Task: Open a blank sheet, save the file as Bullyingprevention.txt and add heading 'Bullying prevention ',with the parapraph 'Bullying prevention focuses on creating safe and inclusive school environments. It involves promoting empathy, respect, and positive relationships among students, implementing anti-bullying policies, and providing support systems to address and prevent bullying incidents.'Apply Font Style Lora And font size 18. Apply font style in  Heading '  Roboto' and font size 30 Change heading alignment to  Left and paragraph alignment to  Left
Action: Mouse moved to (19, 30)
Screenshot: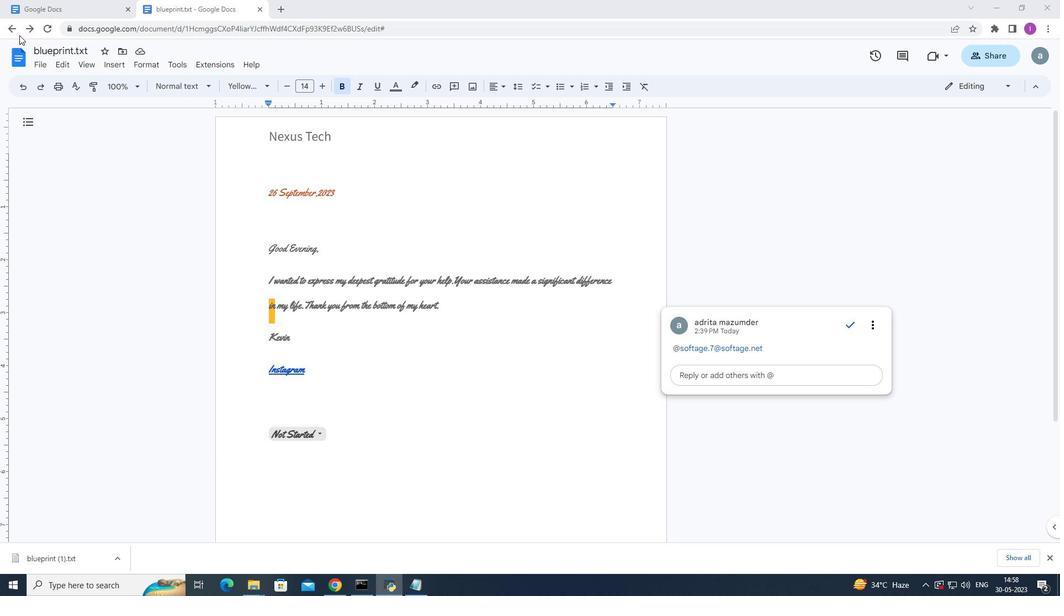 
Action: Mouse pressed left at (19, 30)
Screenshot: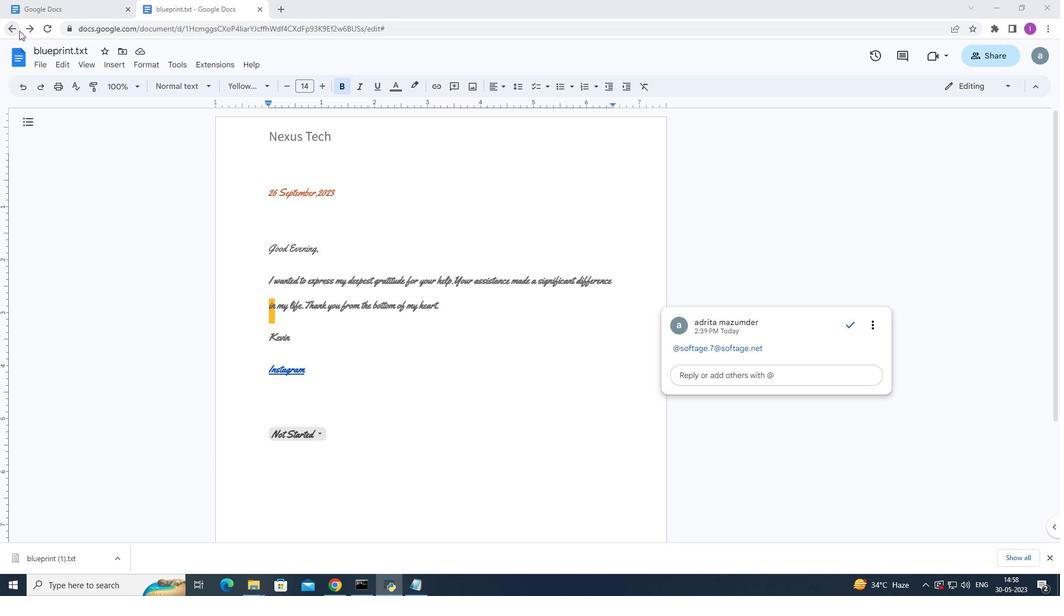 
Action: Mouse moved to (251, 157)
Screenshot: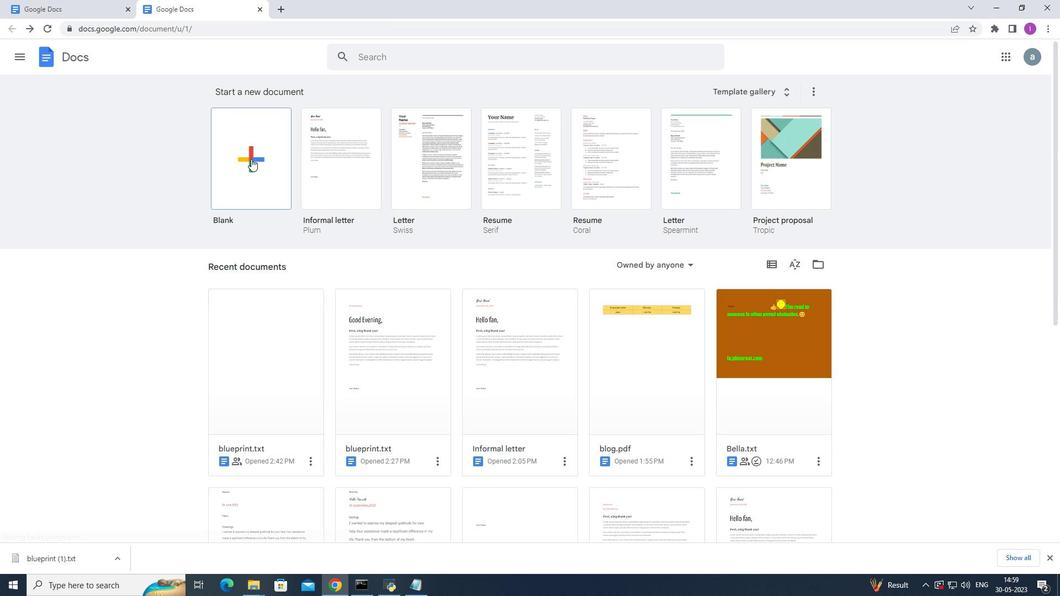 
Action: Mouse pressed left at (251, 157)
Screenshot: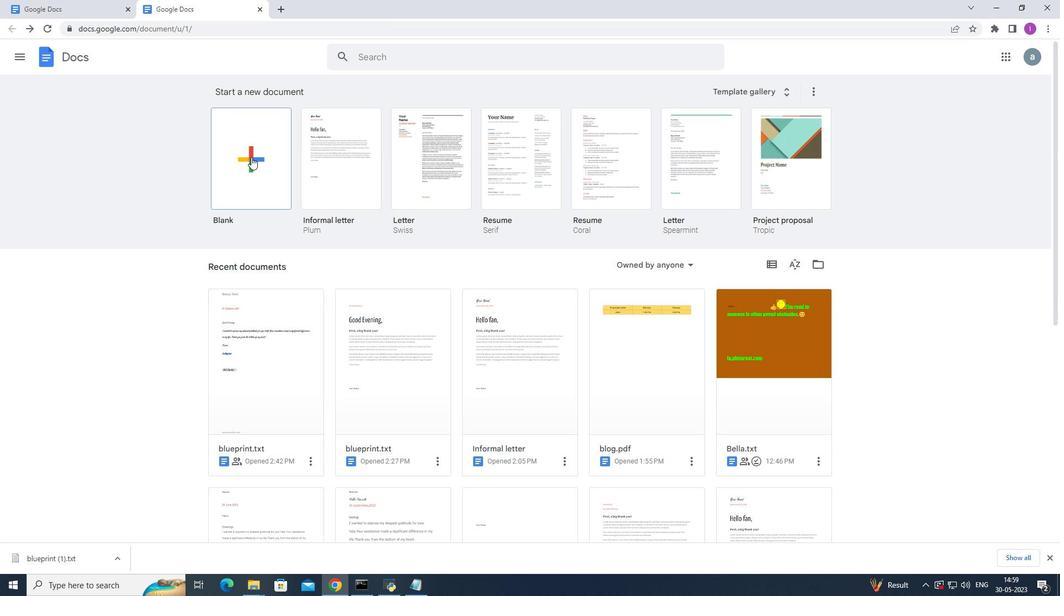 
Action: Mouse moved to (119, 53)
Screenshot: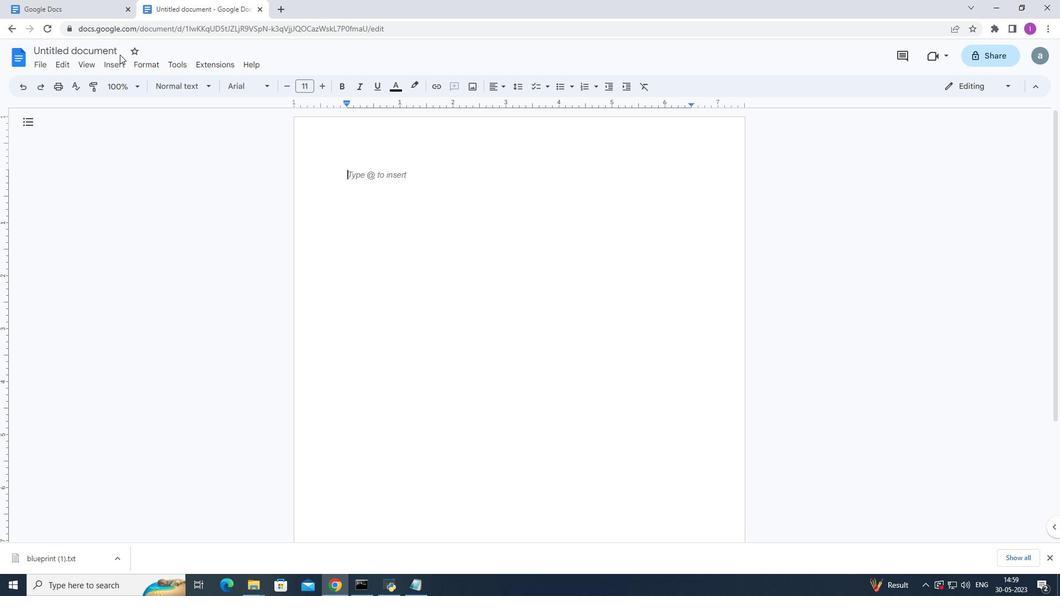 
Action: Mouse pressed left at (119, 53)
Screenshot: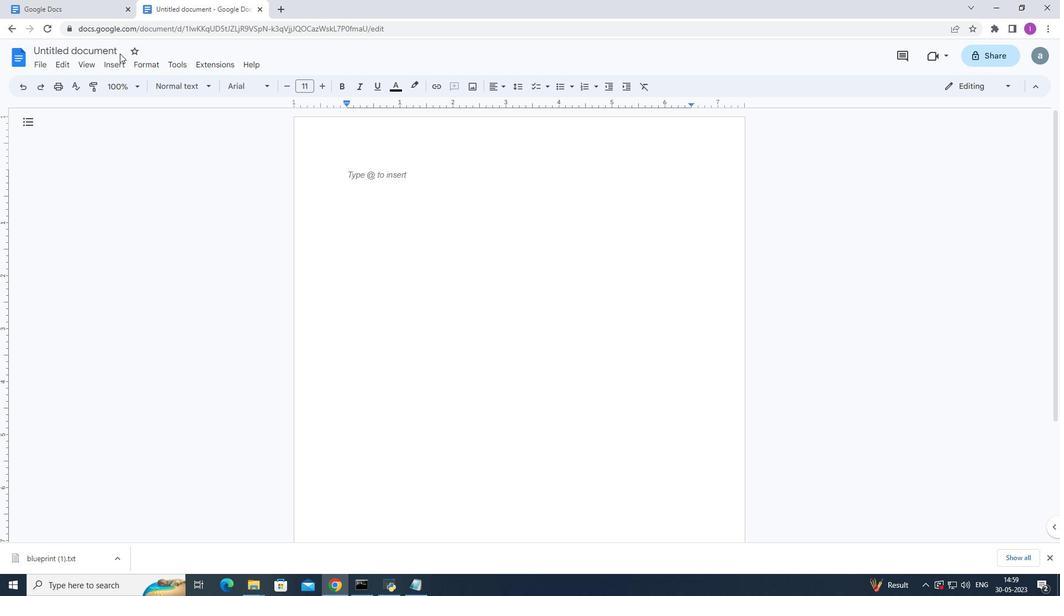 
Action: Mouse moved to (119, 53)
Screenshot: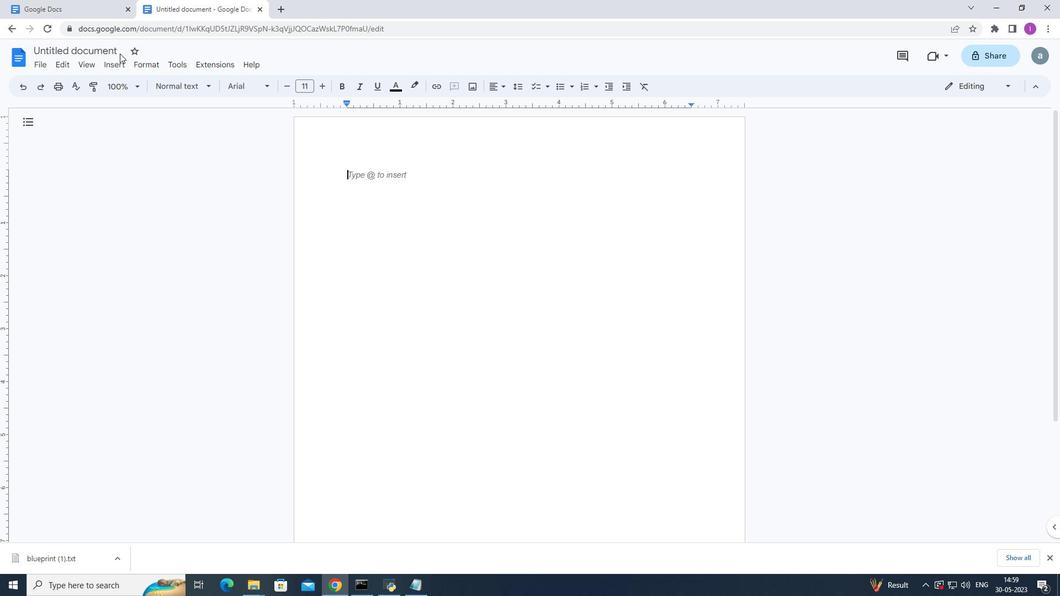 
Action: Mouse pressed left at (119, 53)
Screenshot: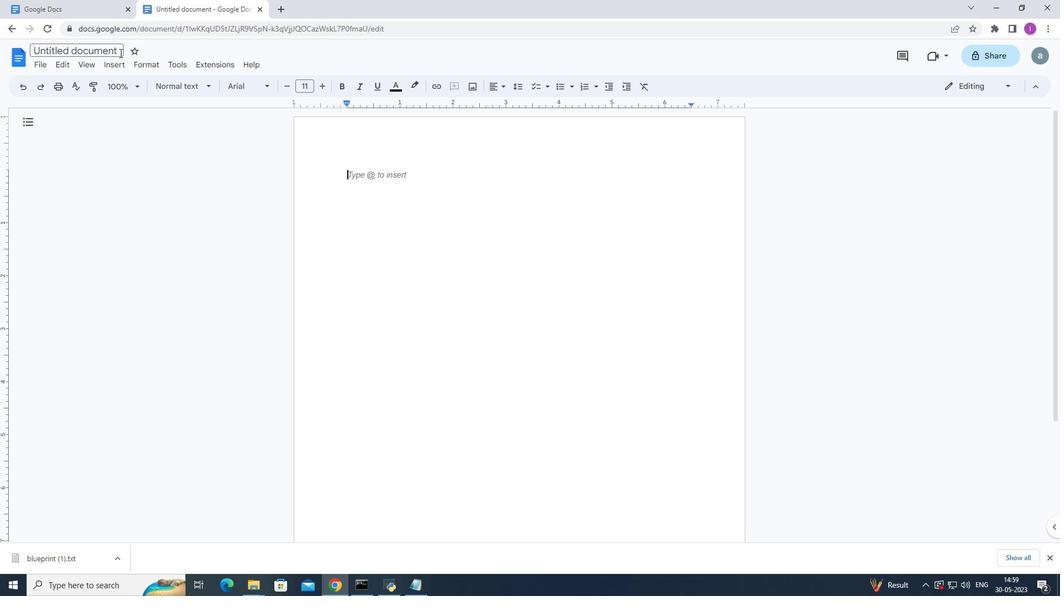 
Action: Key pressed <Key.shift>Bullying<Key.space><Key.backspace>prevention
Screenshot: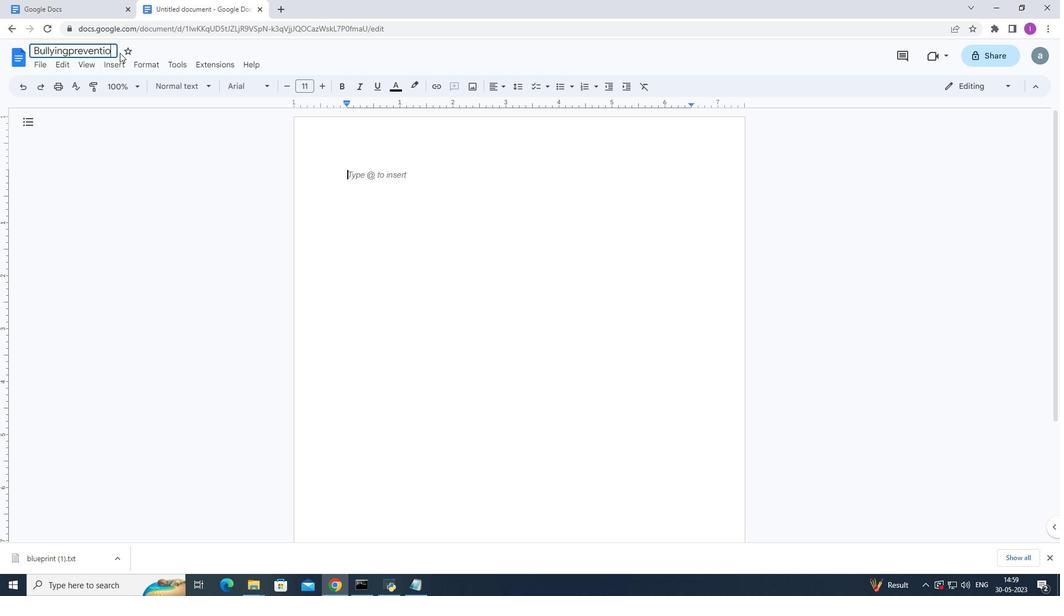 
Action: Mouse moved to (108, 61)
Screenshot: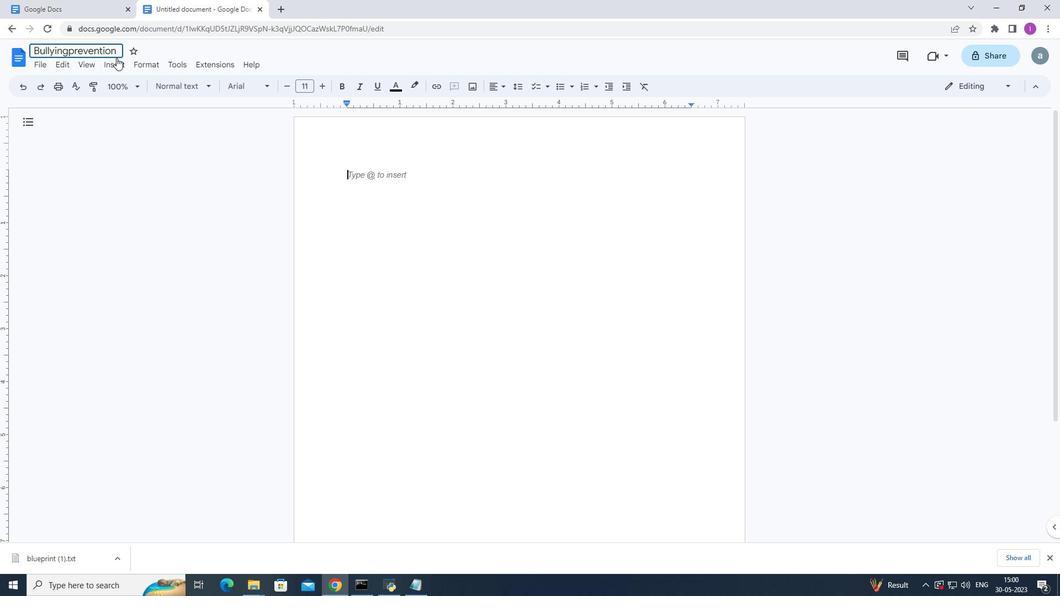 
Action: Mouse pressed left at (108, 61)
Screenshot: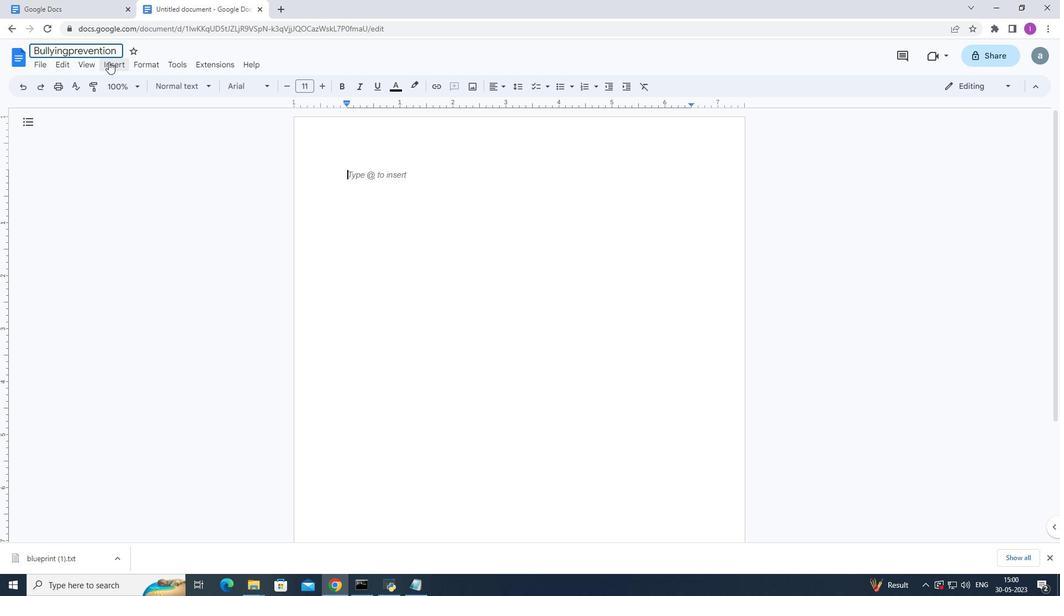 
Action: Mouse moved to (286, 130)
Screenshot: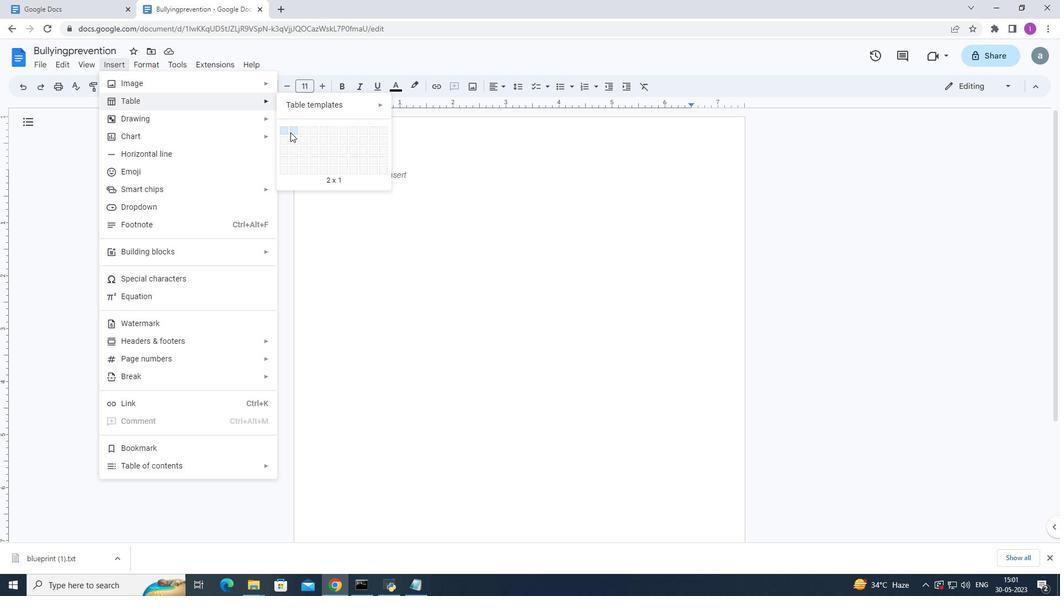 
Action: Mouse pressed left at (286, 130)
Screenshot: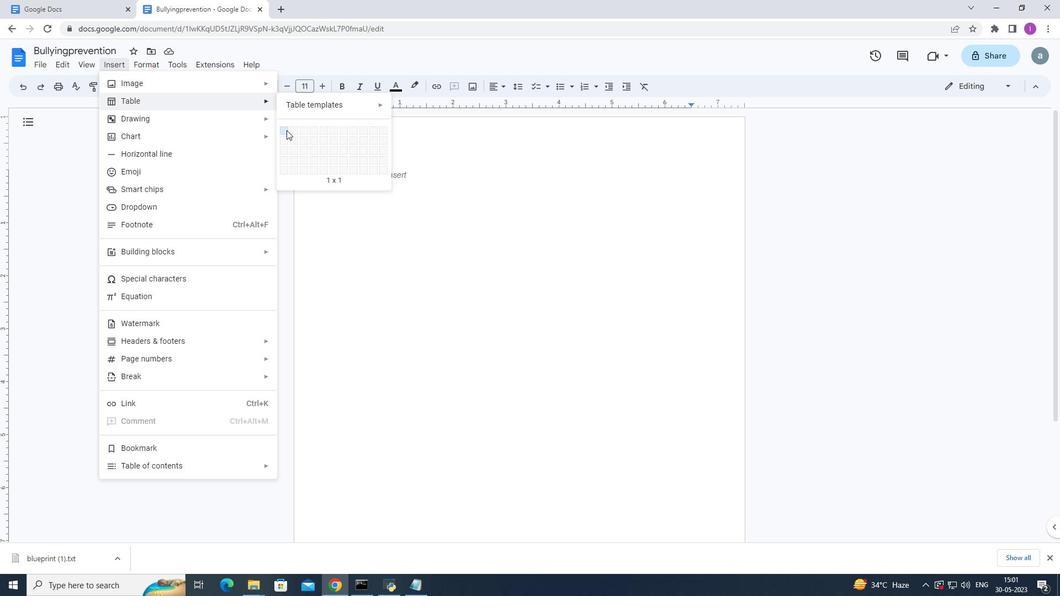 
Action: Mouse moved to (395, 196)
Screenshot: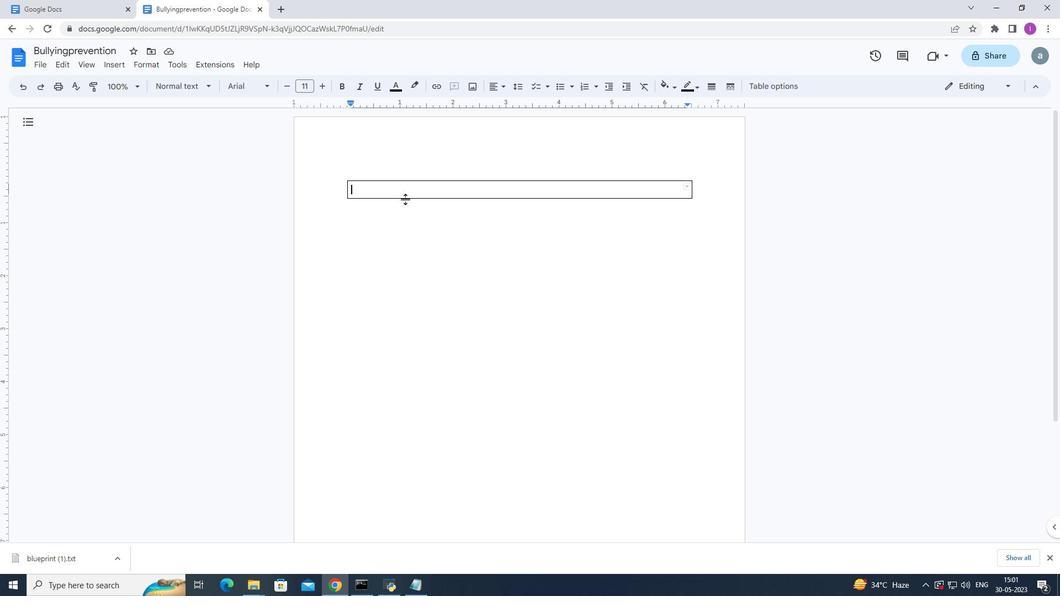 
Action: Key pressed <Key.shift>Bullying
Screenshot: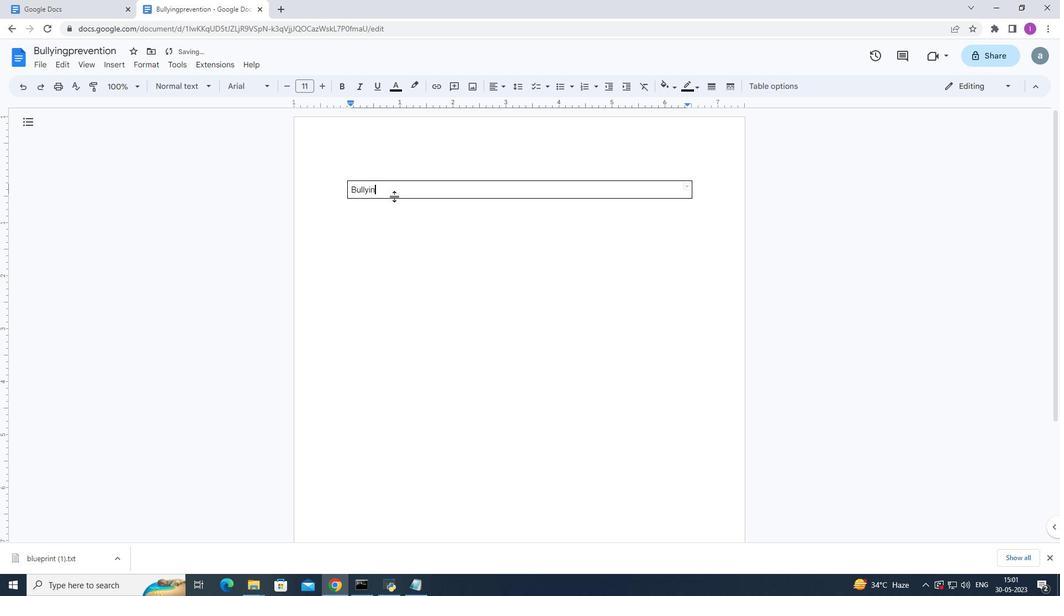 
Action: Mouse moved to (433, 189)
Screenshot: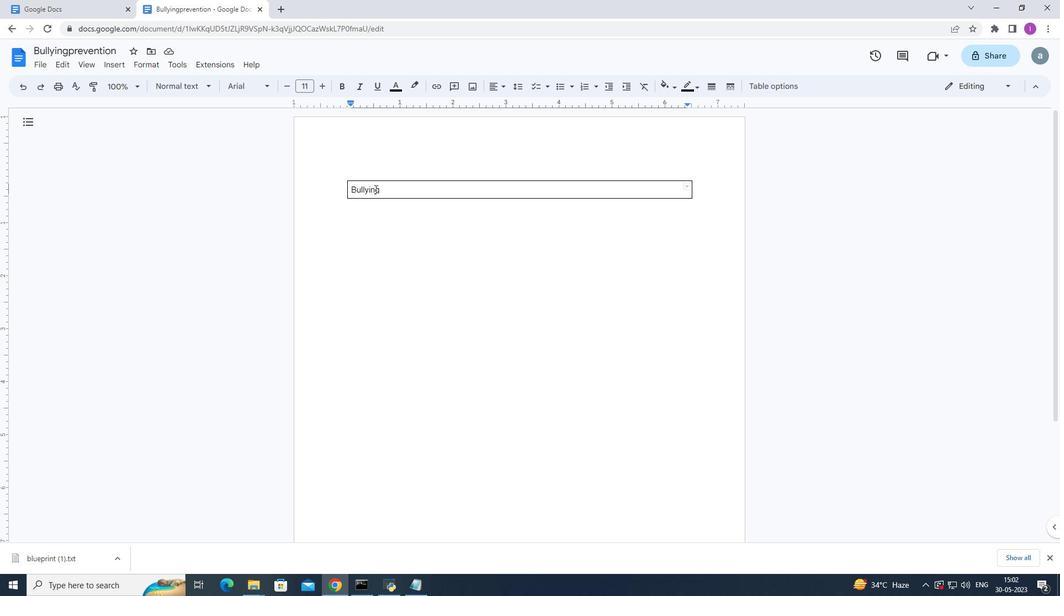 
Action: Key pressed <Key.space>prevention
Screenshot: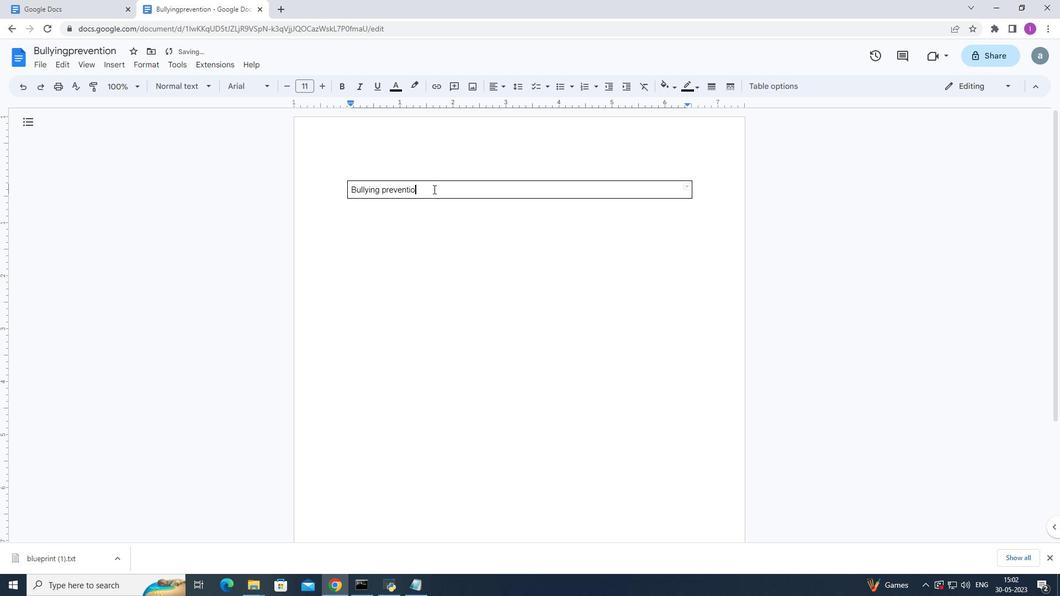 
Action: Mouse moved to (665, 184)
Screenshot: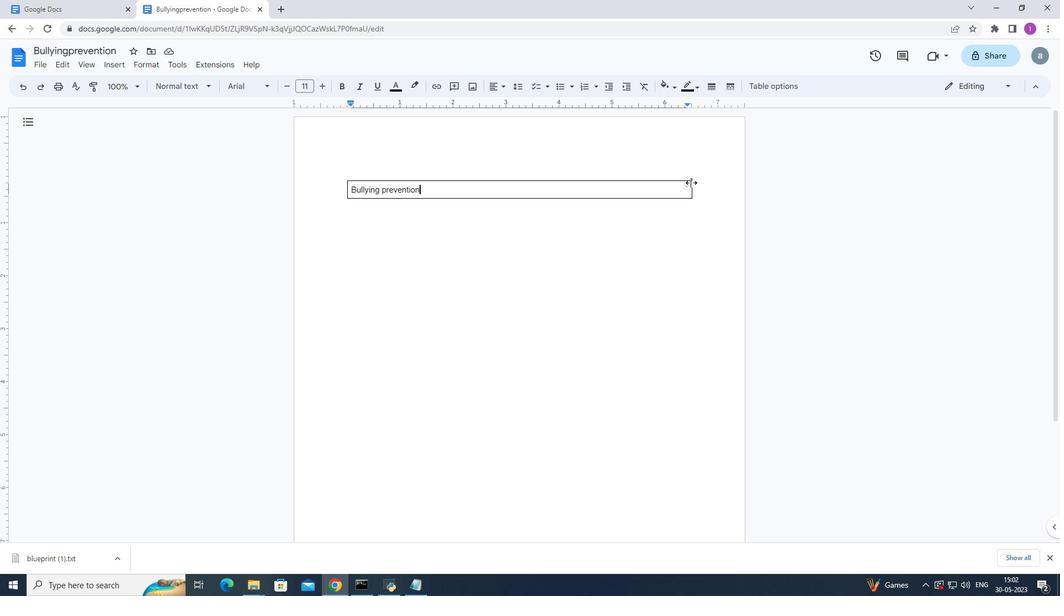 
Action: Mouse pressed left at (665, 184)
Screenshot: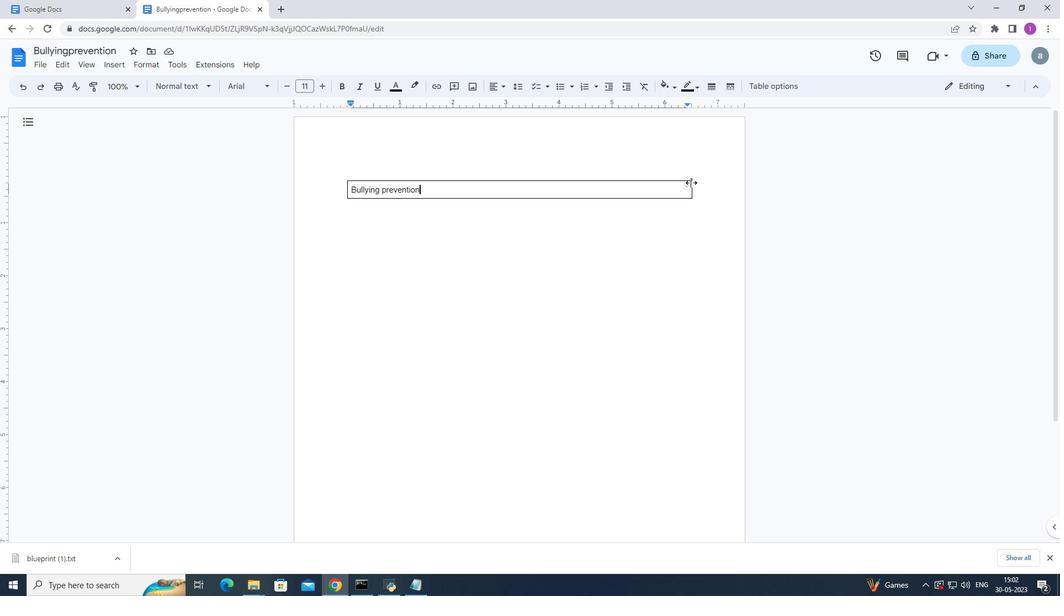 
Action: Mouse moved to (744, 217)
Screenshot: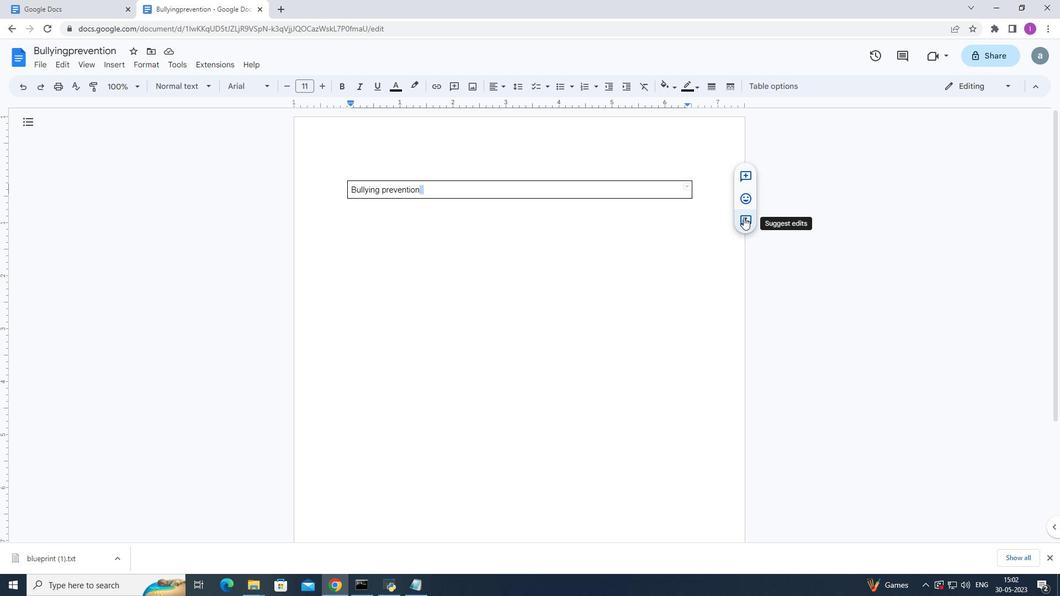 
Action: Mouse pressed left at (744, 217)
Screenshot: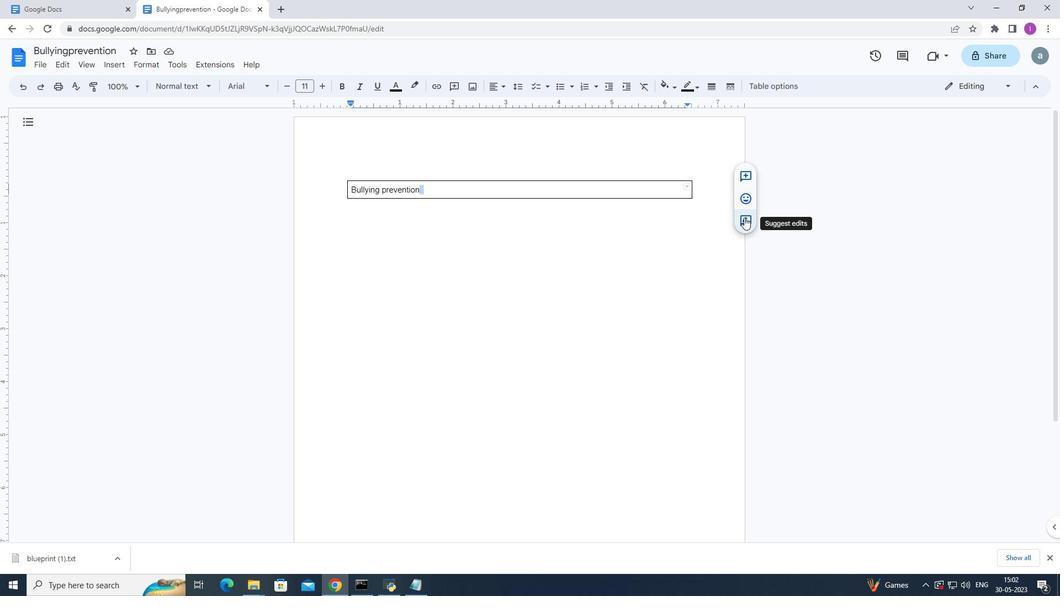 
Action: Mouse moved to (691, 182)
Screenshot: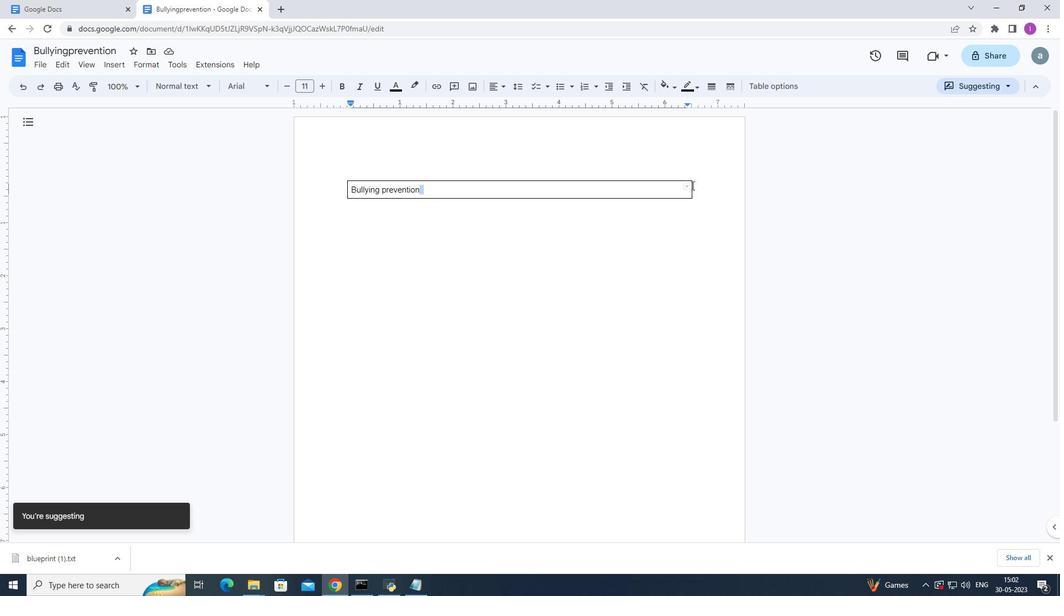 
Action: Mouse pressed left at (691, 182)
Screenshot: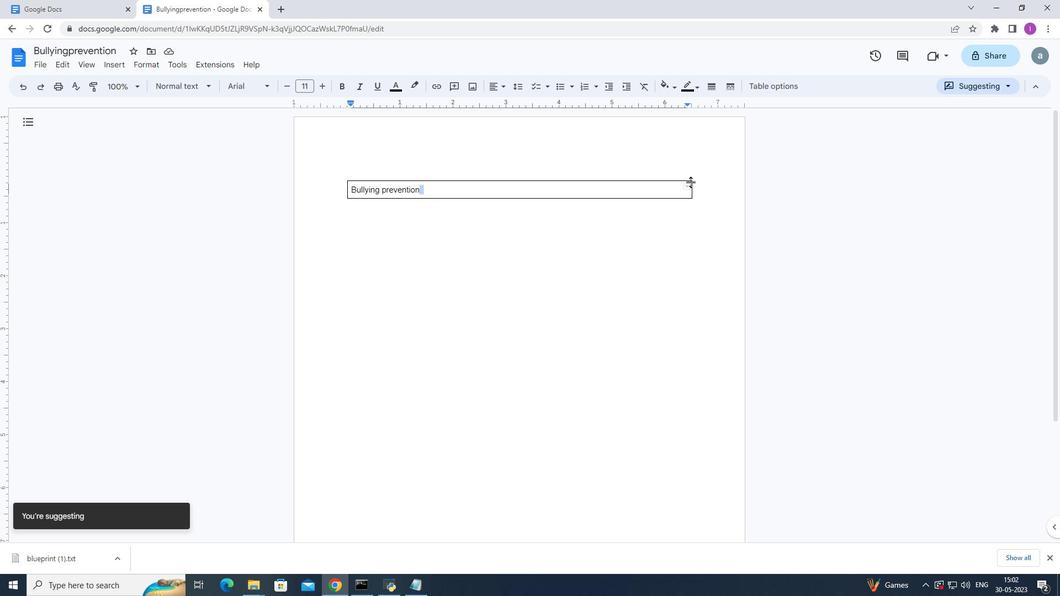 
Action: Mouse moved to (238, 180)
Screenshot: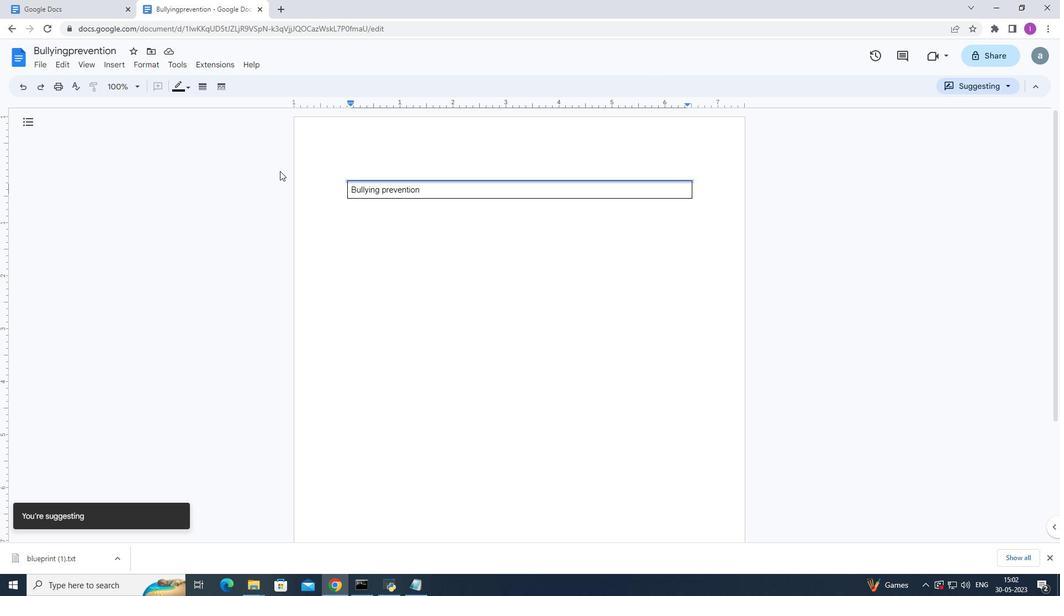 
Action: Mouse pressed left at (238, 180)
Screenshot: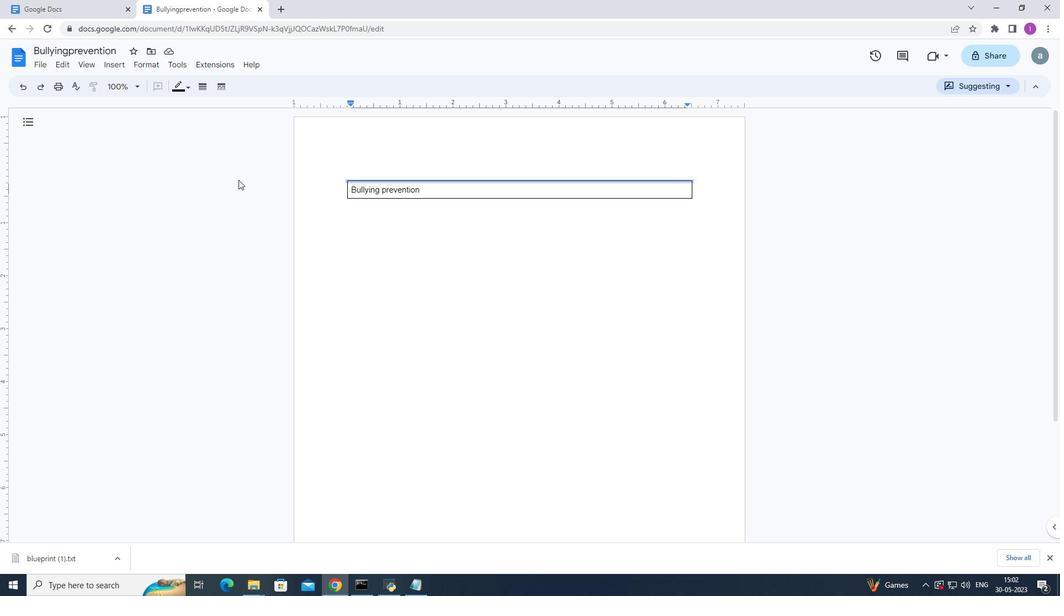 
Action: Mouse moved to (691, 190)
Screenshot: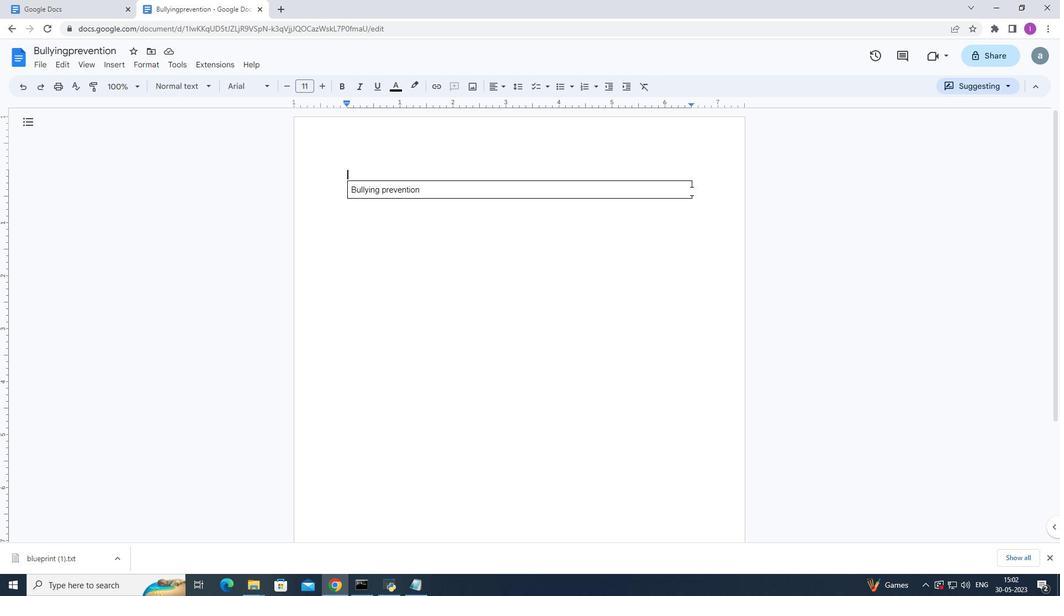
Action: Mouse pressed left at (691, 190)
Screenshot: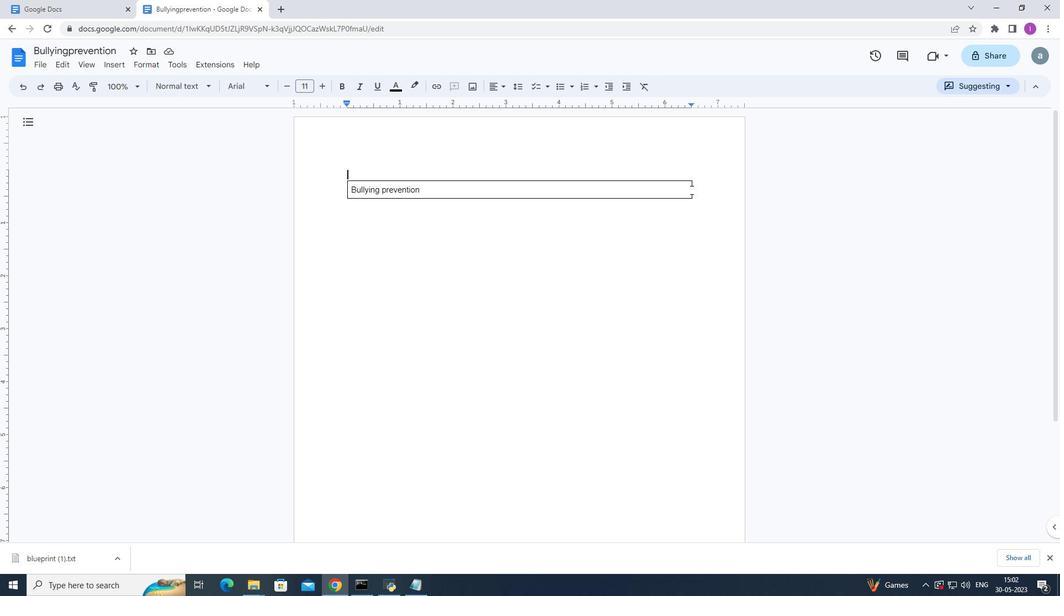 
Action: Mouse moved to (690, 181)
Screenshot: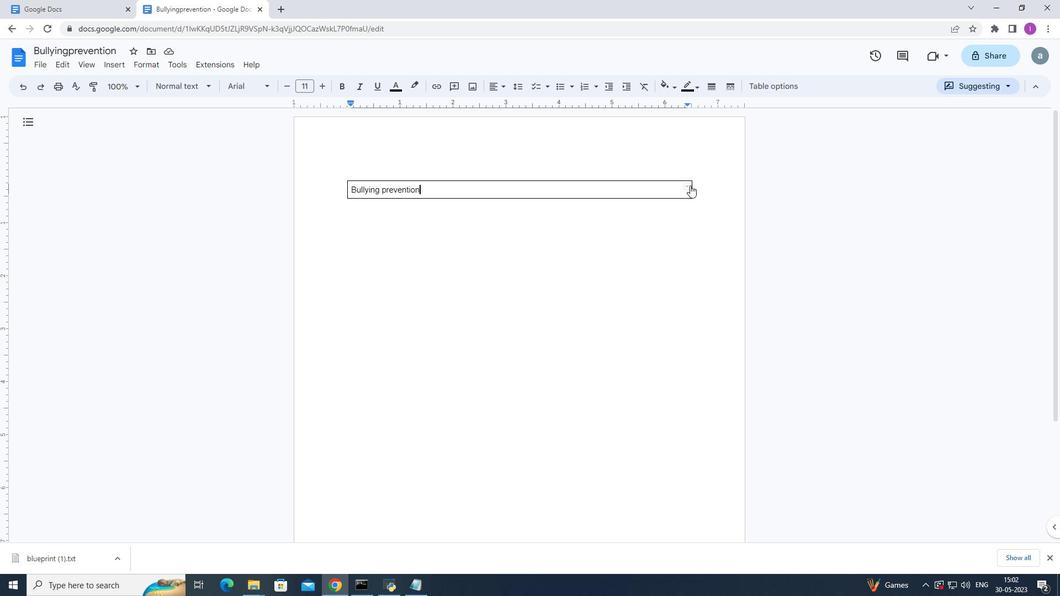 
Action: Mouse pressed left at (690, 181)
Screenshot: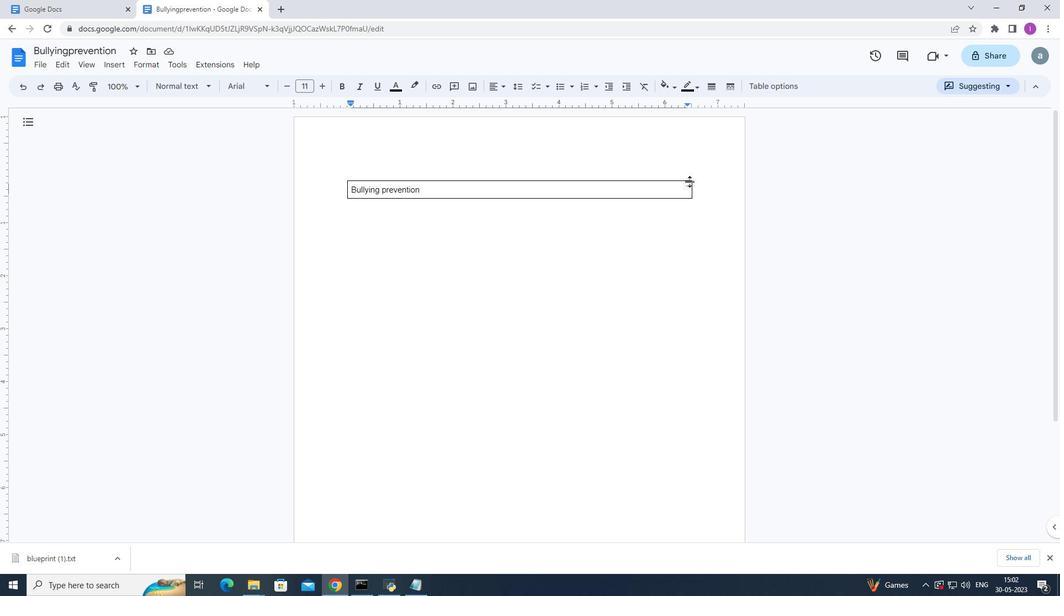 
Action: Mouse moved to (696, 195)
Screenshot: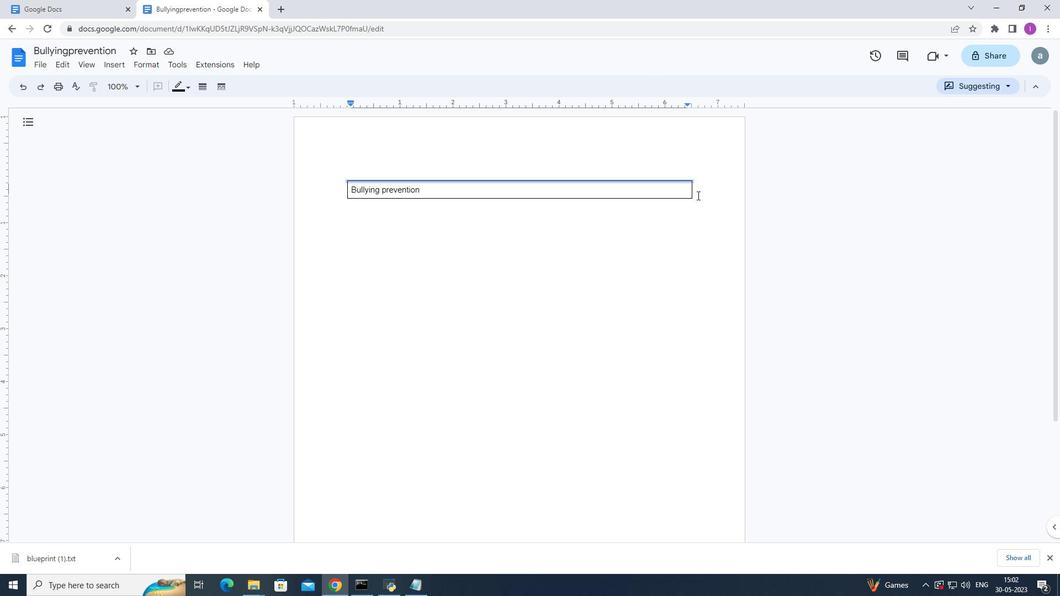 
Action: Mouse pressed left at (696, 195)
Screenshot: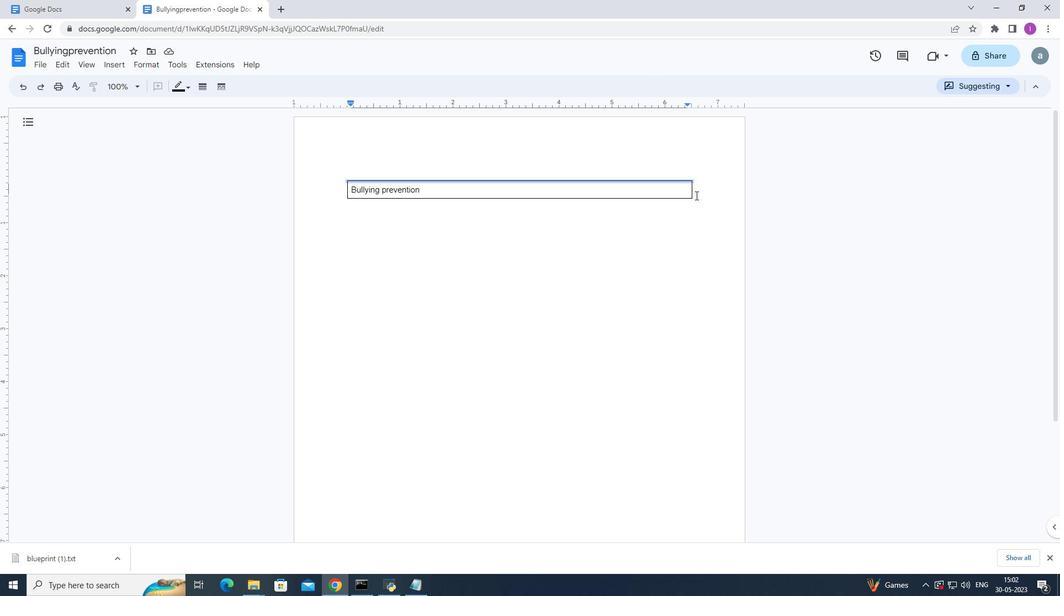 
Action: Mouse moved to (690, 182)
Screenshot: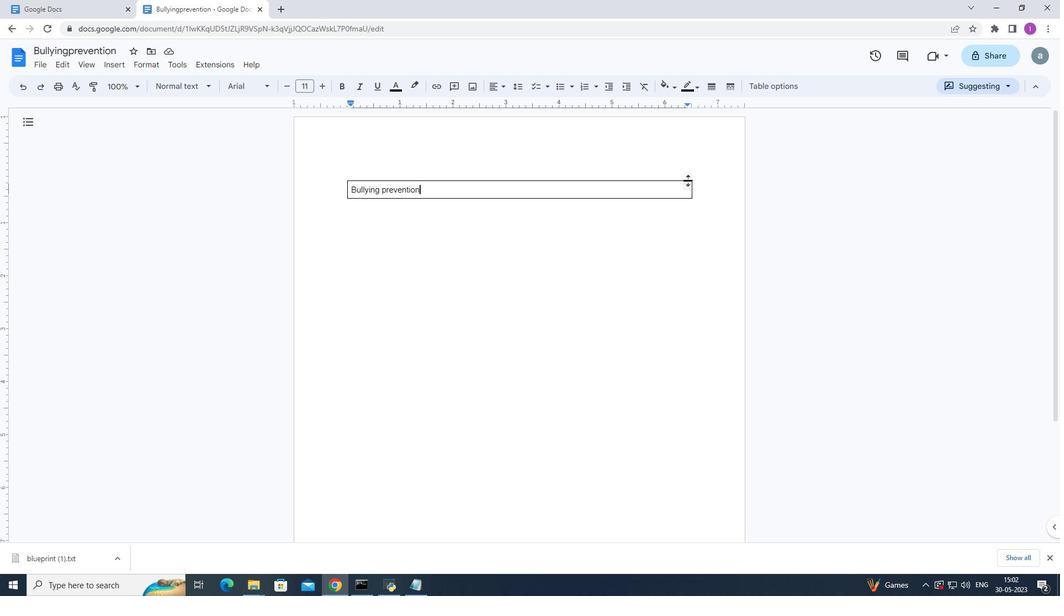 
Action: Mouse pressed left at (690, 182)
Screenshot: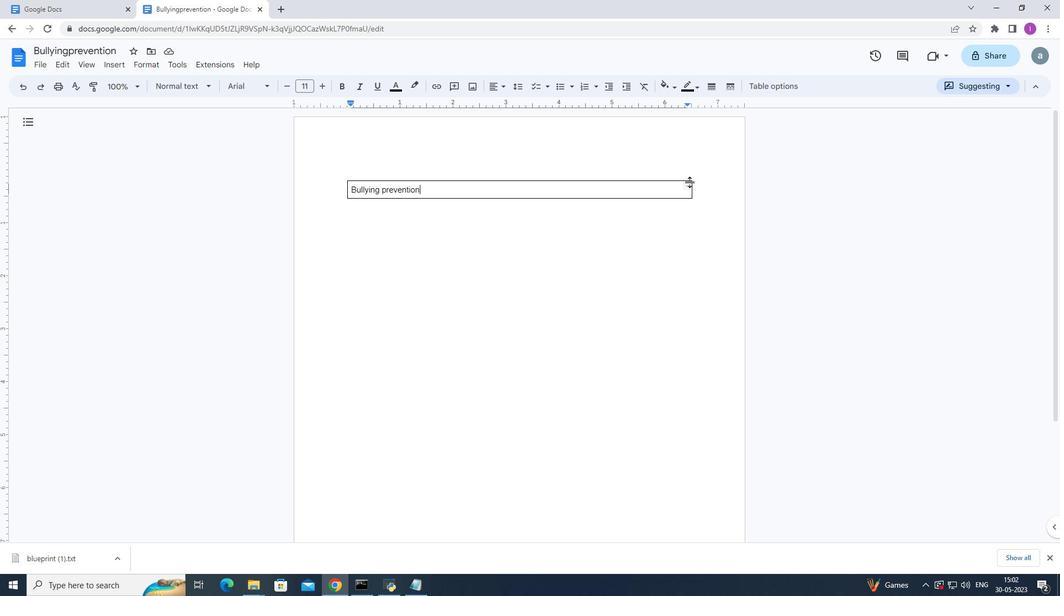 
Action: Mouse moved to (690, 106)
Screenshot: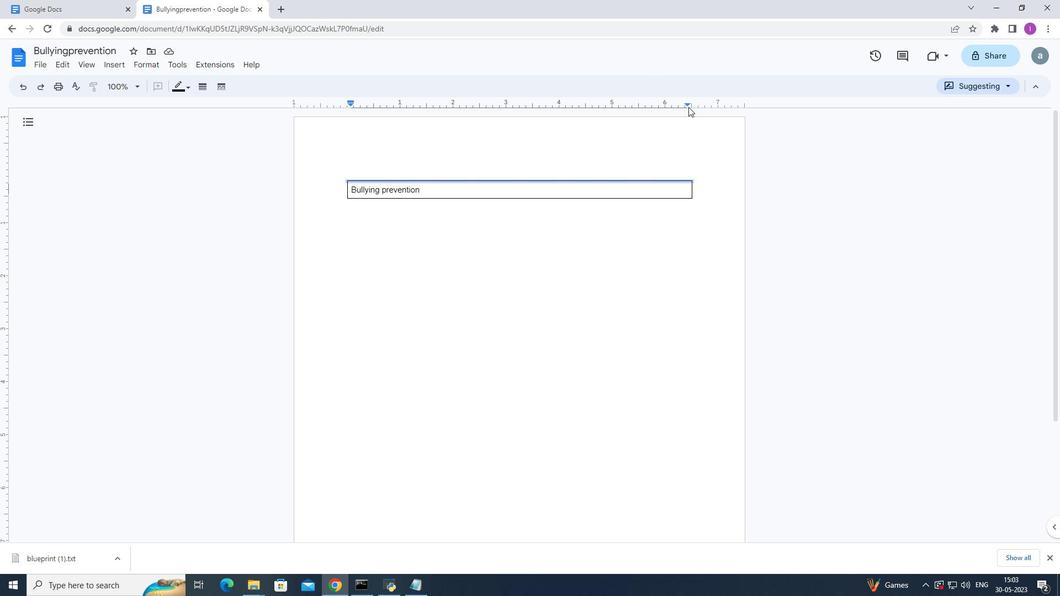 
Action: Mouse pressed left at (690, 106)
Screenshot: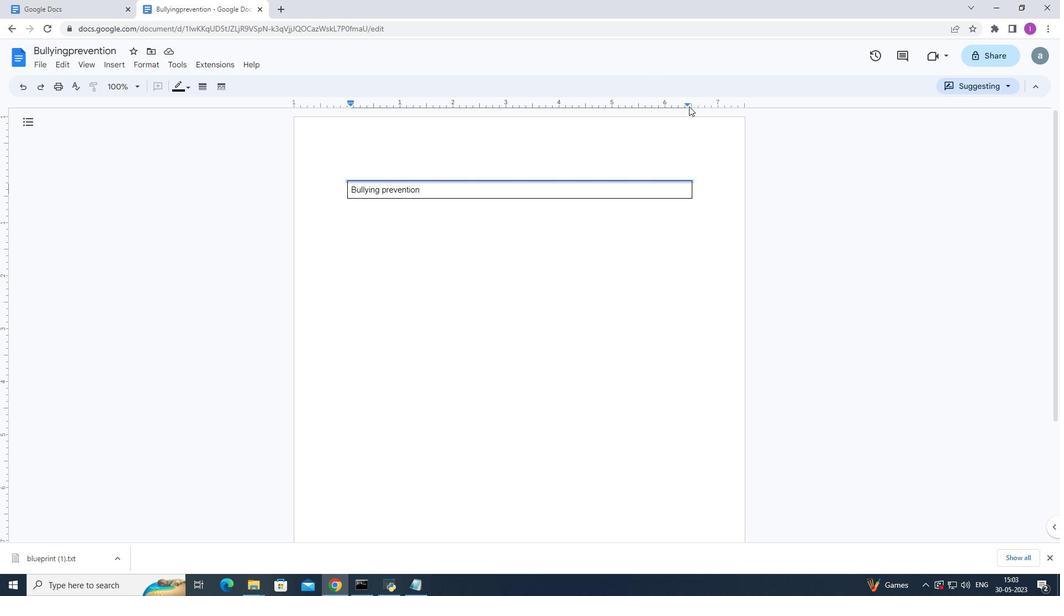 
Action: Mouse moved to (690, 103)
Screenshot: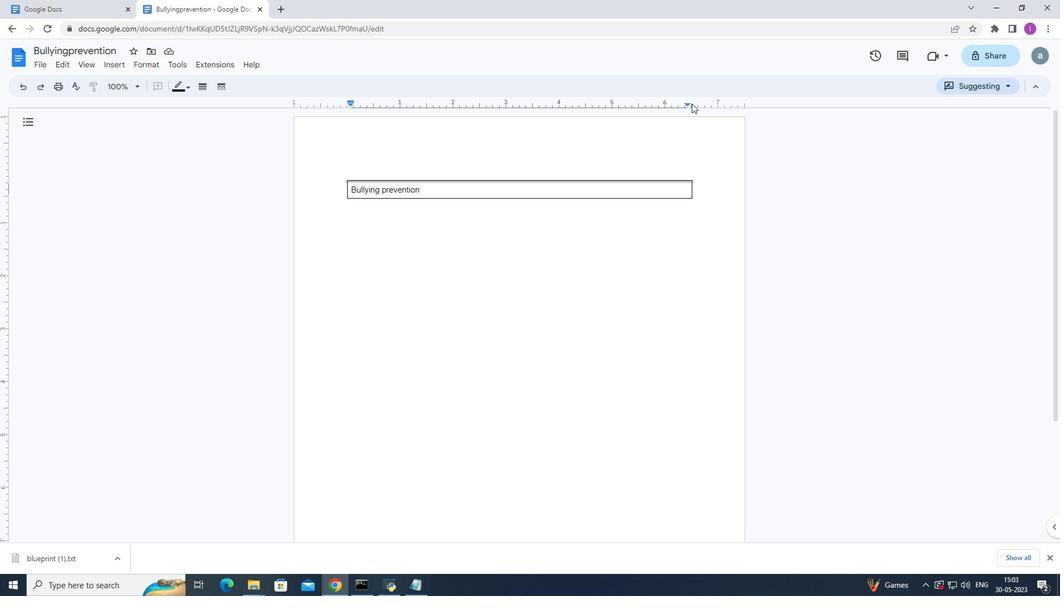 
Action: Mouse pressed left at (690, 103)
Screenshot: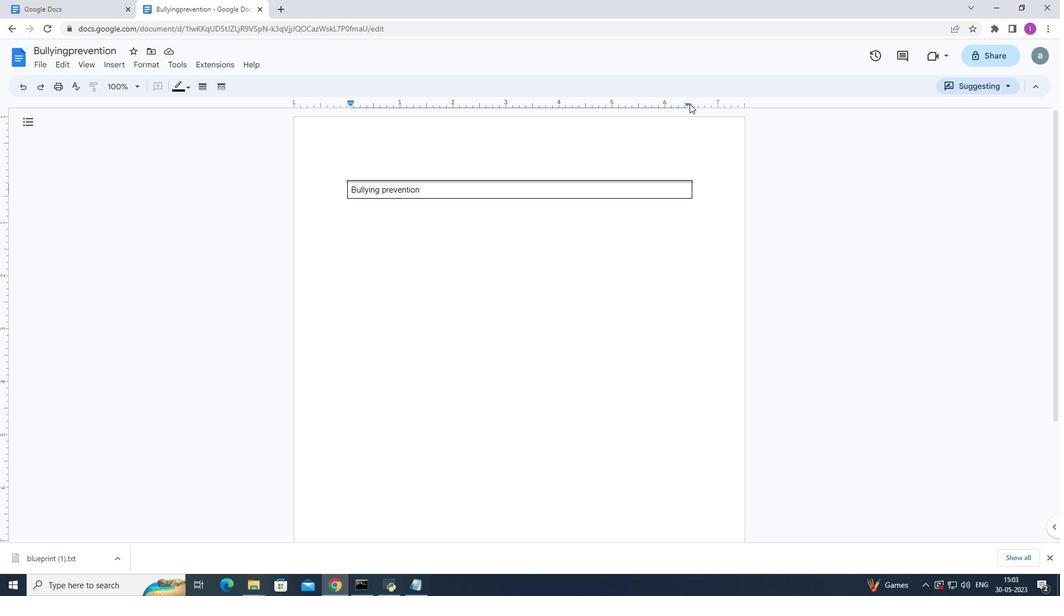 
Action: Mouse moved to (347, 101)
Screenshot: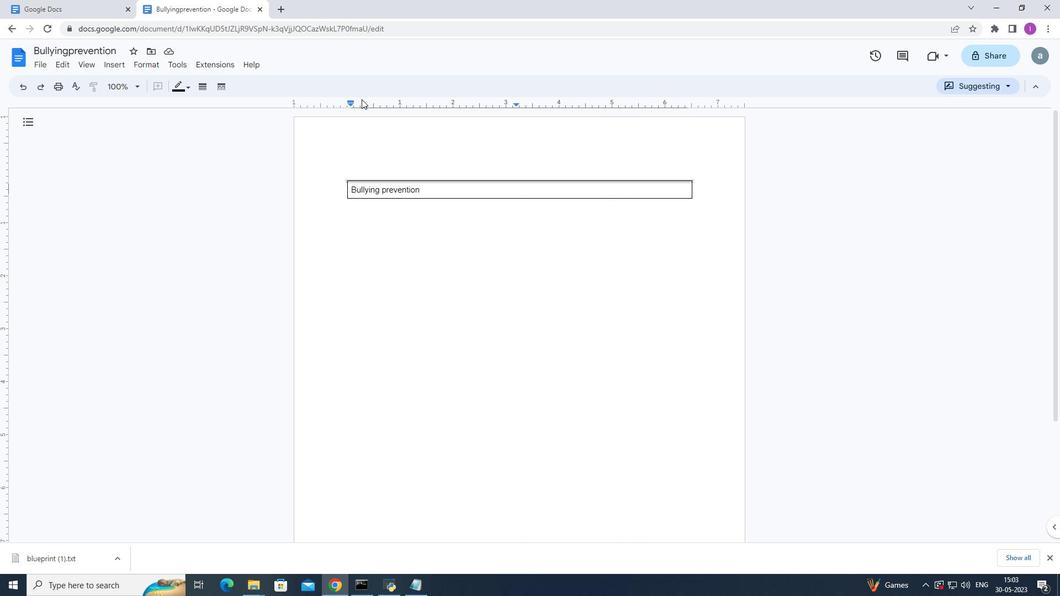 
Action: Mouse pressed left at (347, 101)
Screenshot: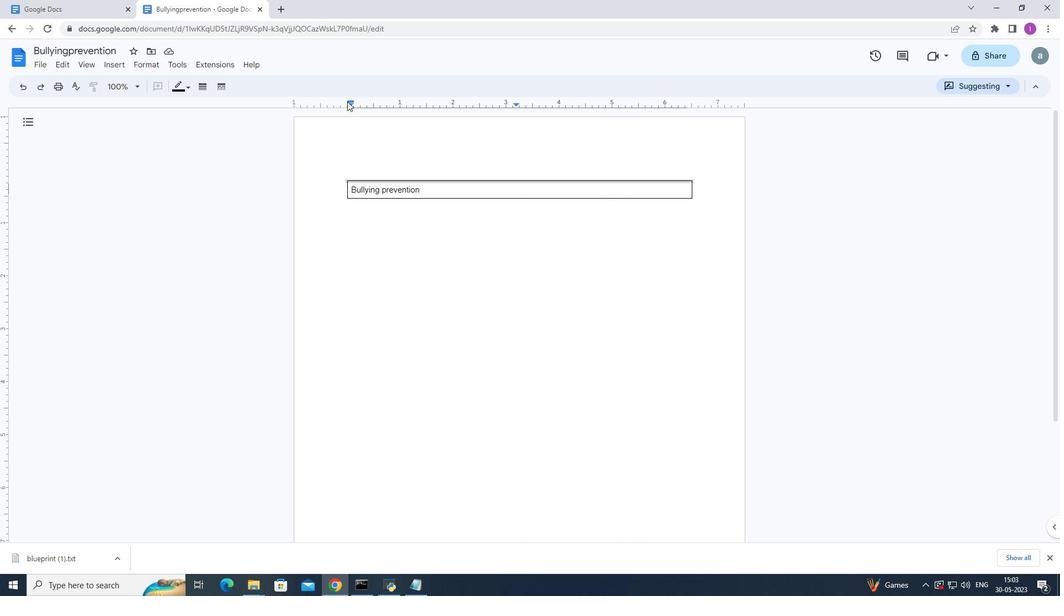 
Action: Mouse moved to (694, 193)
Screenshot: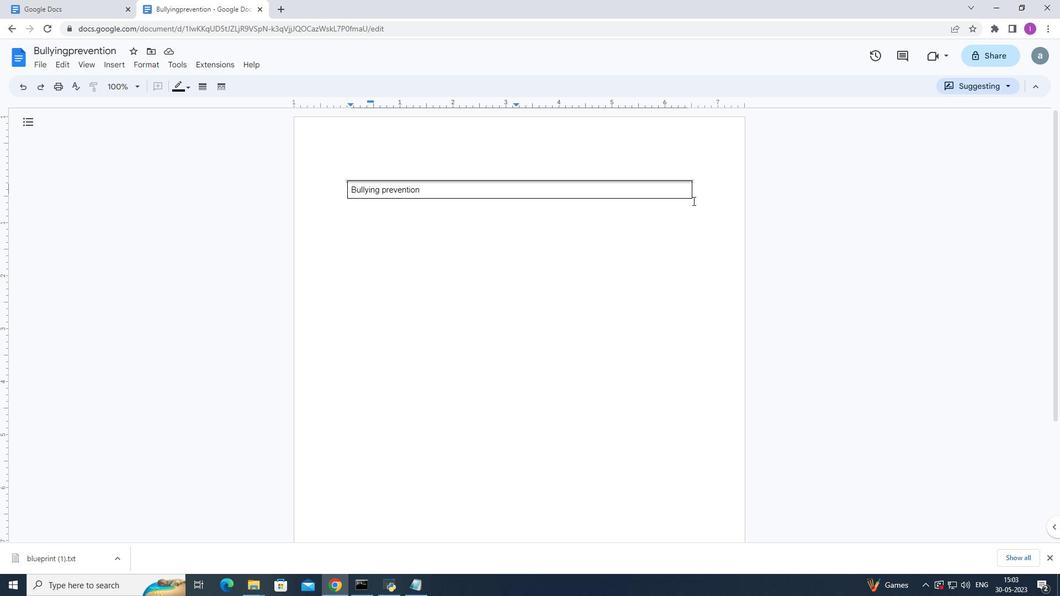 
Action: Mouse pressed left at (694, 193)
Screenshot: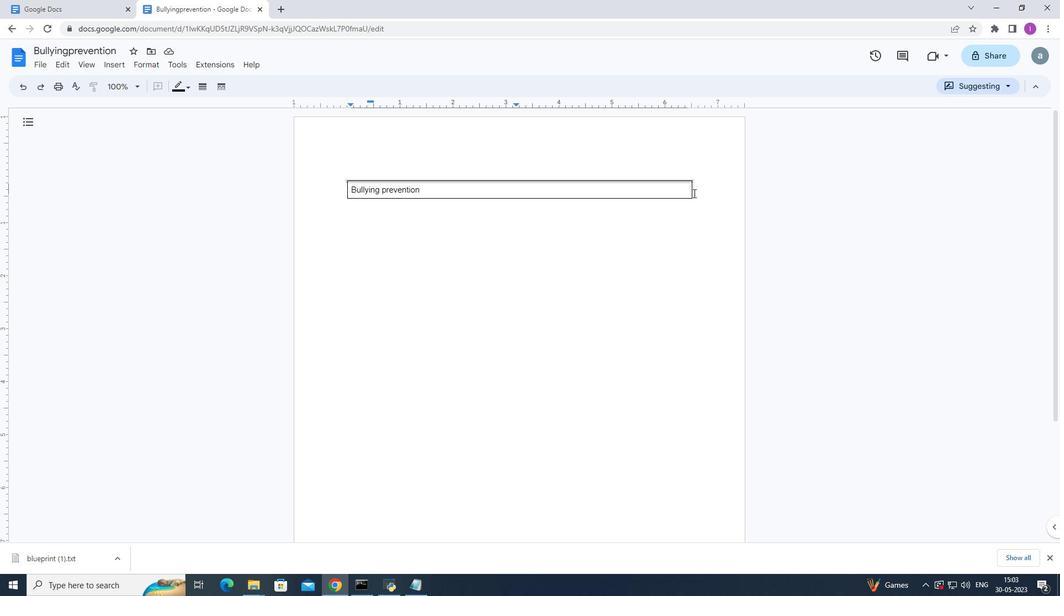 
Action: Mouse moved to (332, 233)
Screenshot: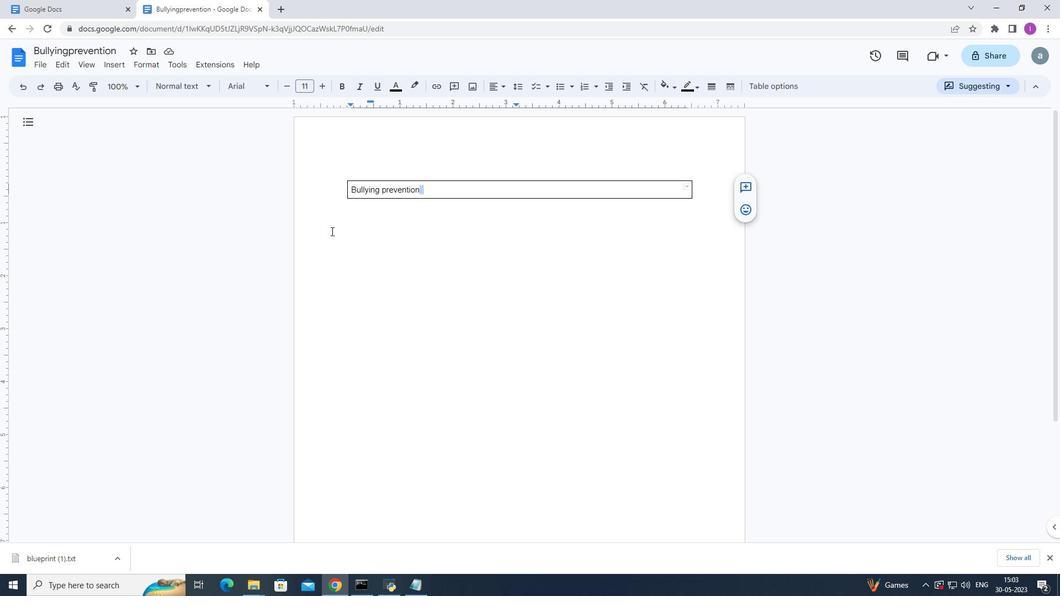 
Action: Mouse pressed left at (332, 233)
Screenshot: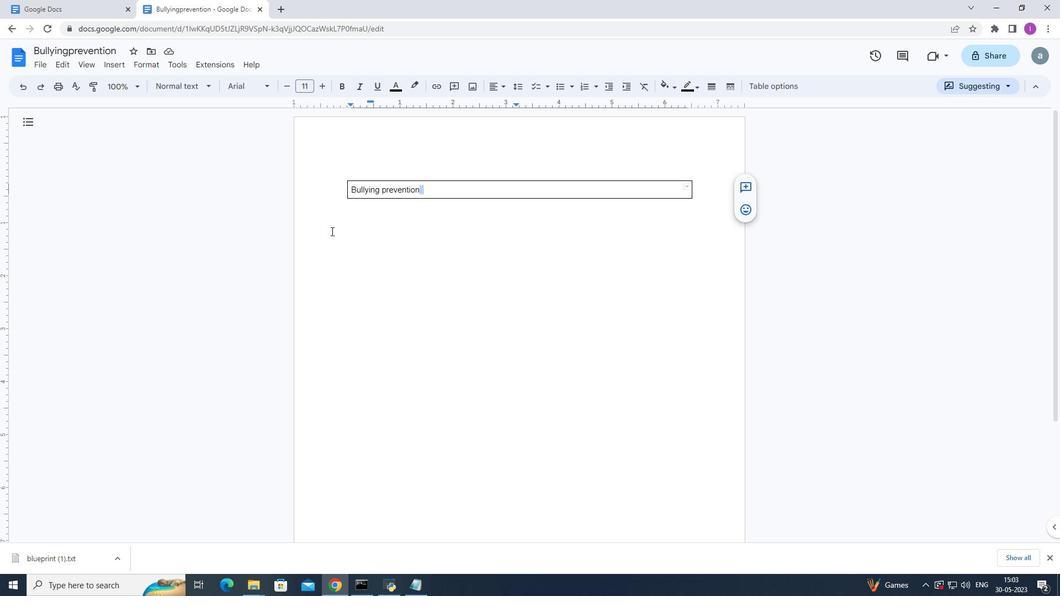 
Action: Mouse moved to (333, 223)
Screenshot: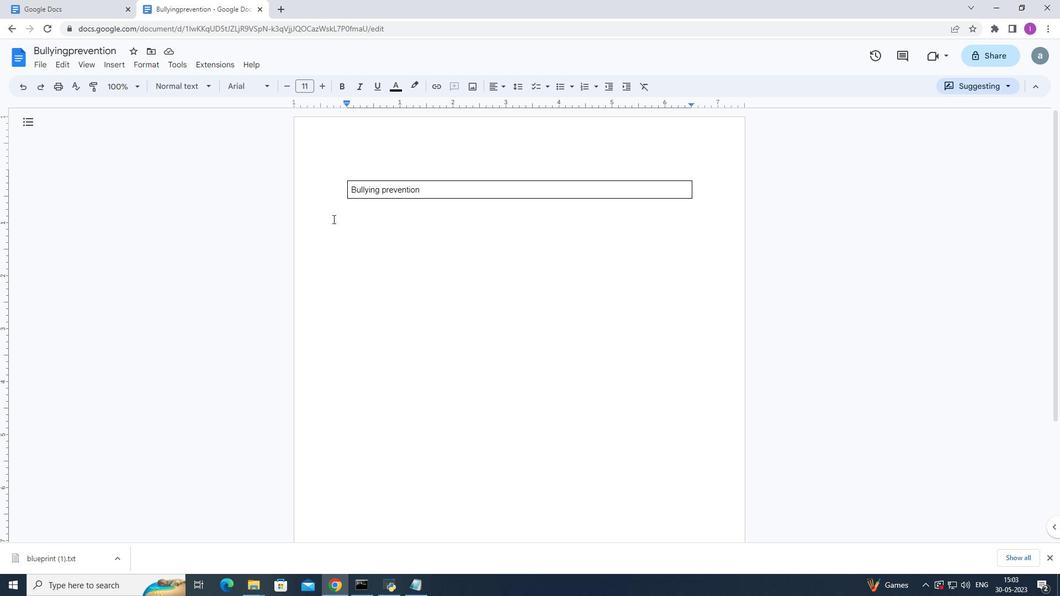 
Action: Mouse pressed left at (333, 223)
Screenshot: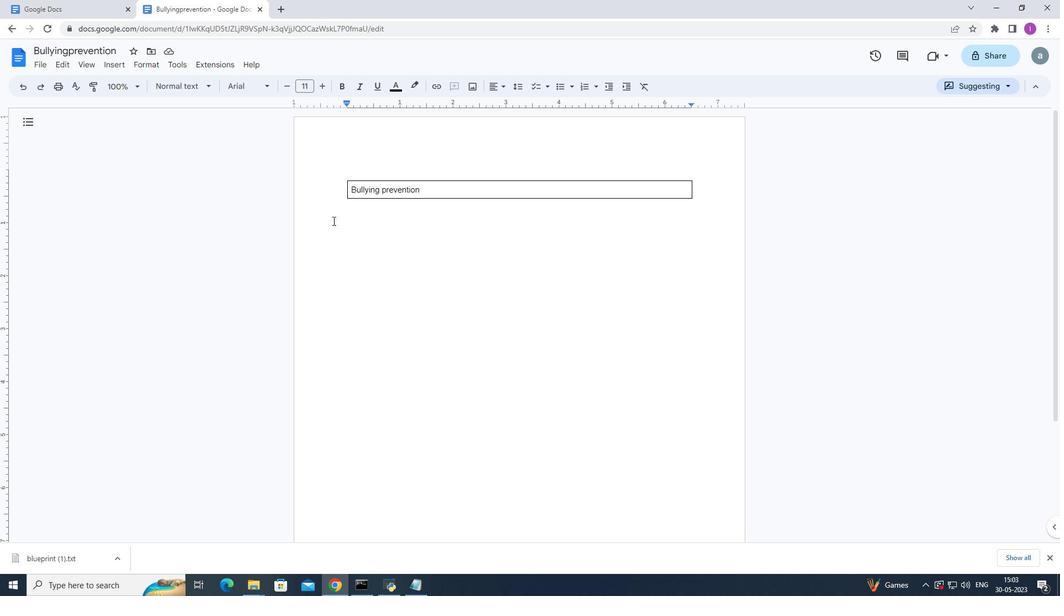 
Action: Mouse moved to (714, 332)
Screenshot: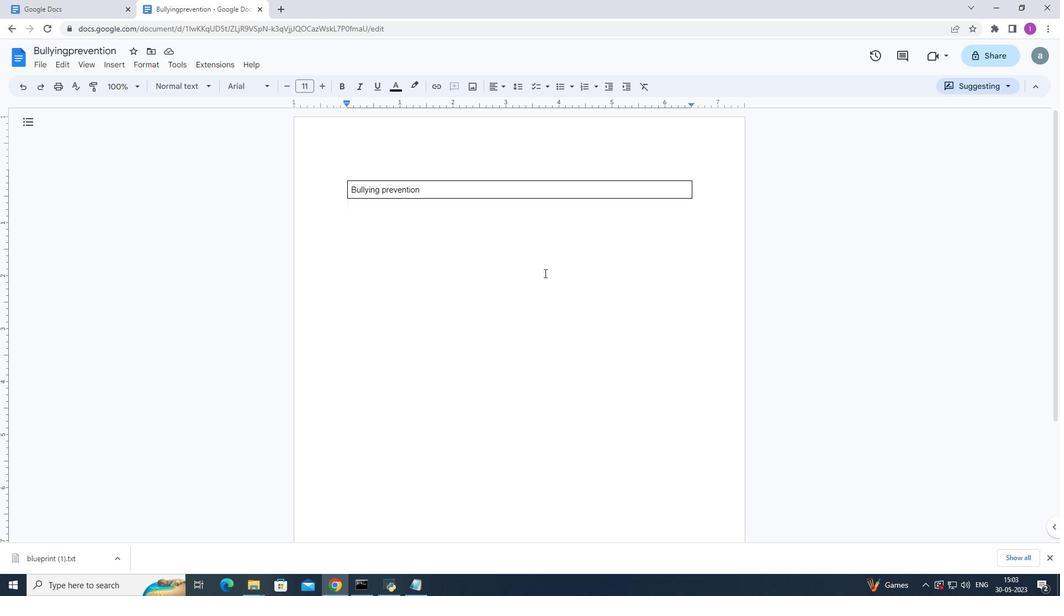
Action: Key pressed <Key.shift>Bullying<Key.space>prevention<Key.space>focus4<Key.backspace>eson<Key.backspace><Key.backspace><Key.space>on<Key.space>creating<Key.space>safe<Key.space>and<Key.space>inclusive<Key.space>school<Key.space>enviorment
Screenshot: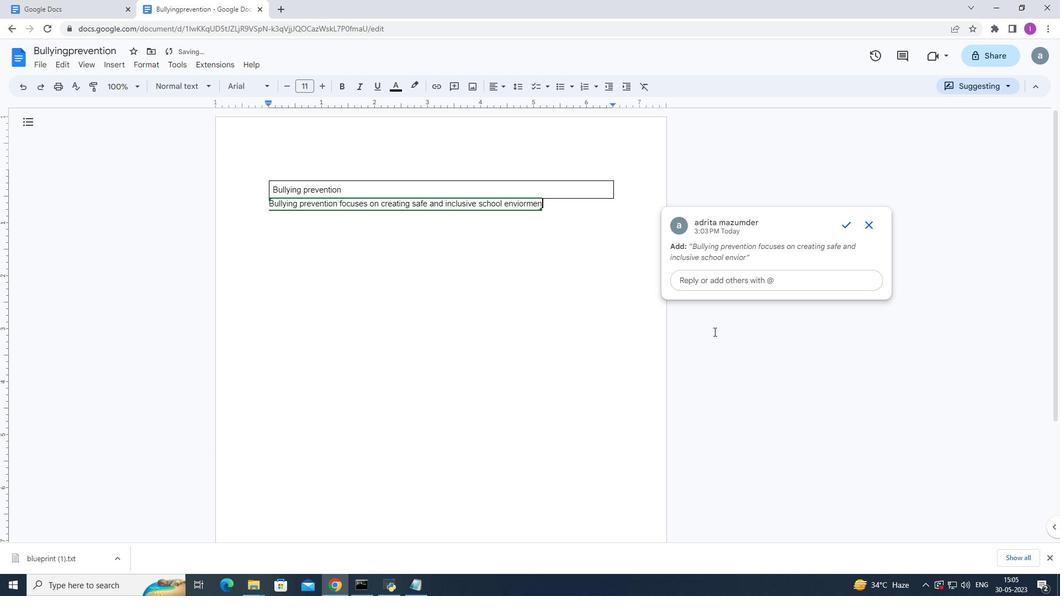 
Action: Mouse moved to (525, 204)
Screenshot: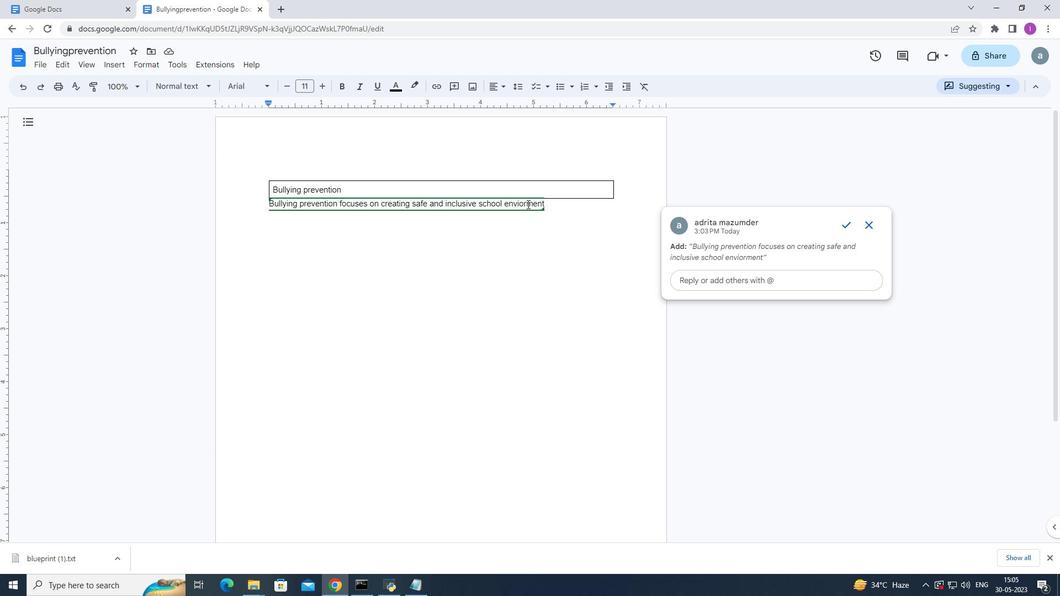 
Action: Mouse pressed left at (525, 204)
Screenshot: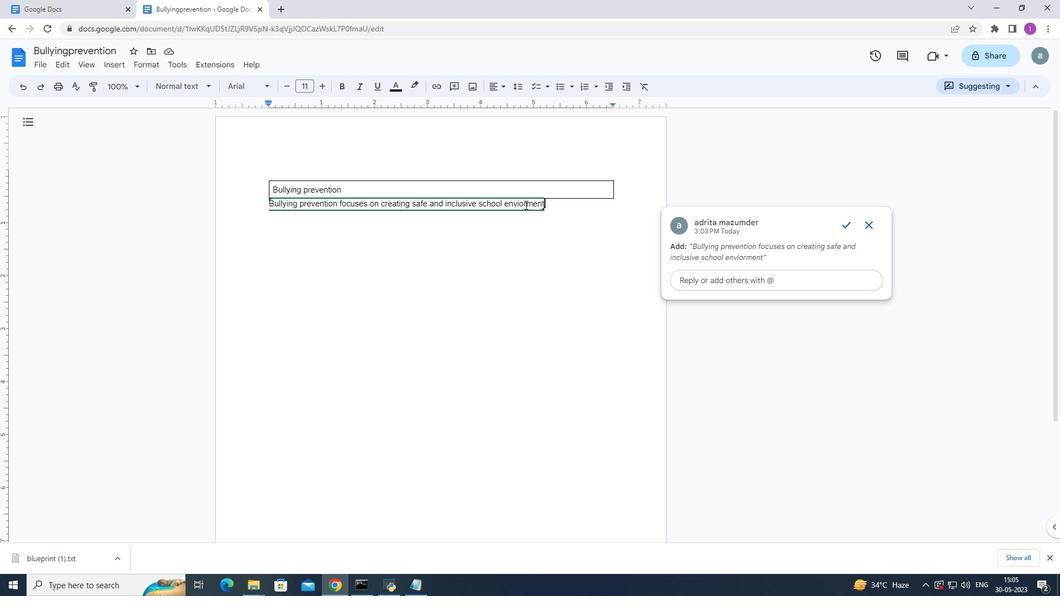 
Action: Key pressed n
Screenshot: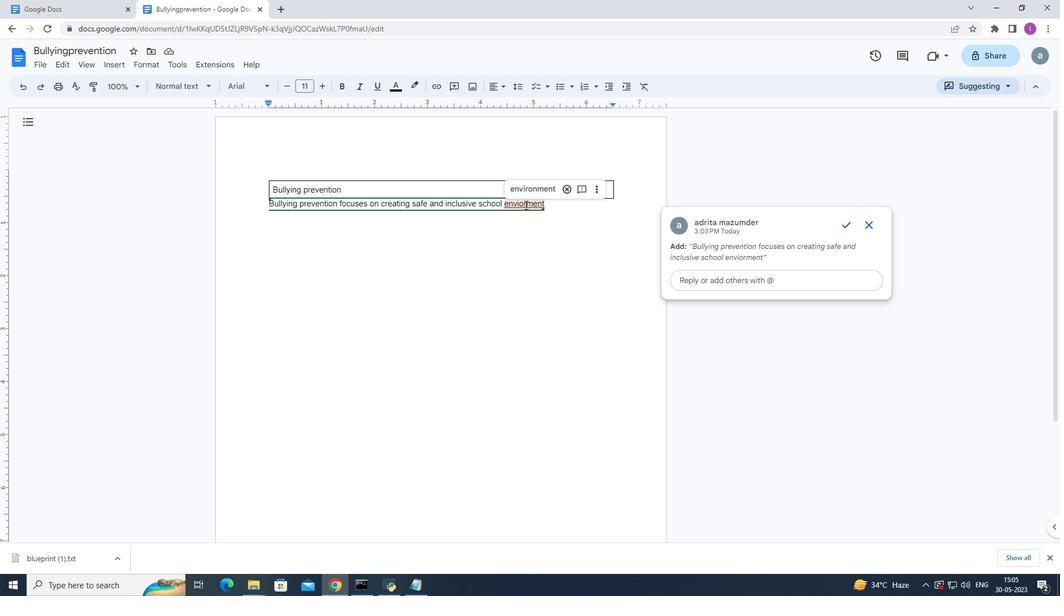 
Action: Mouse moved to (552, 208)
Screenshot: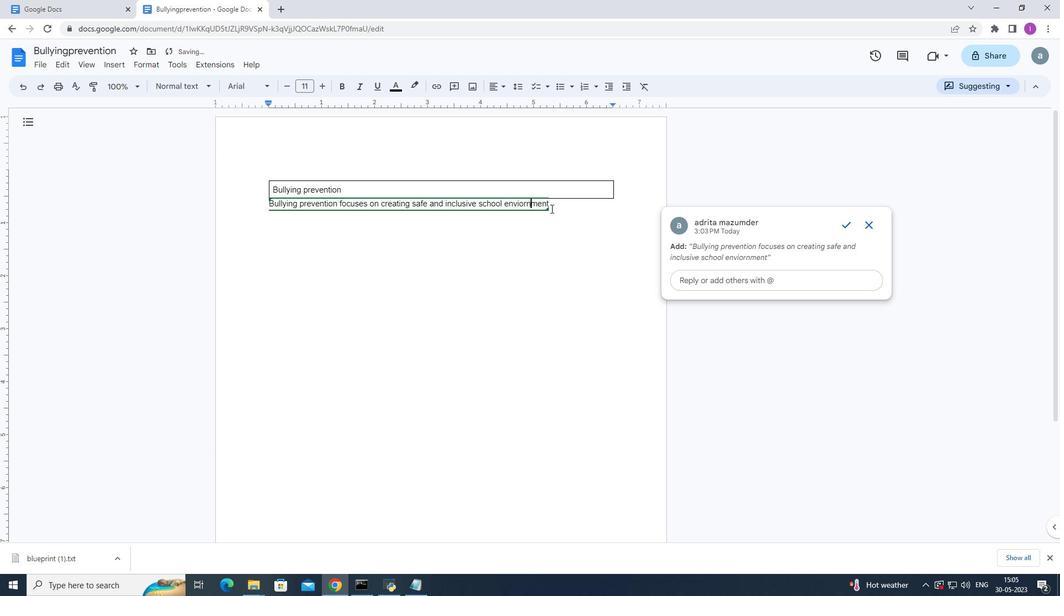 
Action: Mouse pressed left at (552, 208)
Screenshot: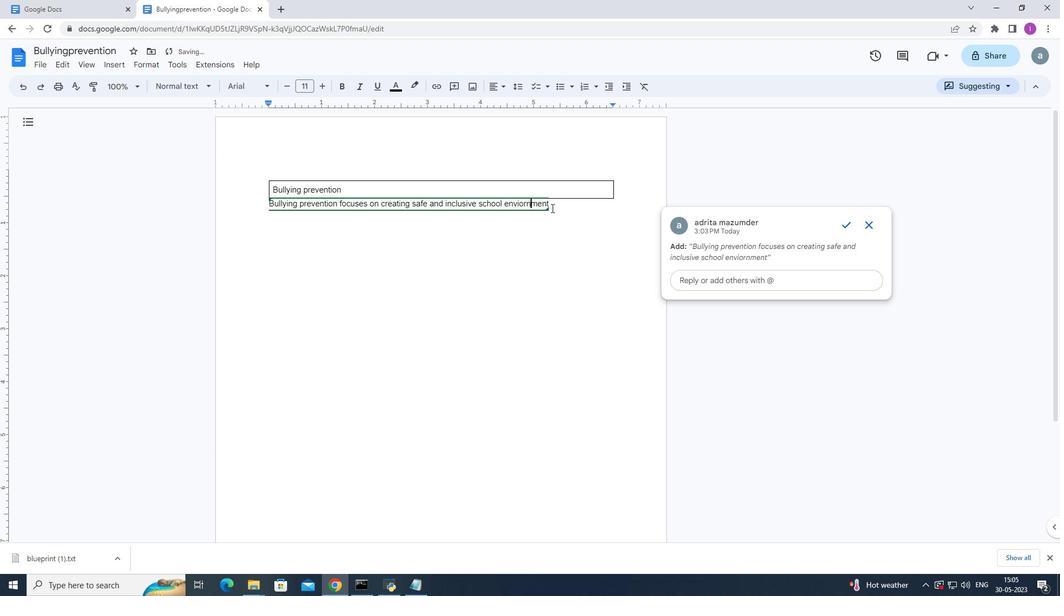 
Action: Mouse moved to (564, 216)
Screenshot: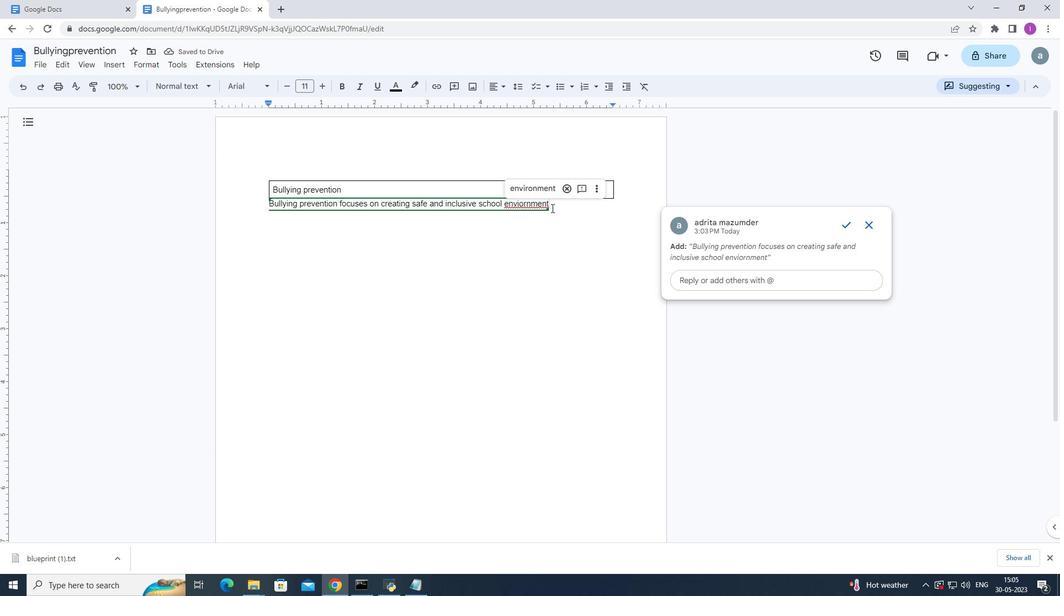 
Action: Key pressed .
Screenshot: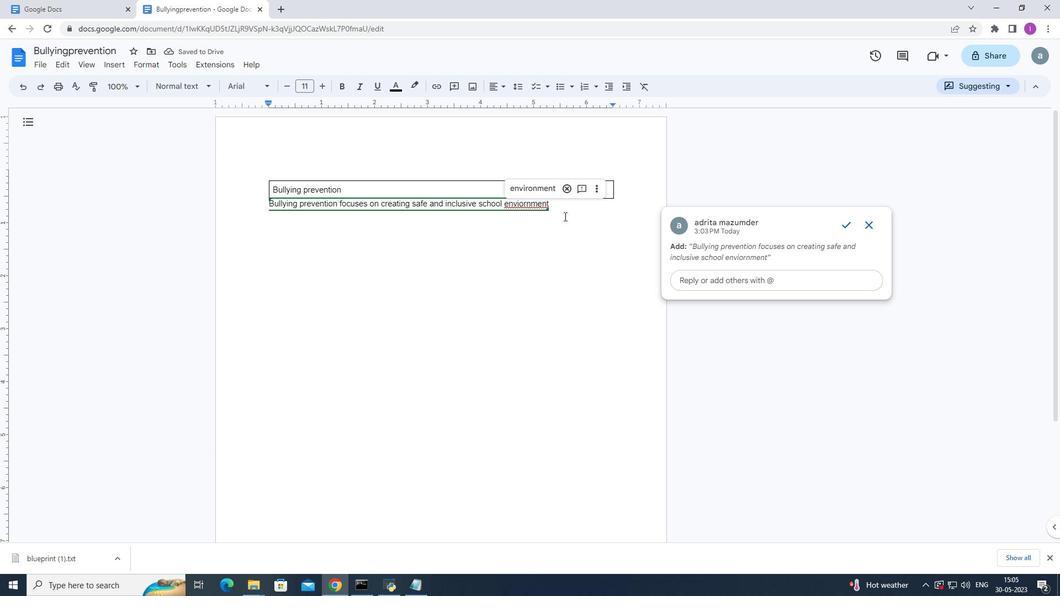 
Action: Mouse moved to (525, 204)
Screenshot: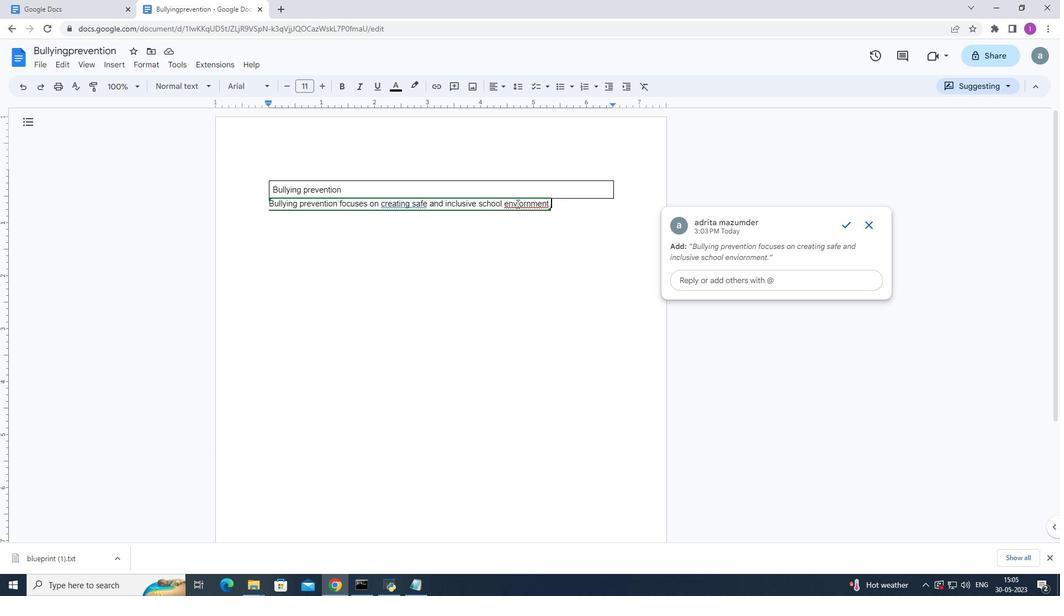 
Action: Mouse pressed left at (525, 204)
Screenshot: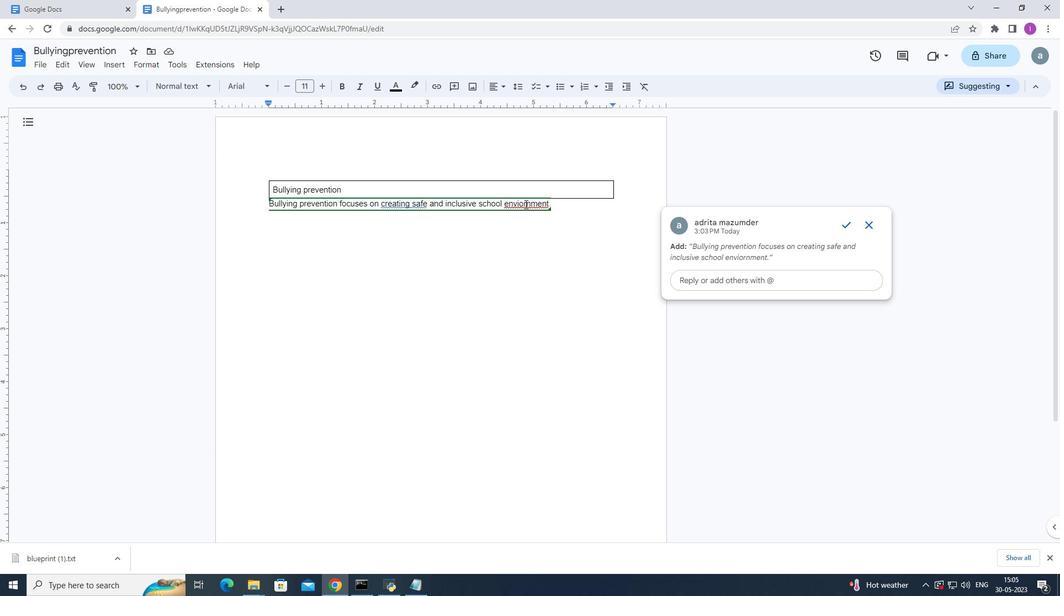 
Action: Mouse moved to (542, 212)
Screenshot: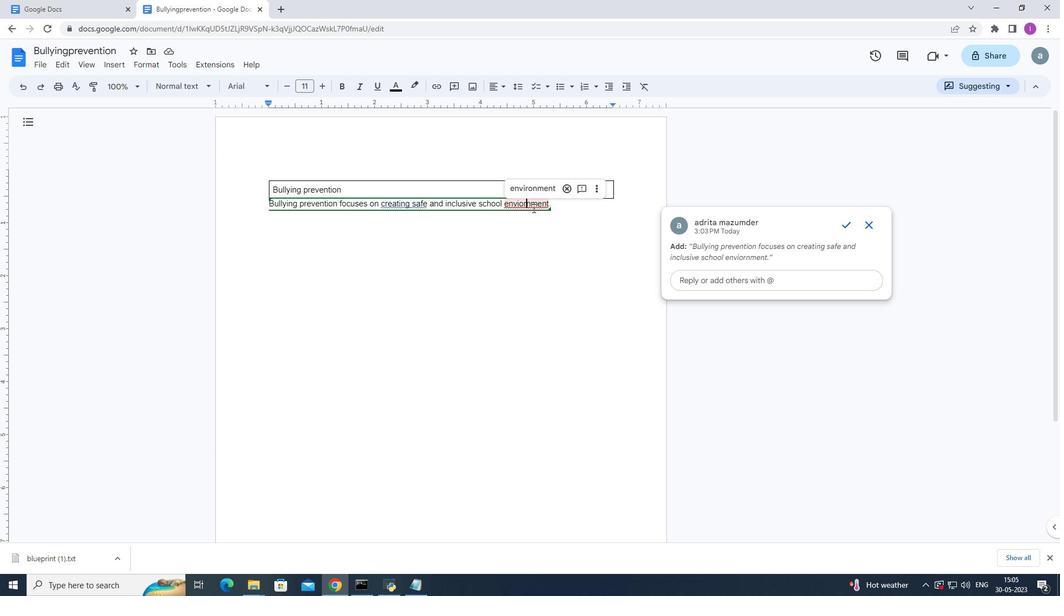 
Action: Key pressed <Key.backspace><Key.backspace>ro
Screenshot: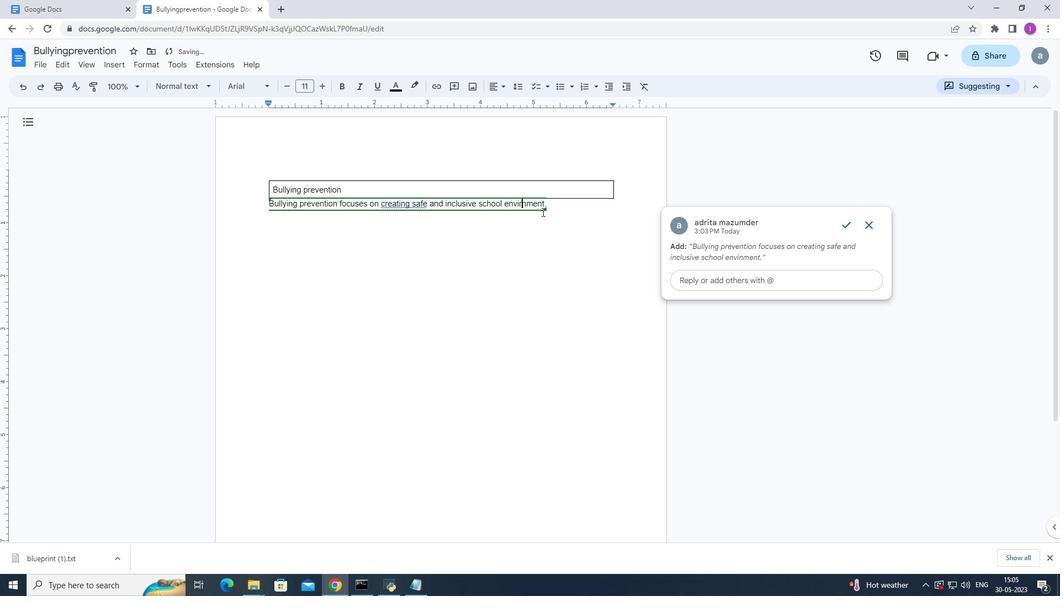 
Action: Mouse moved to (555, 207)
Screenshot: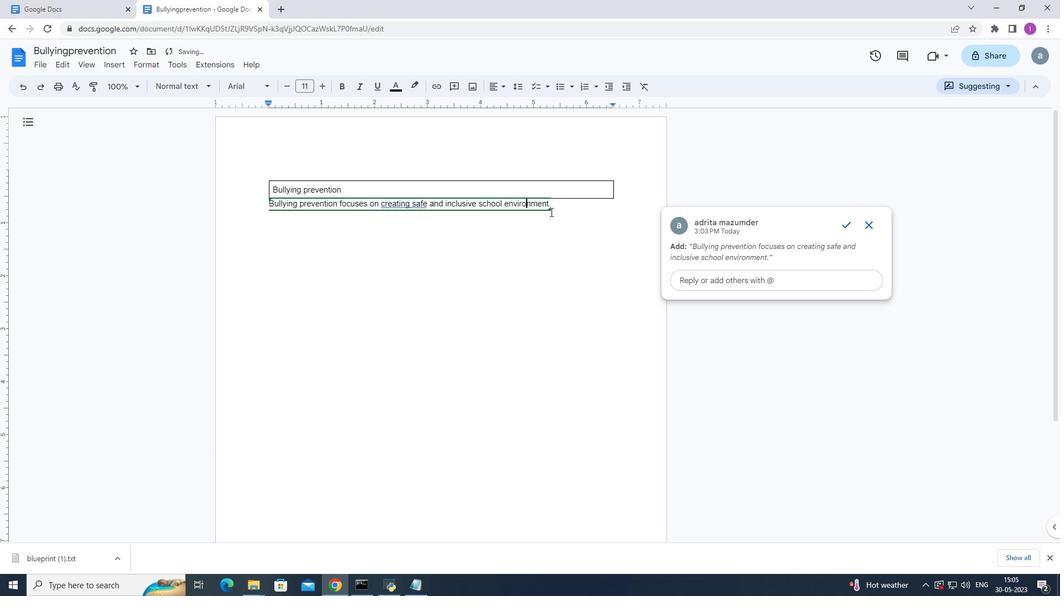 
Action: Key pressed .<Key.backspace>
Screenshot: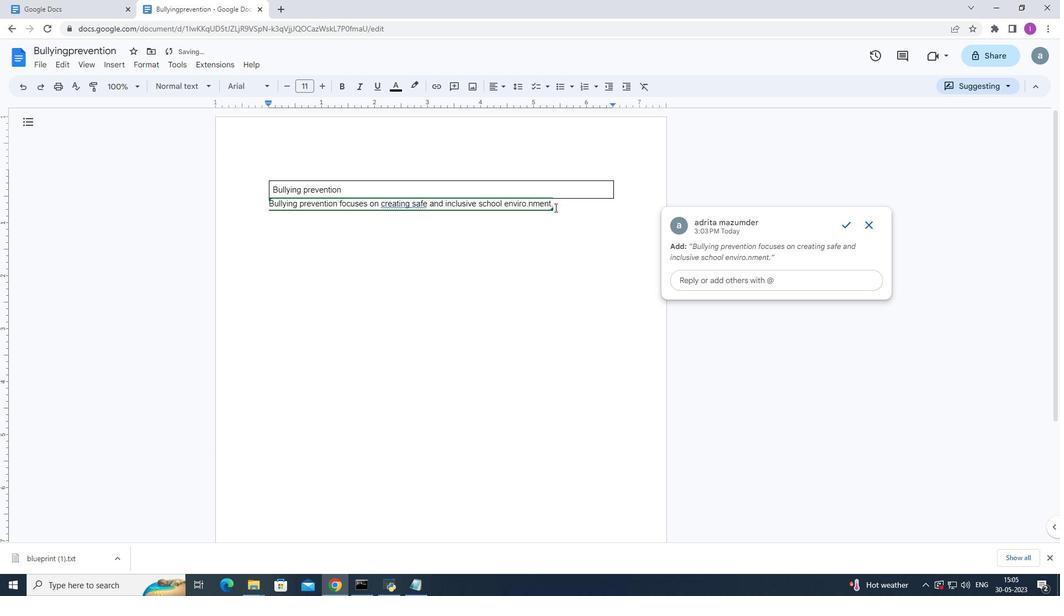 
Action: Mouse pressed left at (555, 207)
Screenshot: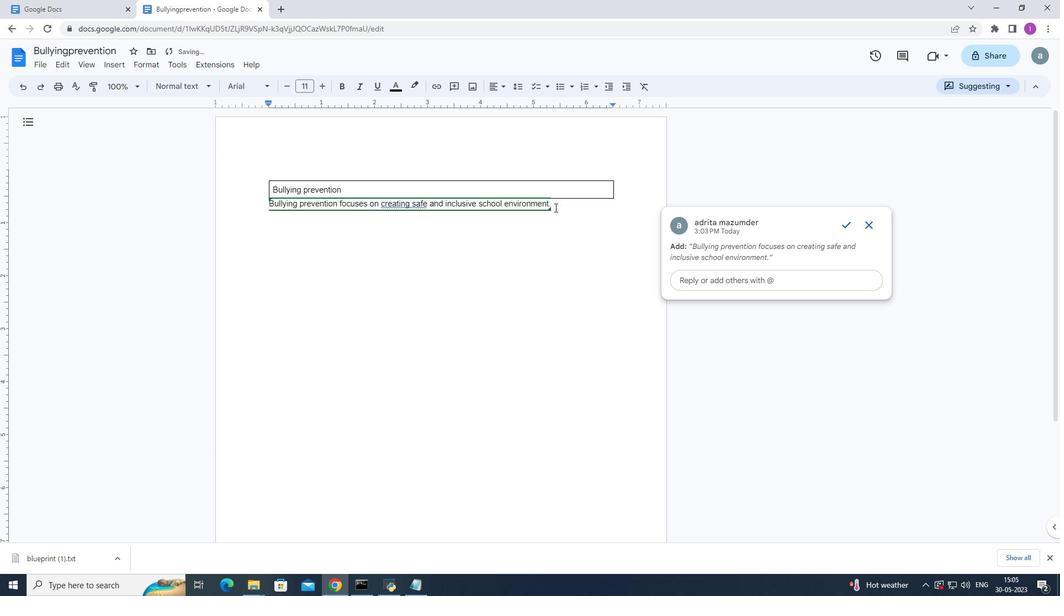 
Action: Mouse moved to (584, 221)
Screenshot: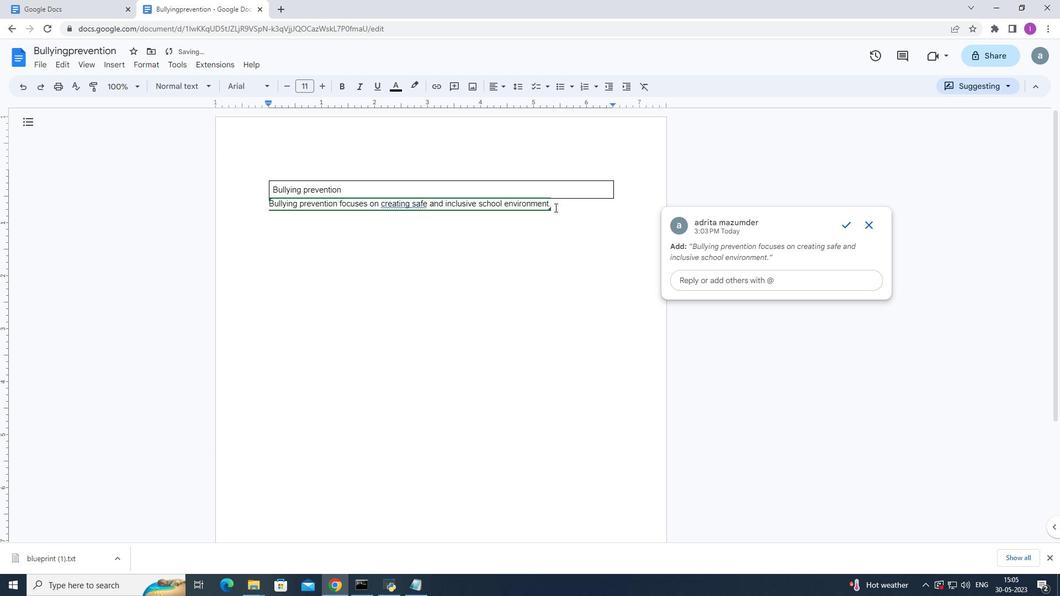
Action: Key pressed <Key.backspace>s.<Key.space><Key.backspace><Key.shift><Key.shift><Key.shift>It<Key.space>invboles<Key.space>promoting
Screenshot: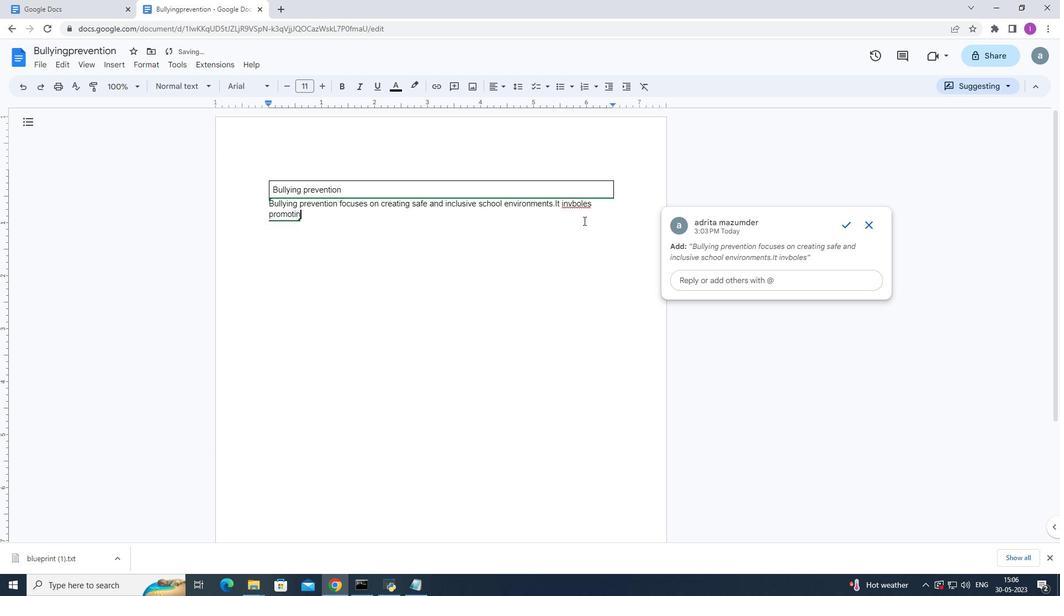 
Action: Mouse moved to (575, 201)
Screenshot: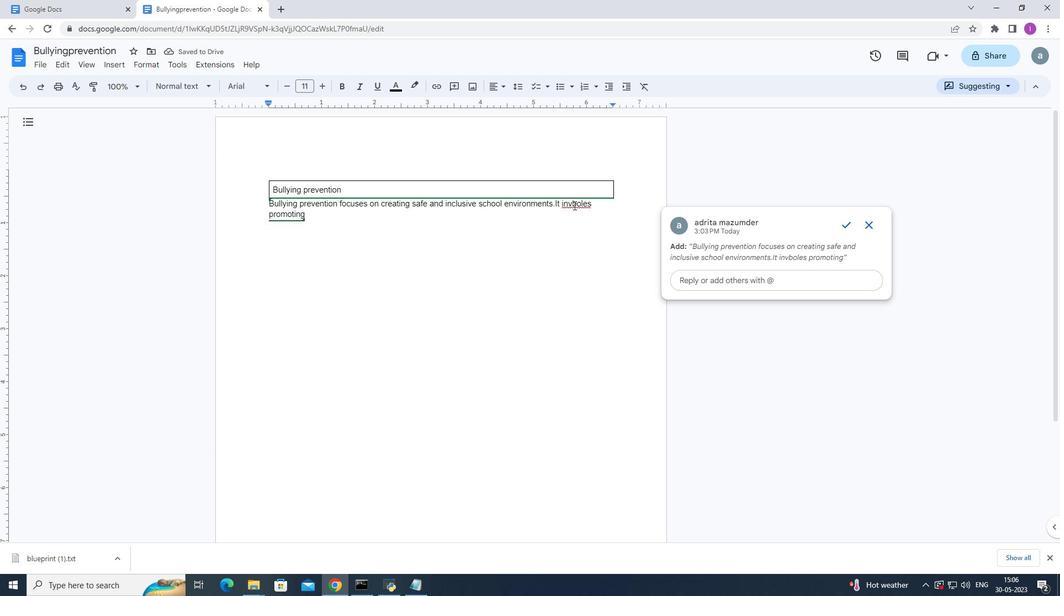 
Action: Mouse pressed left at (575, 201)
Screenshot: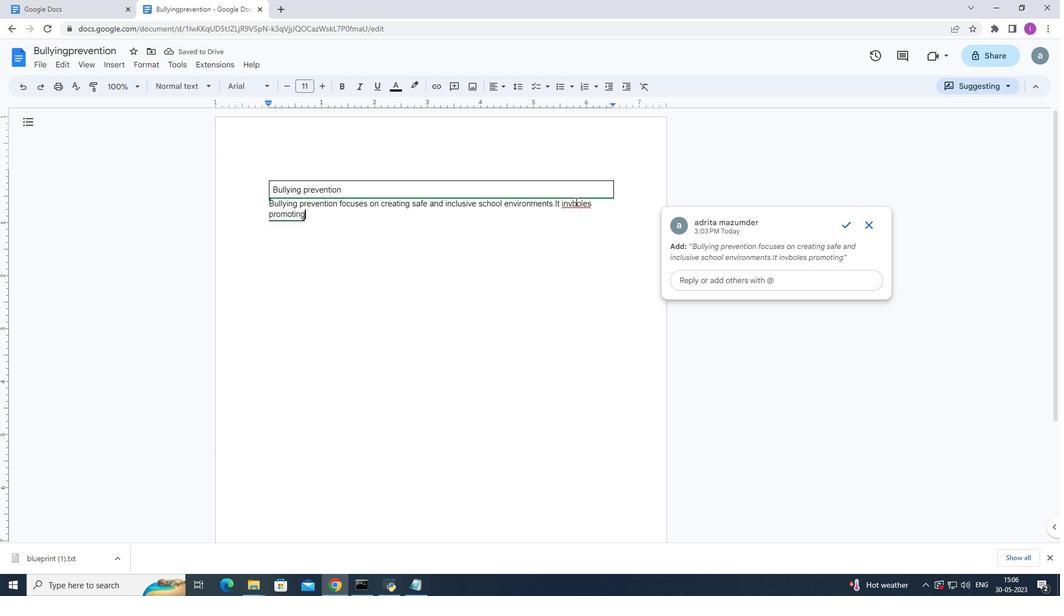 
Action: Key pressed <Key.backspace>
Screenshot: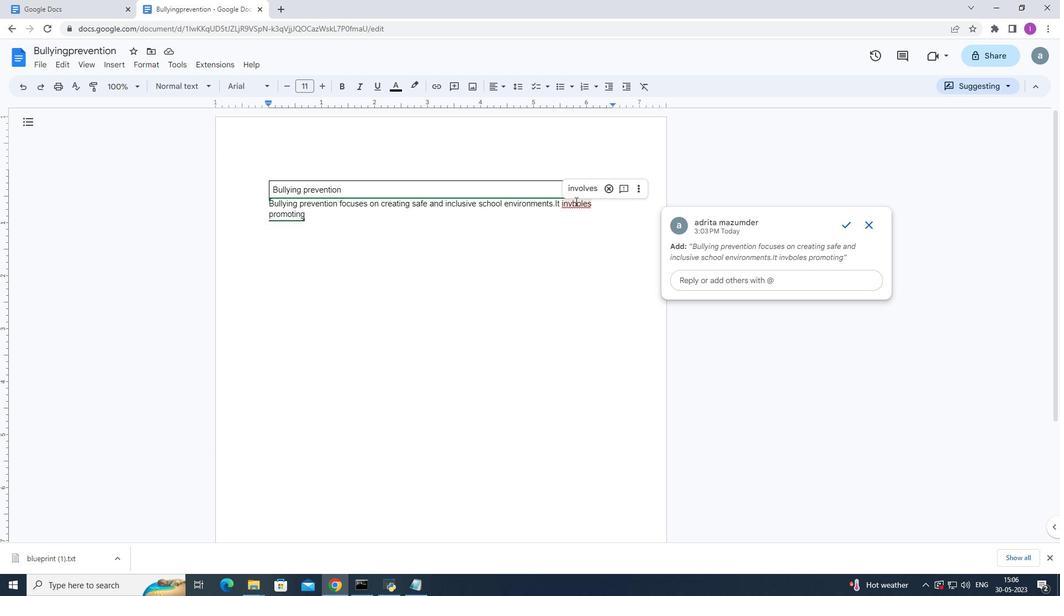
Action: Mouse moved to (310, 220)
Screenshot: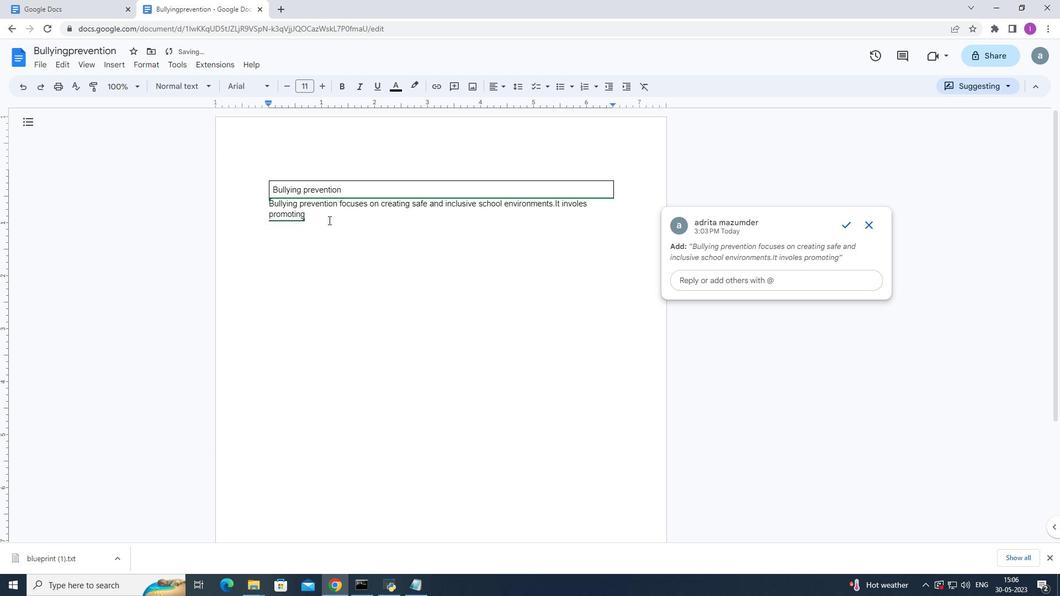 
Action: Mouse pressed left at (310, 220)
Screenshot: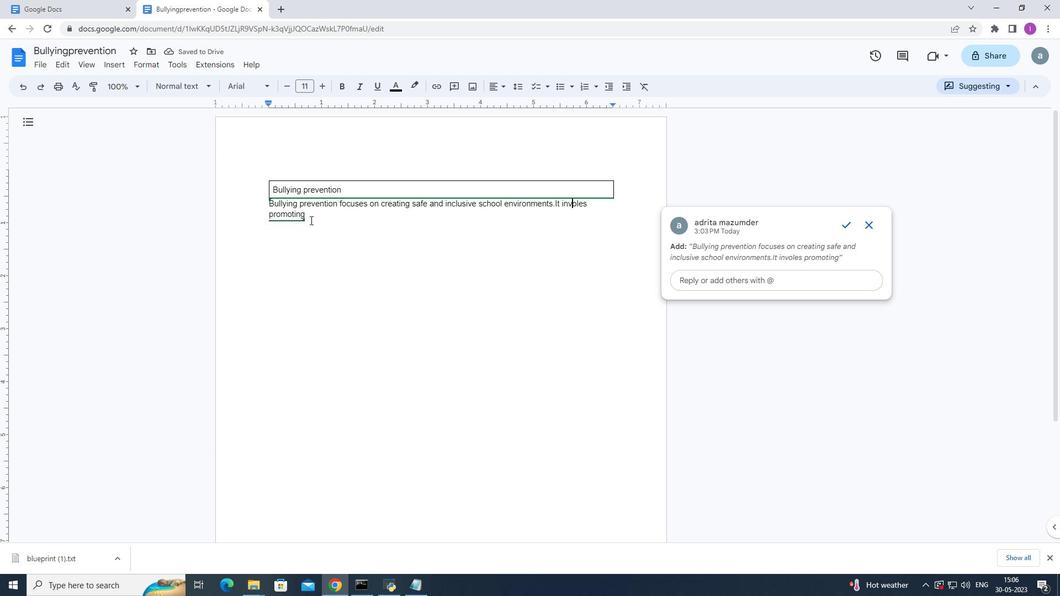 
Action: Mouse moved to (422, 221)
Screenshot: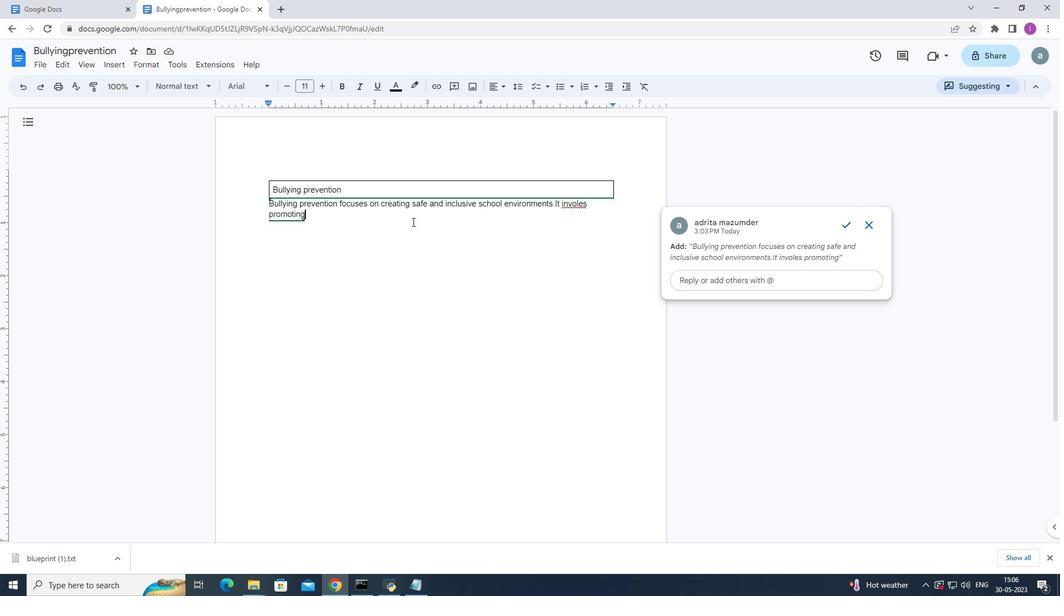 
Action: Key pressed <Key.space>empathy,respect,<Key.space><Key.backspace>and<Key.space>positu<Key.backspace>ive<Key.space>relationships<Key.space>among<Key.space>students,implementing
Screenshot: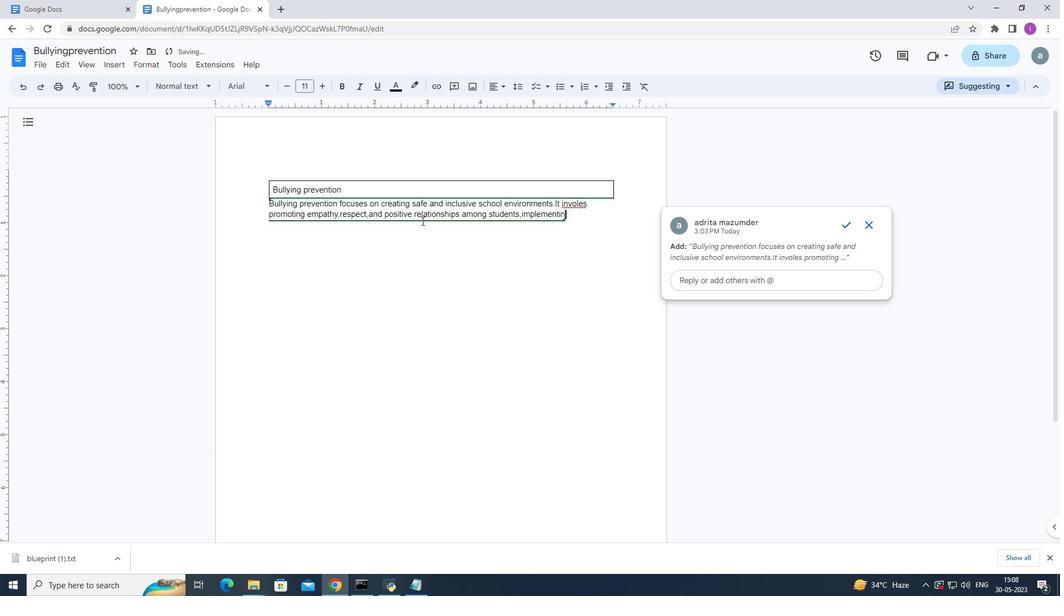 
Action: Mouse moved to (577, 204)
Screenshot: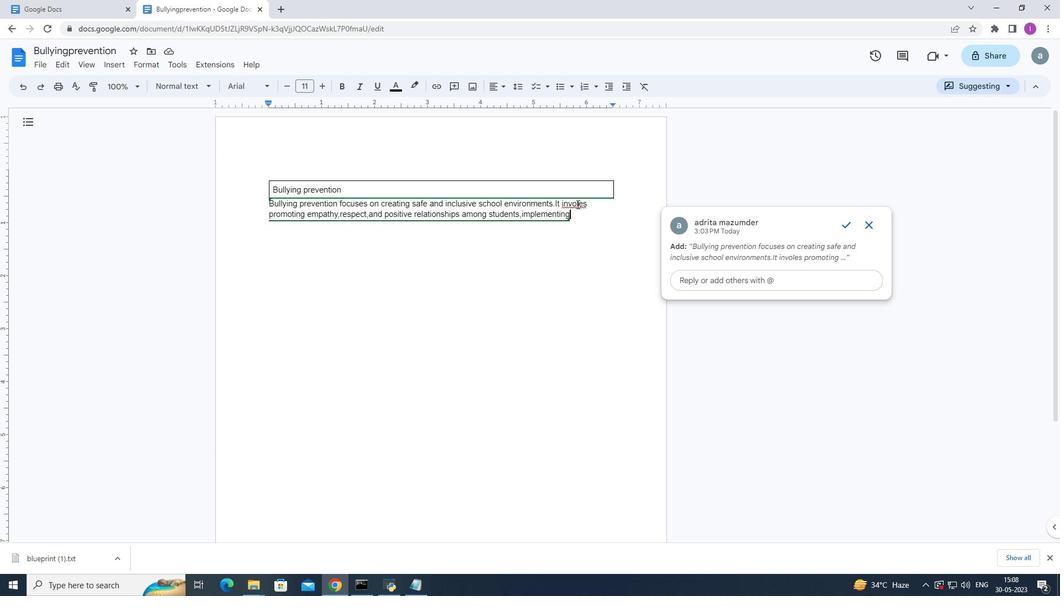 
Action: Mouse pressed left at (577, 204)
Screenshot: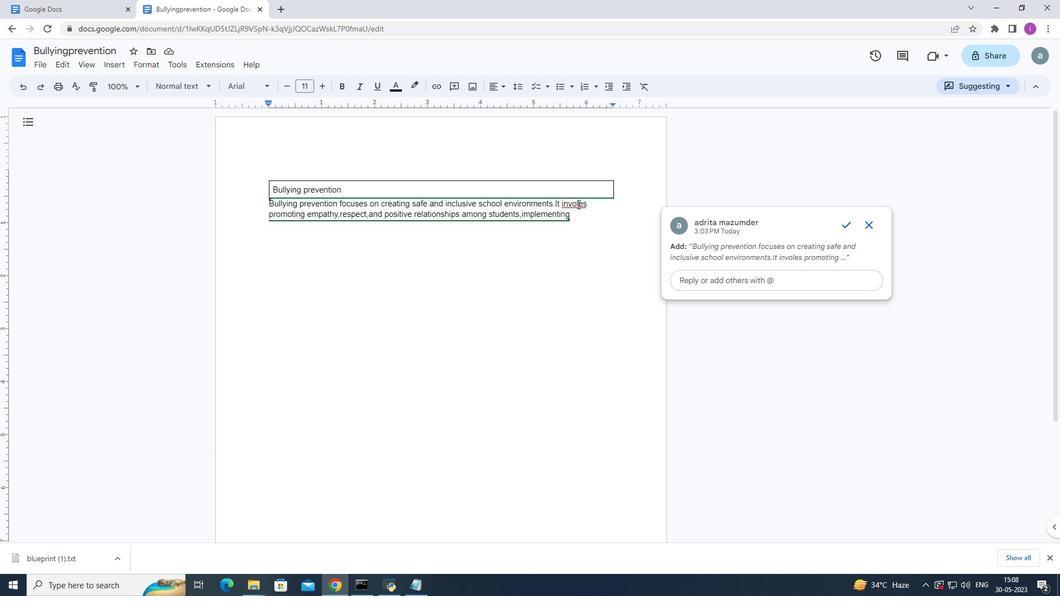 
Action: Key pressed v
Screenshot: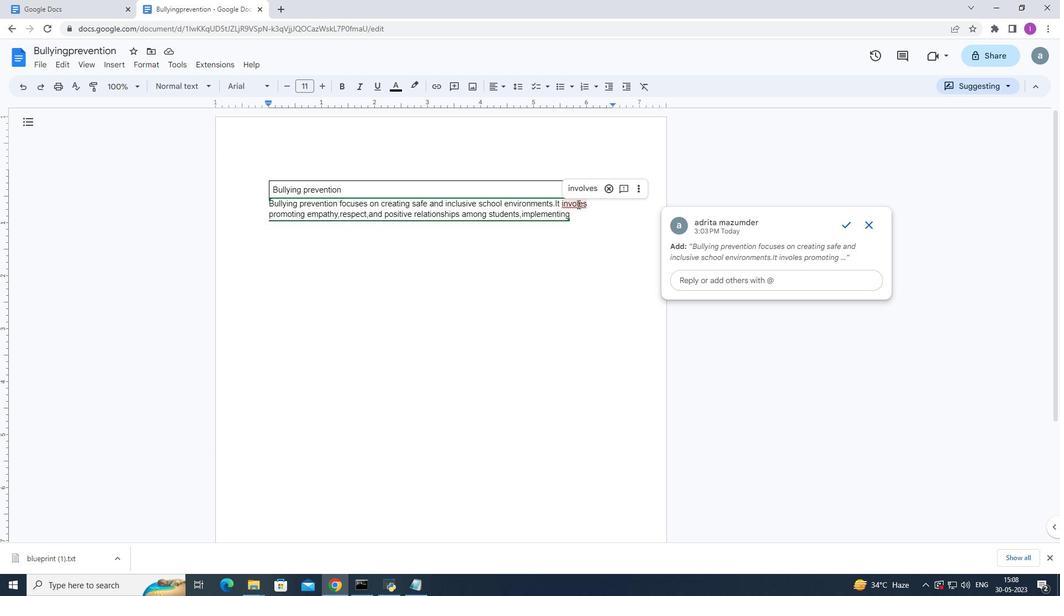 
Action: Mouse moved to (583, 209)
Screenshot: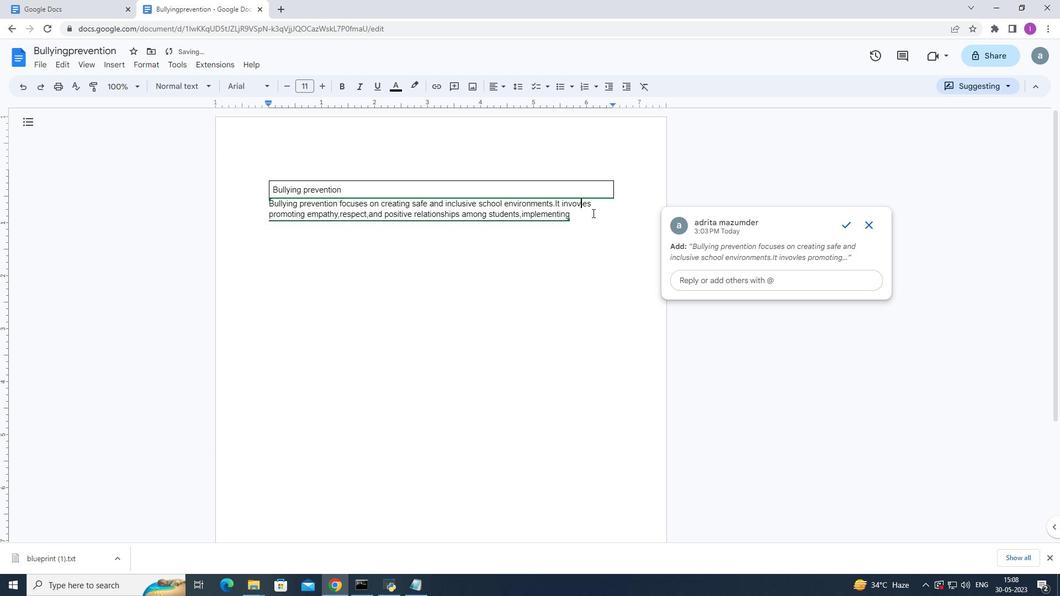 
Action: Key pressed <Key.backspace>
Screenshot: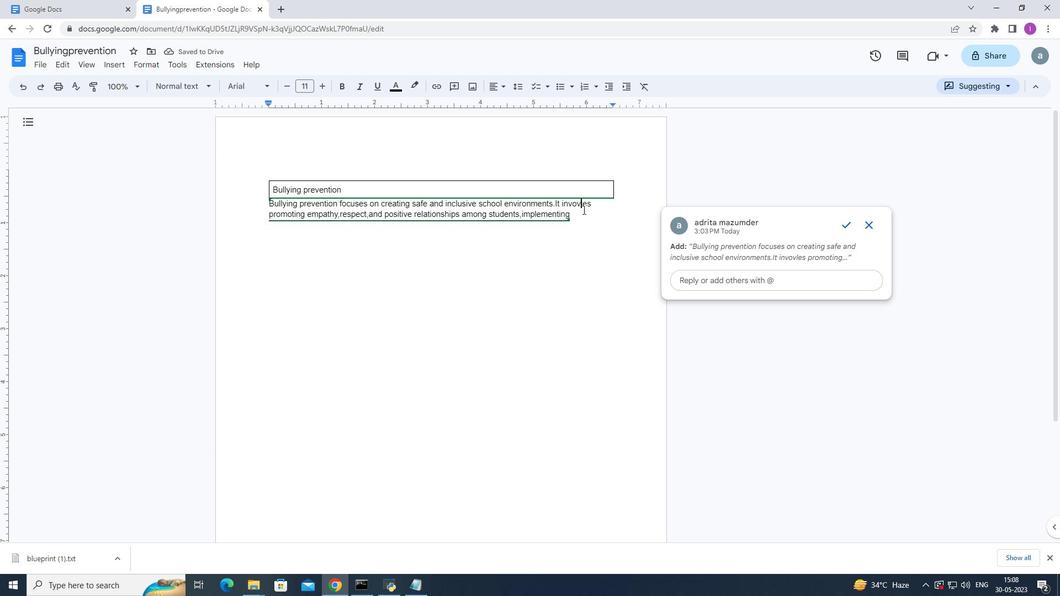 
Action: Mouse moved to (580, 204)
Screenshot: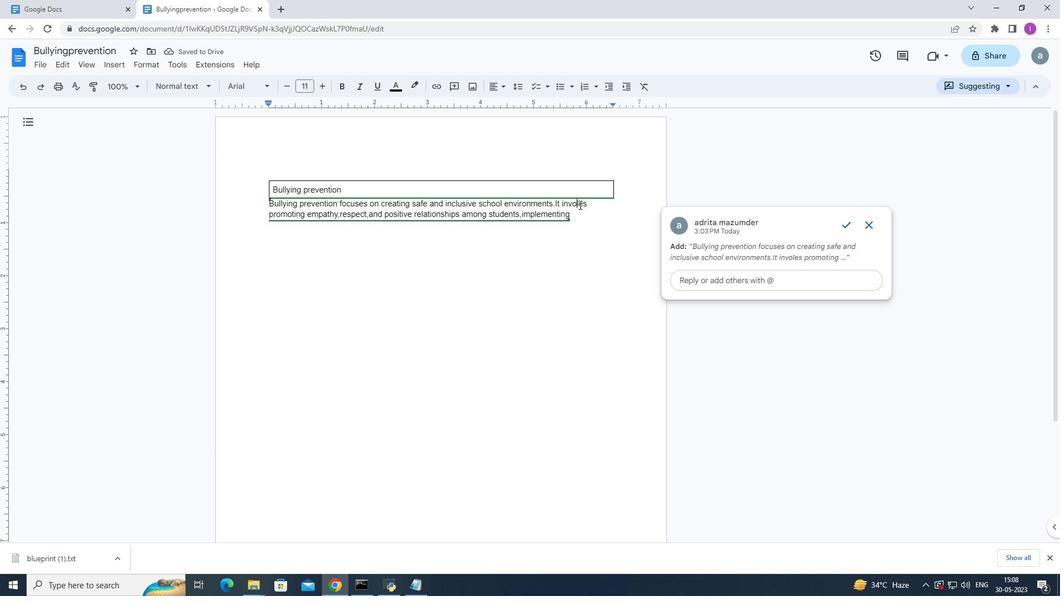 
Action: Mouse pressed left at (580, 204)
Screenshot: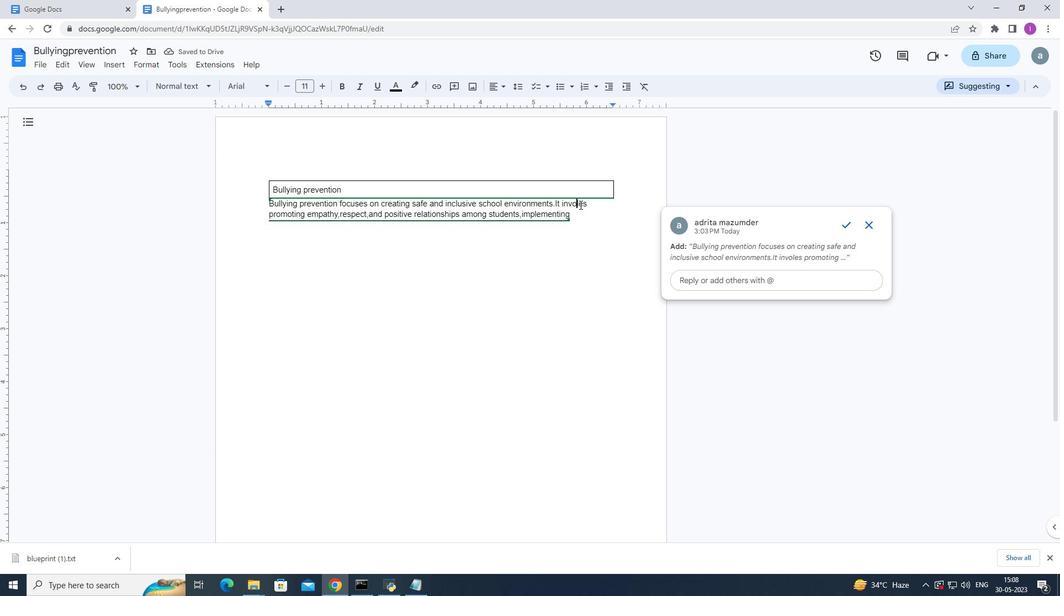 
Action: Mouse moved to (582, 188)
Screenshot: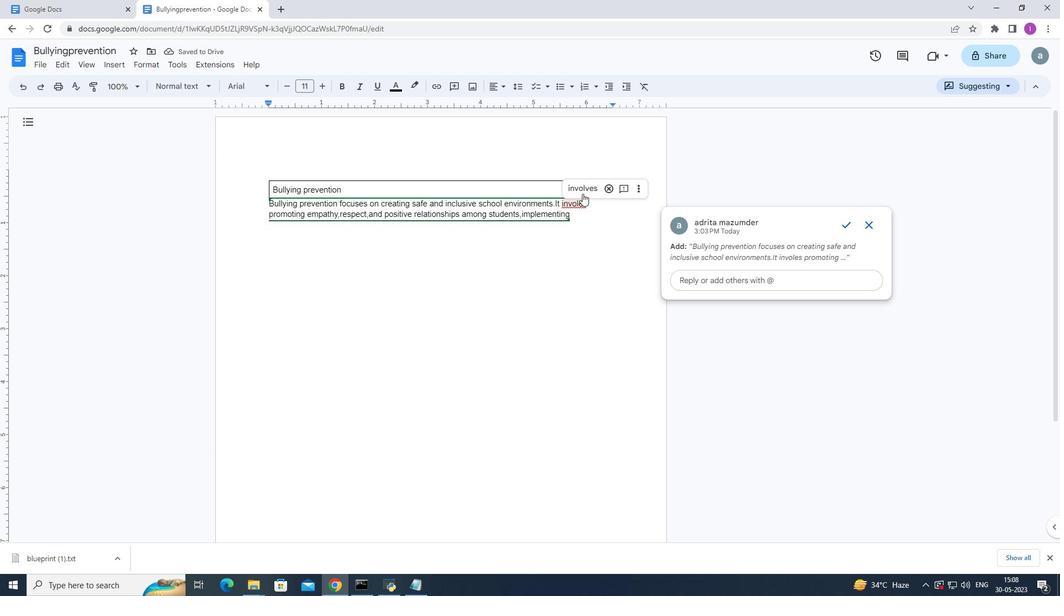 
Action: Mouse pressed left at (582, 188)
Screenshot: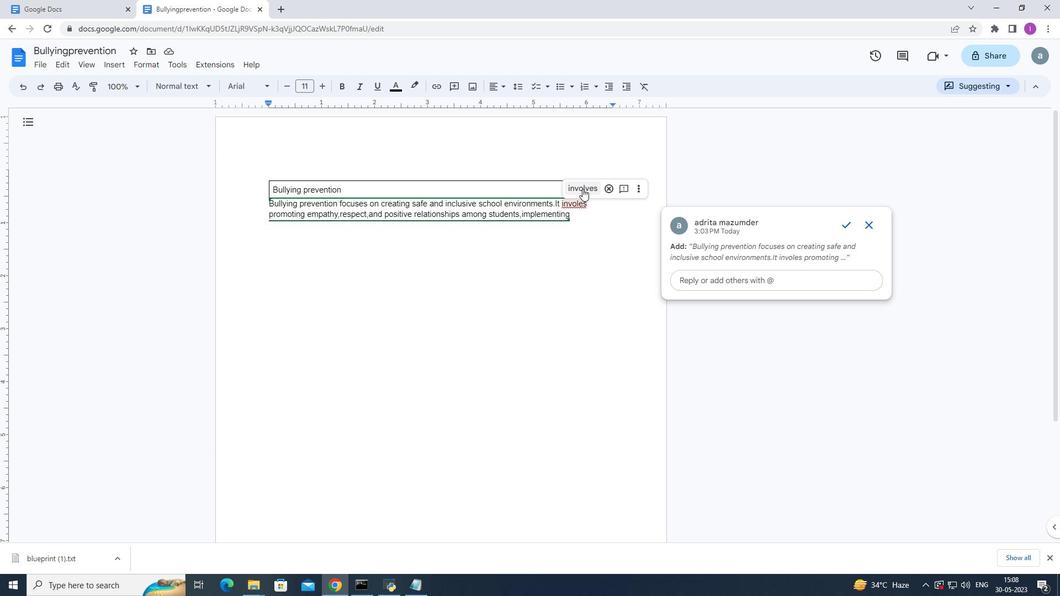 
Action: Mouse moved to (575, 217)
Screenshot: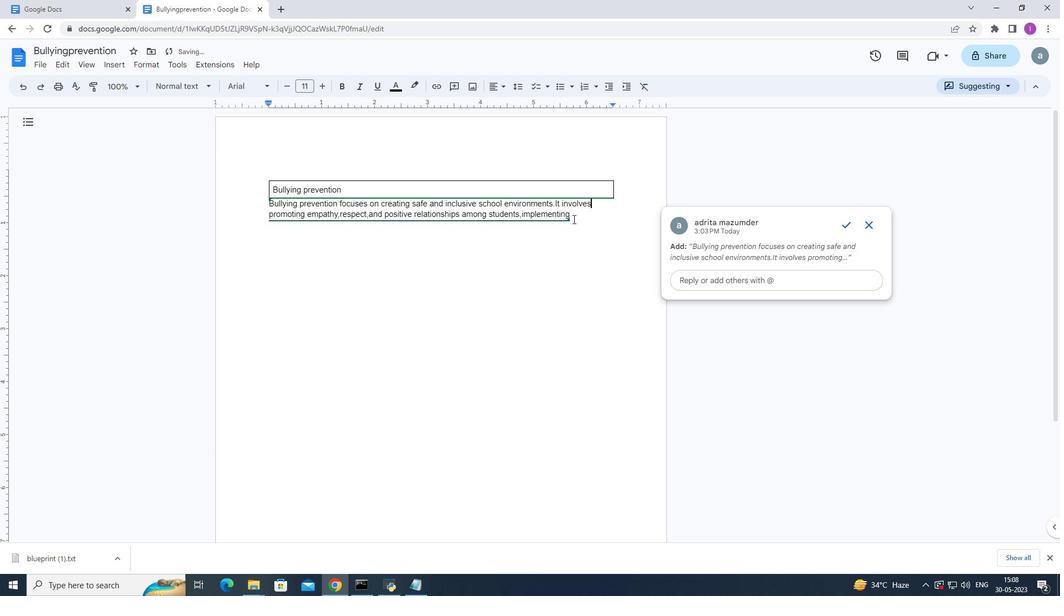 
Action: Mouse pressed left at (575, 217)
Screenshot: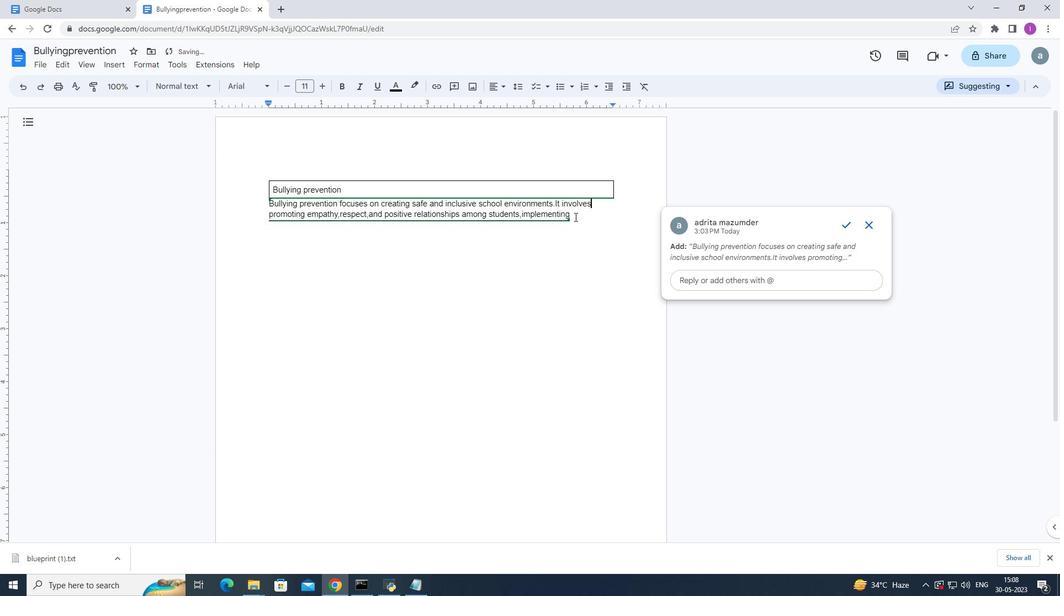 
Action: Mouse moved to (630, 234)
Screenshot: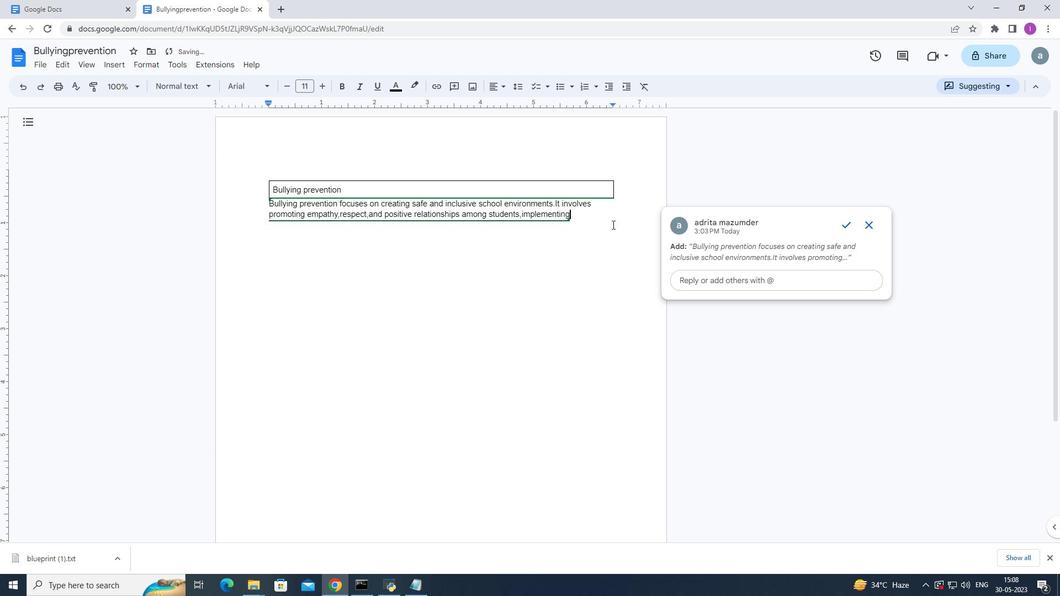 
Action: Key pressed anti-bullying<Key.space>politics
Screenshot: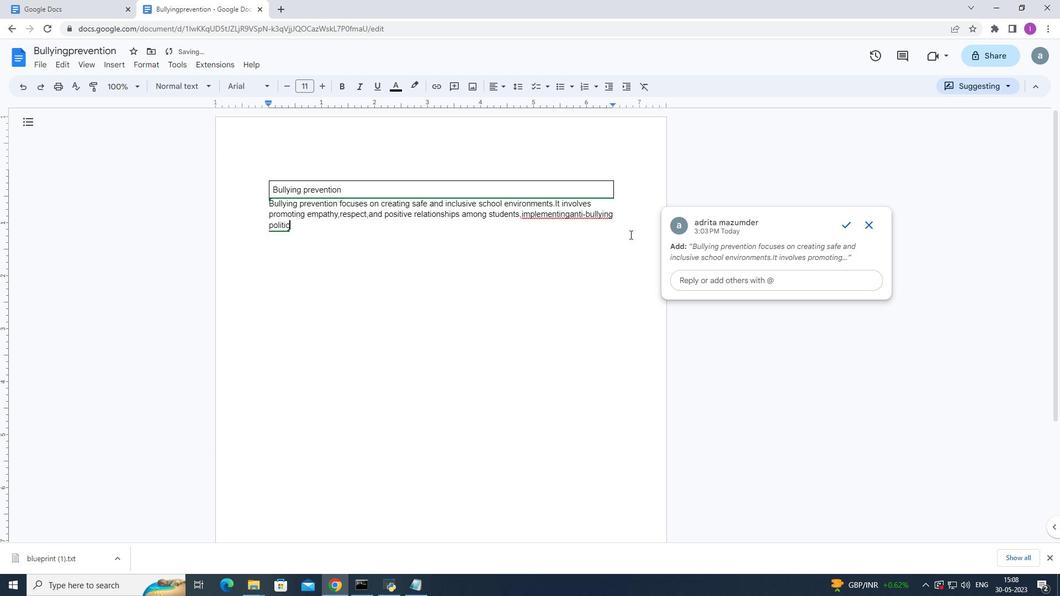 
Action: Mouse moved to (569, 214)
Screenshot: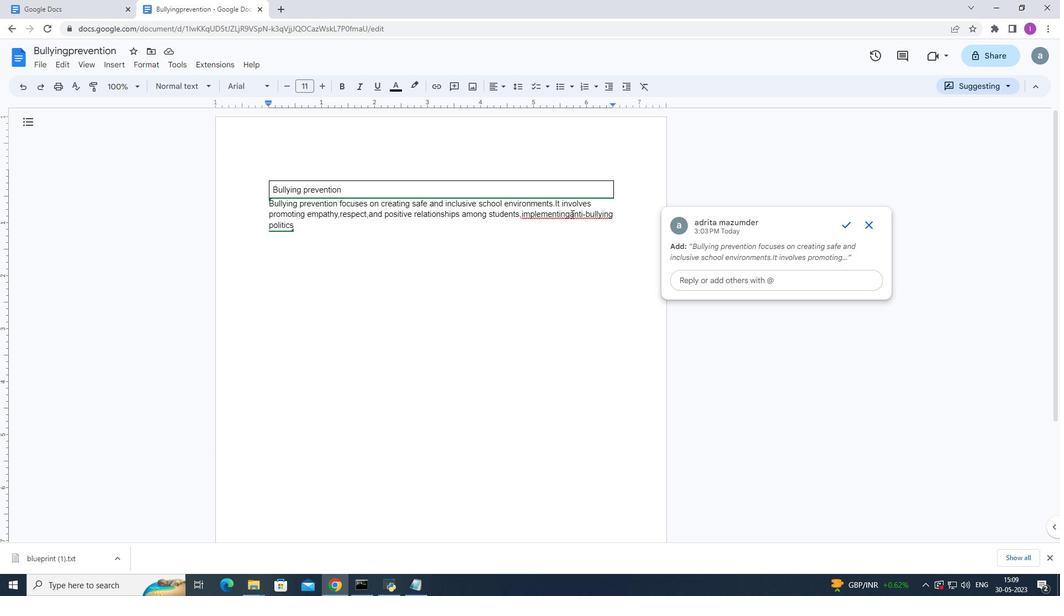 
Action: Mouse pressed left at (569, 214)
Screenshot: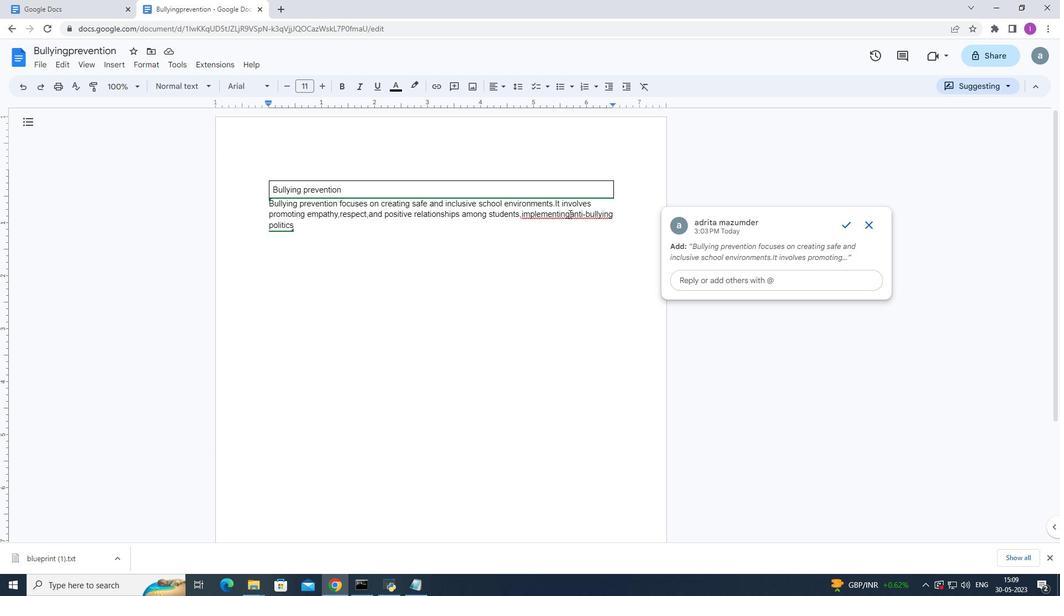 
Action: Key pressed <Key.space>
Screenshot: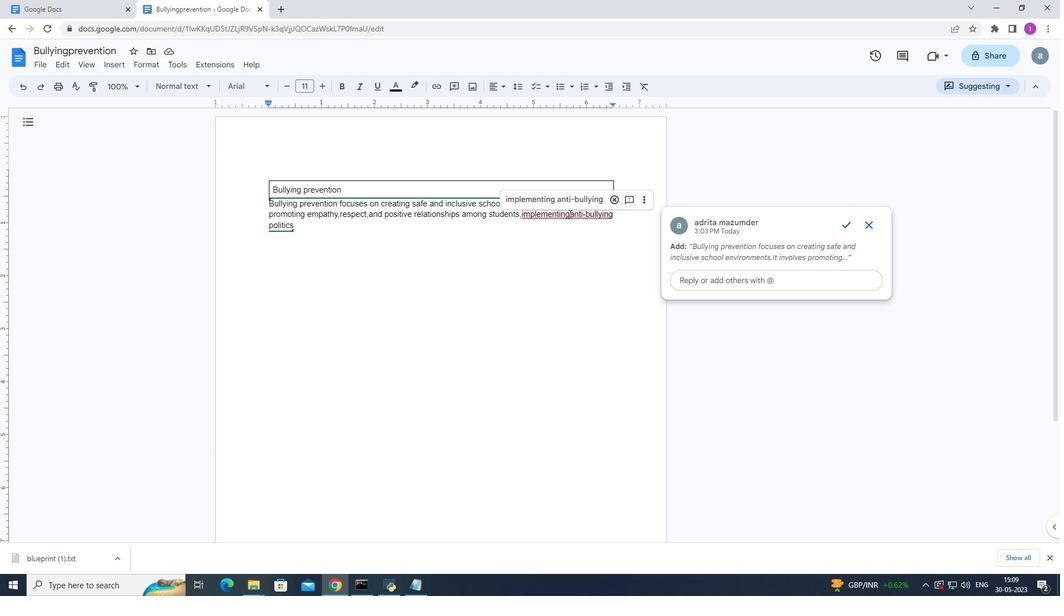 
Action: Mouse moved to (351, 228)
Screenshot: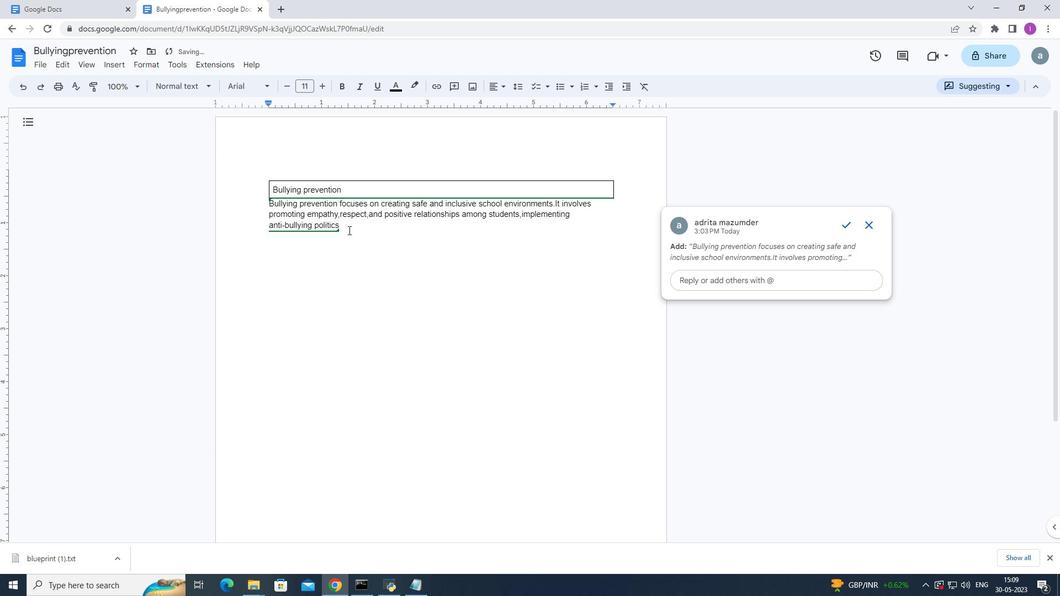 
Action: Mouse pressed left at (351, 228)
Screenshot: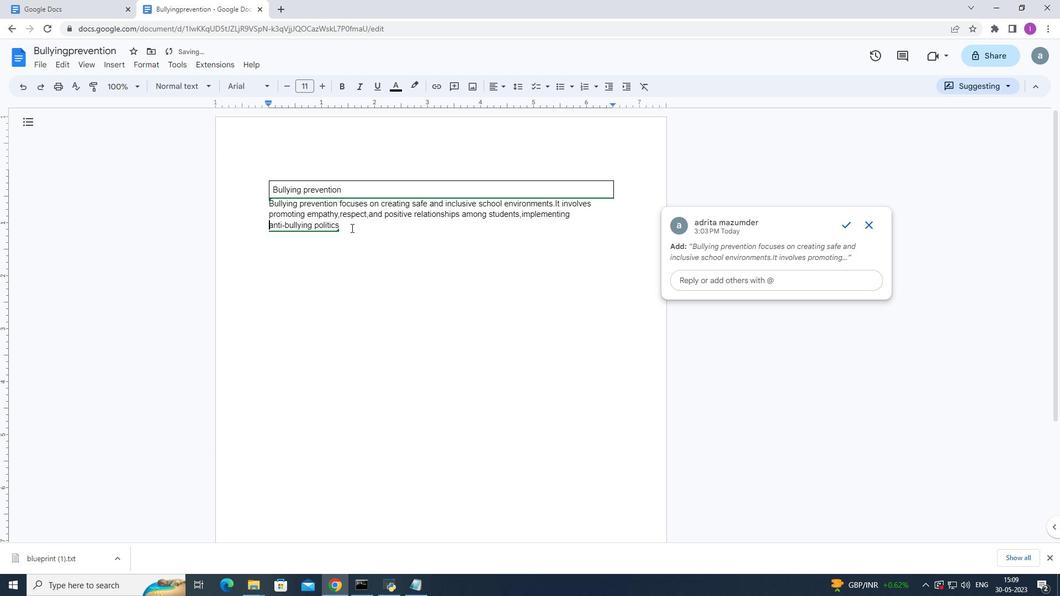 
Action: Key pressed <Key.backspace><Key.backspace><Key.backspace><Key.backspace>cies,and<Key.space>providing<Key.space>support<Key.space>systemd<Key.backspace>s<Key.space>to<Key.space>address<Key.space>and<Key.space>prevent<Key.space>bulling
Screenshot: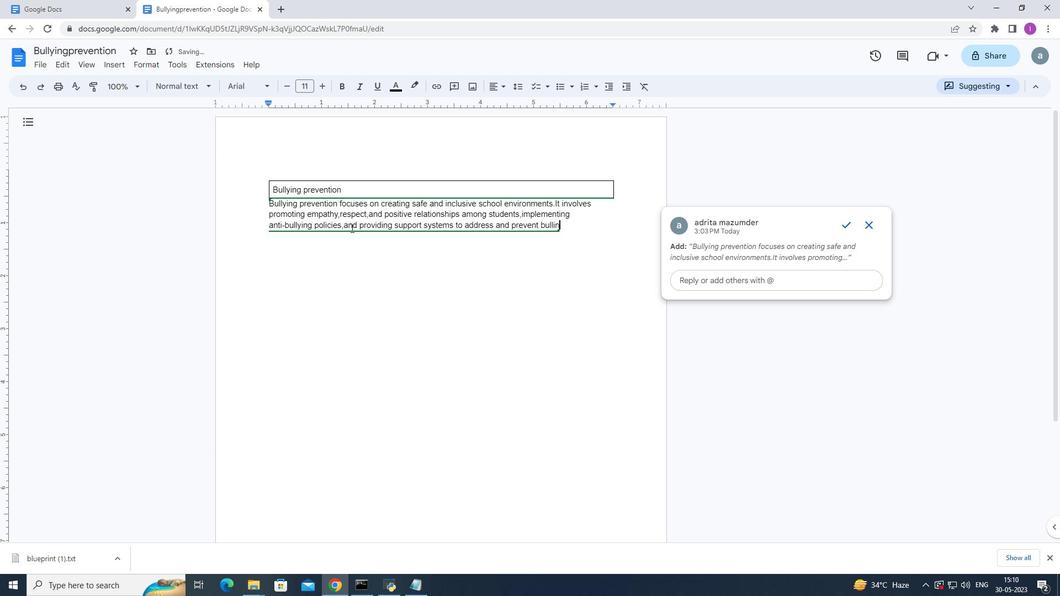 
Action: Mouse moved to (464, 230)
Screenshot: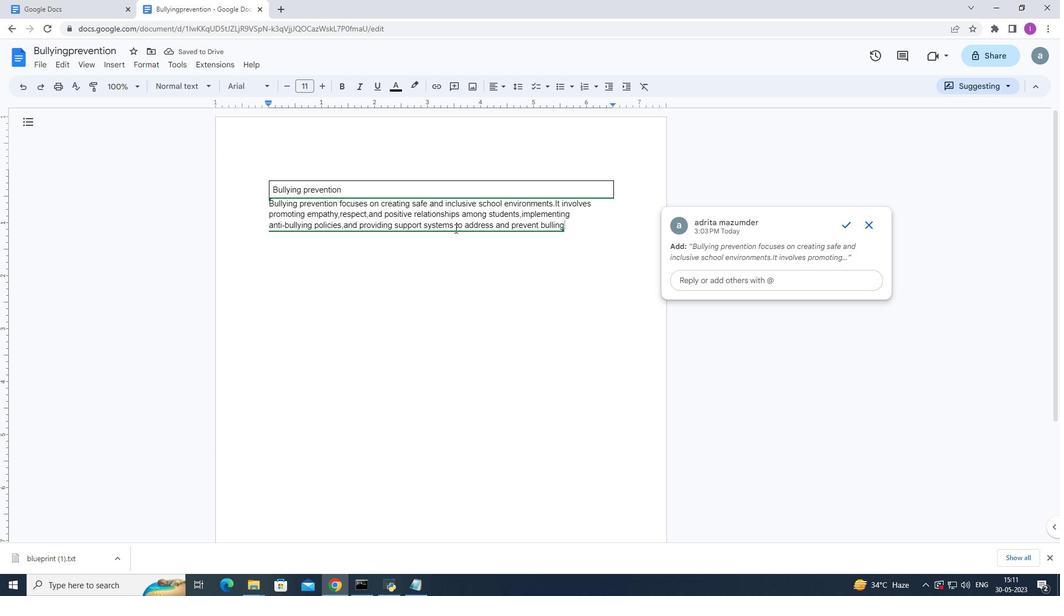 
Action: Key pressed <Key.backspace><Key.backspace><Key.backspace><Key.backspace>lying<Key.space>incidents.
Screenshot: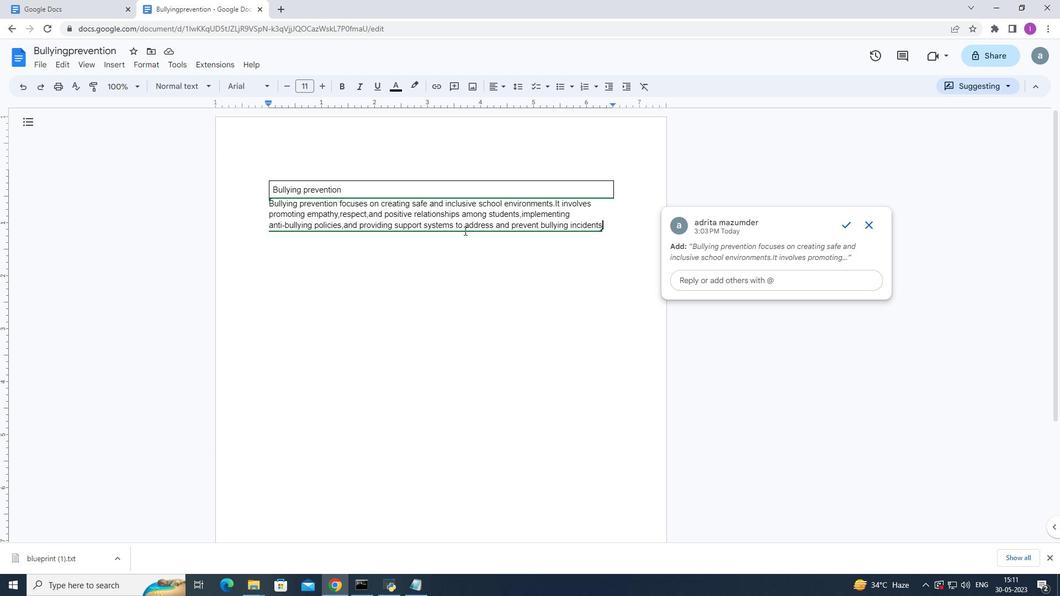 
Action: Mouse moved to (347, 191)
Screenshot: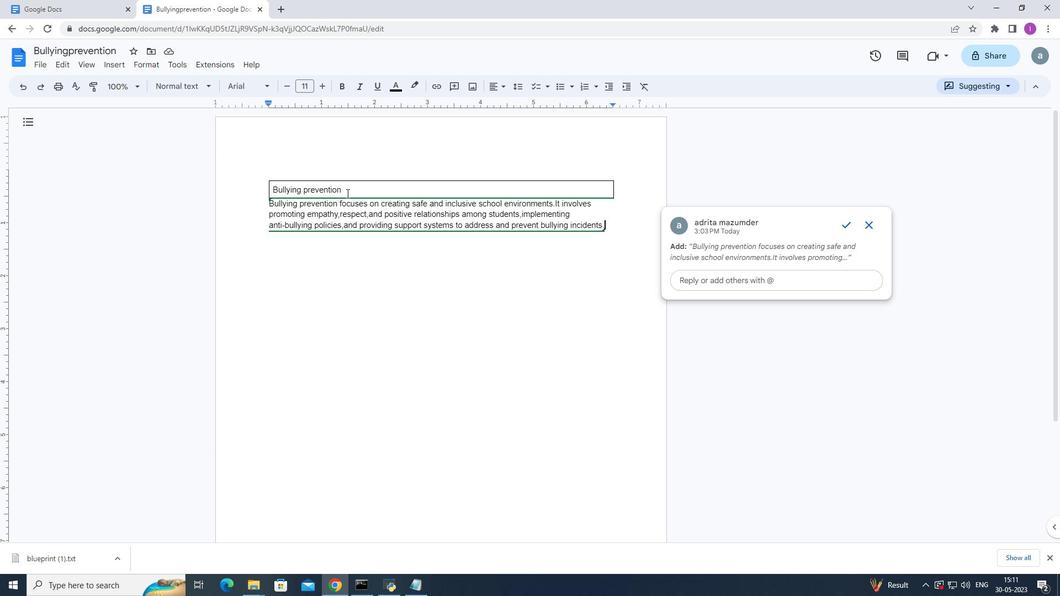 
Action: Mouse pressed left at (347, 191)
Screenshot: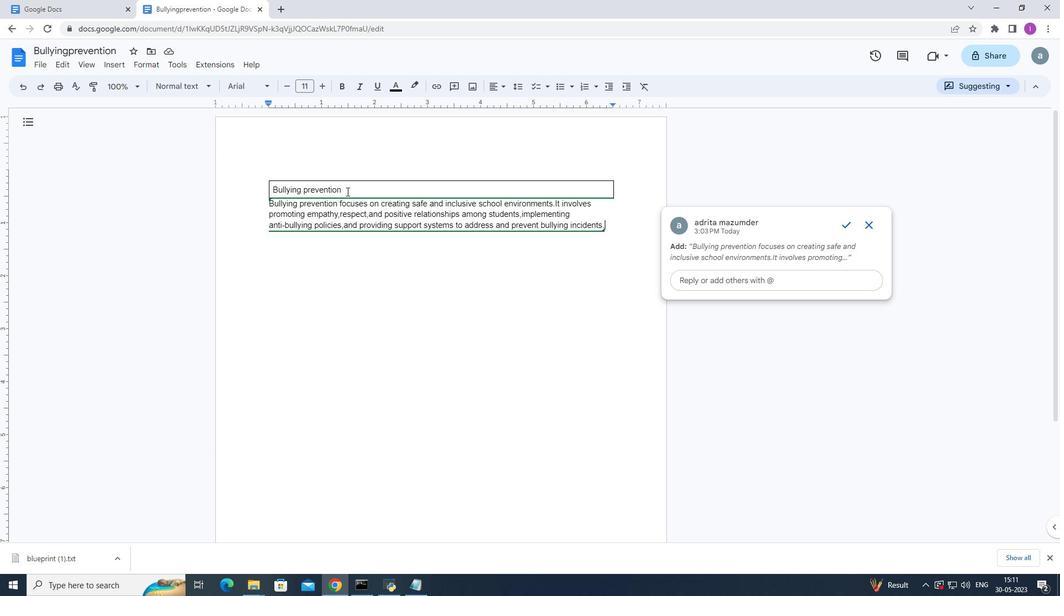 
Action: Mouse moved to (270, 83)
Screenshot: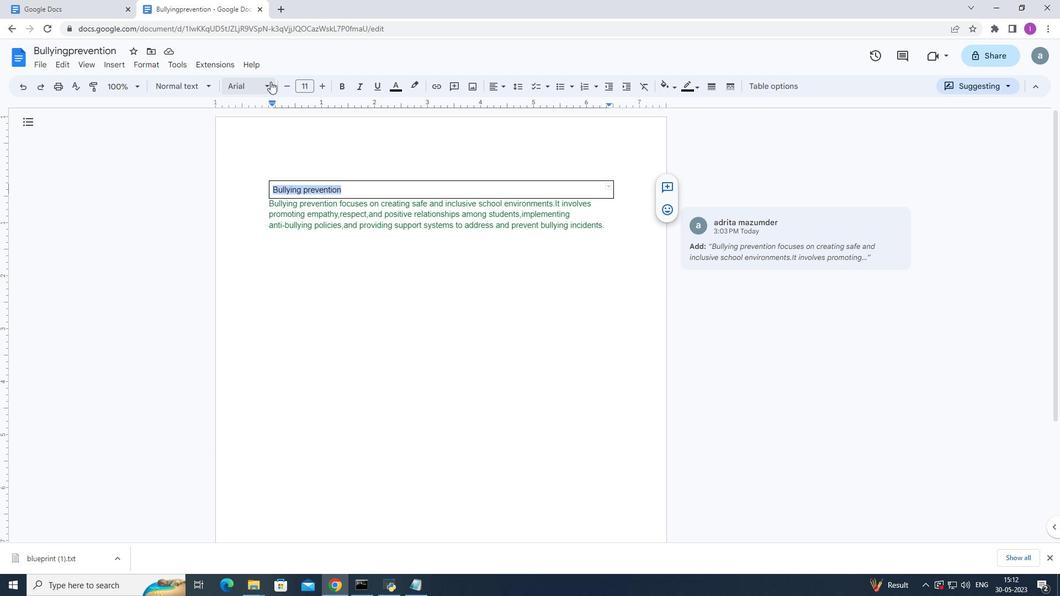 
Action: Mouse pressed left at (270, 83)
Screenshot: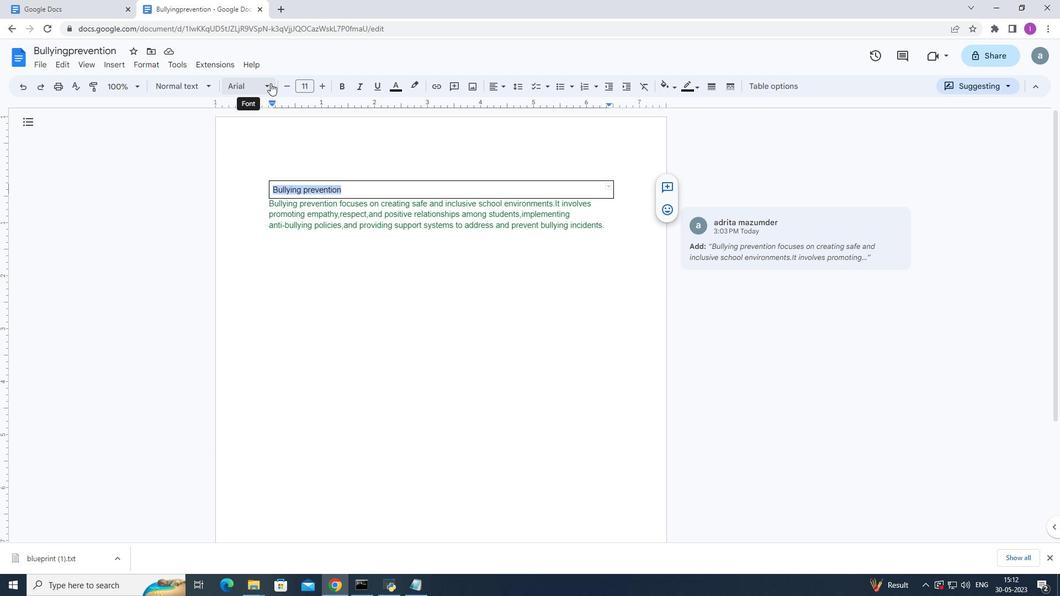 
Action: Mouse moved to (279, 338)
Screenshot: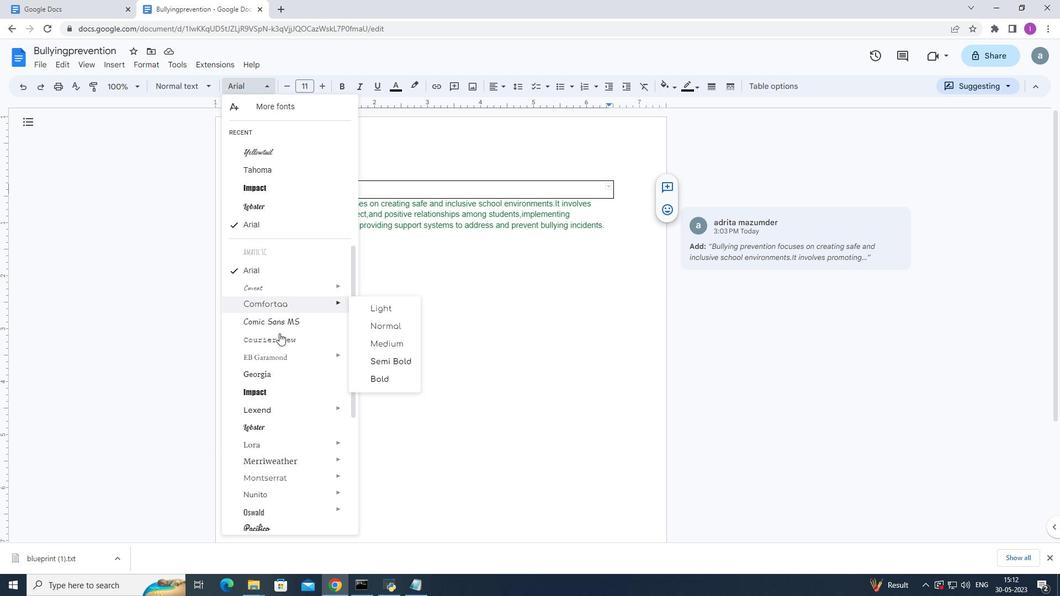 
Action: Mouse scrolled (279, 338) with delta (0, 0)
Screenshot: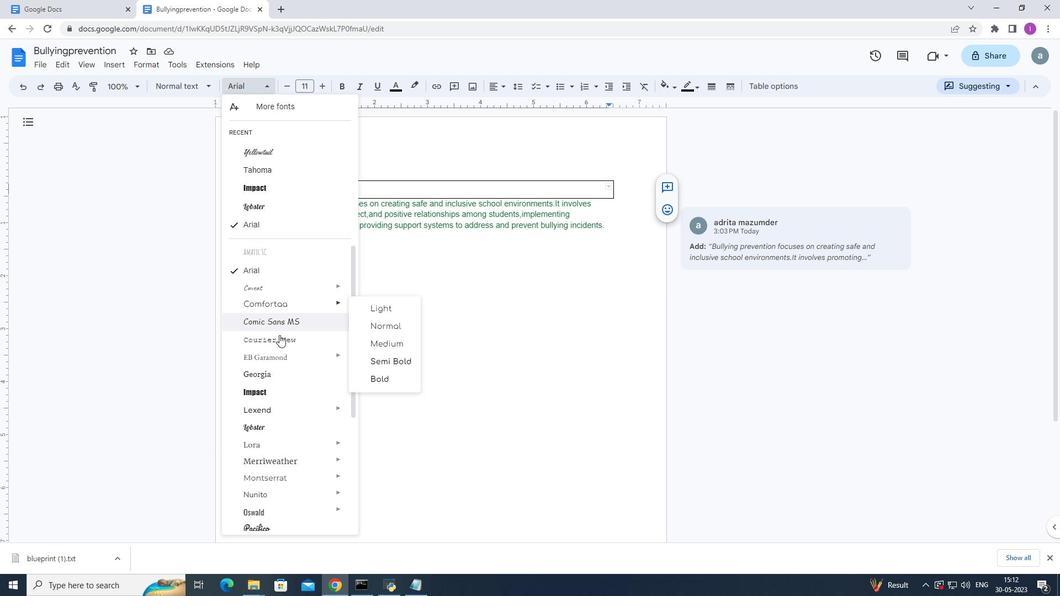 
Action: Mouse moved to (279, 343)
Screenshot: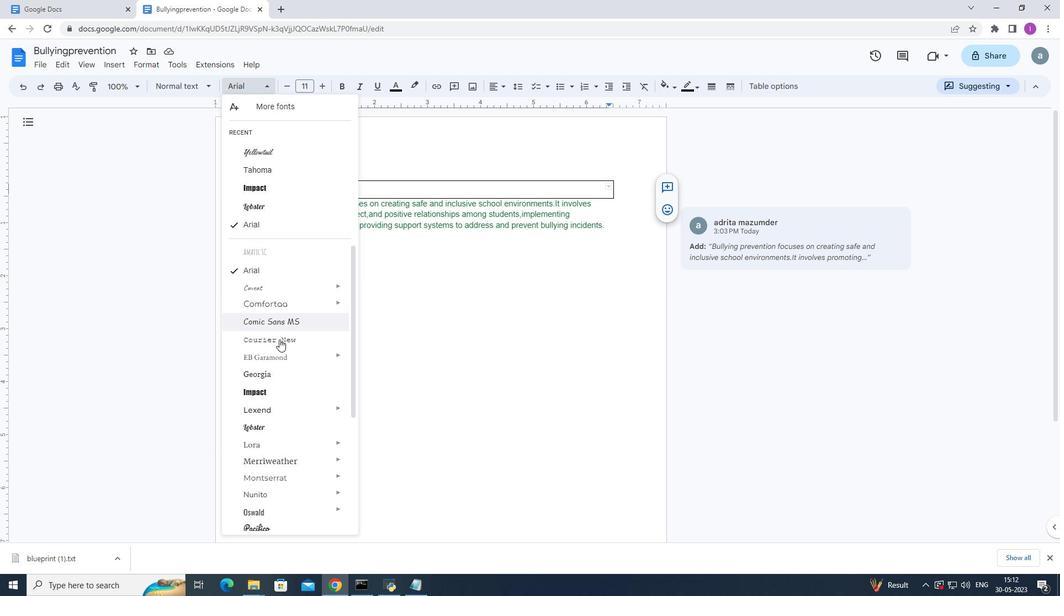 
Action: Mouse scrolled (279, 343) with delta (0, 0)
Screenshot: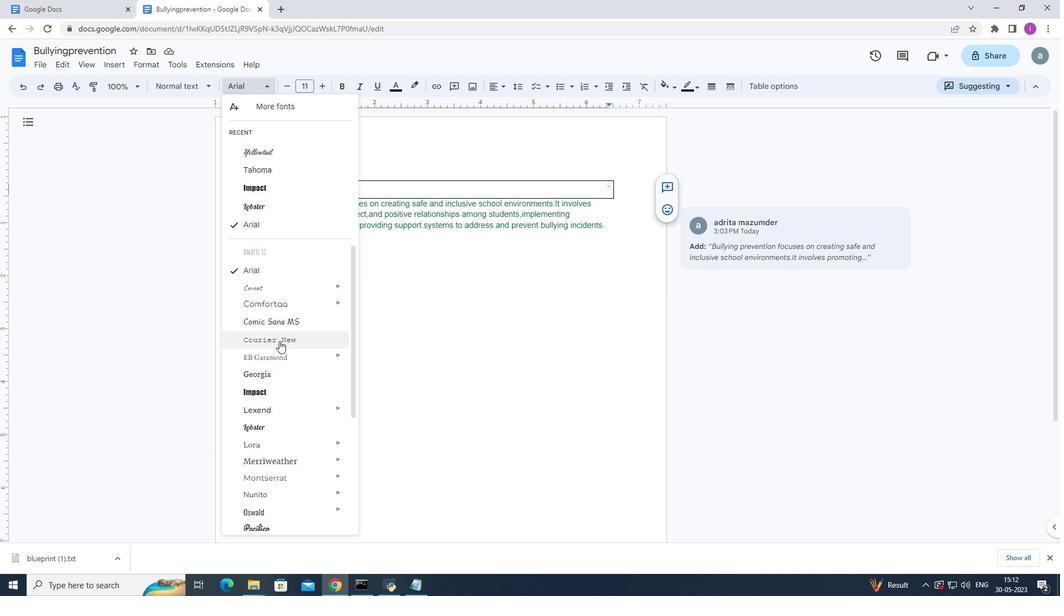 
Action: Mouse moved to (279, 344)
Screenshot: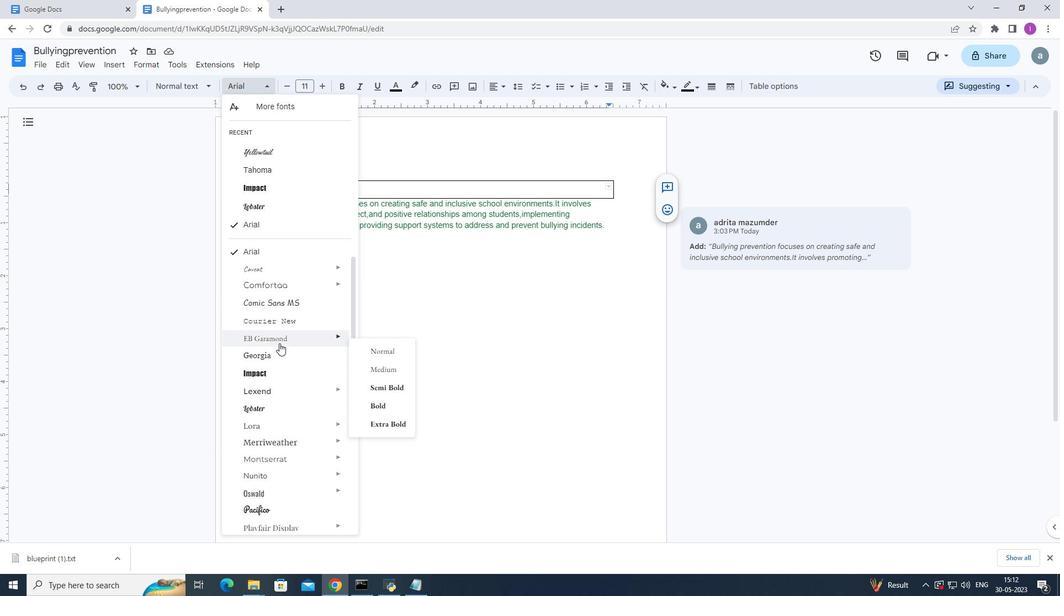 
Action: Mouse scrolled (279, 343) with delta (0, 0)
Screenshot: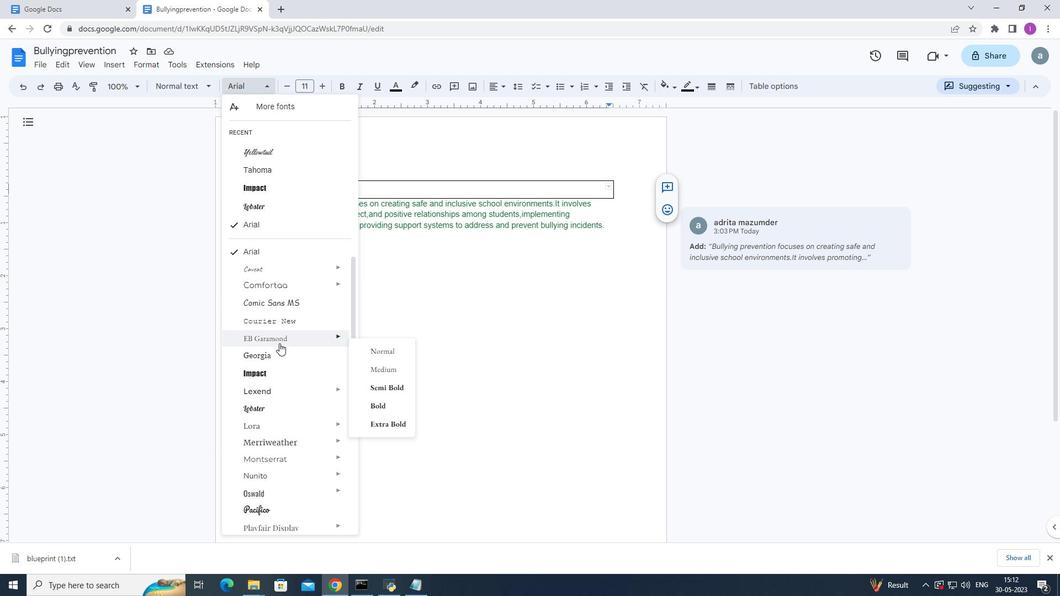 
Action: Mouse moved to (279, 356)
Screenshot: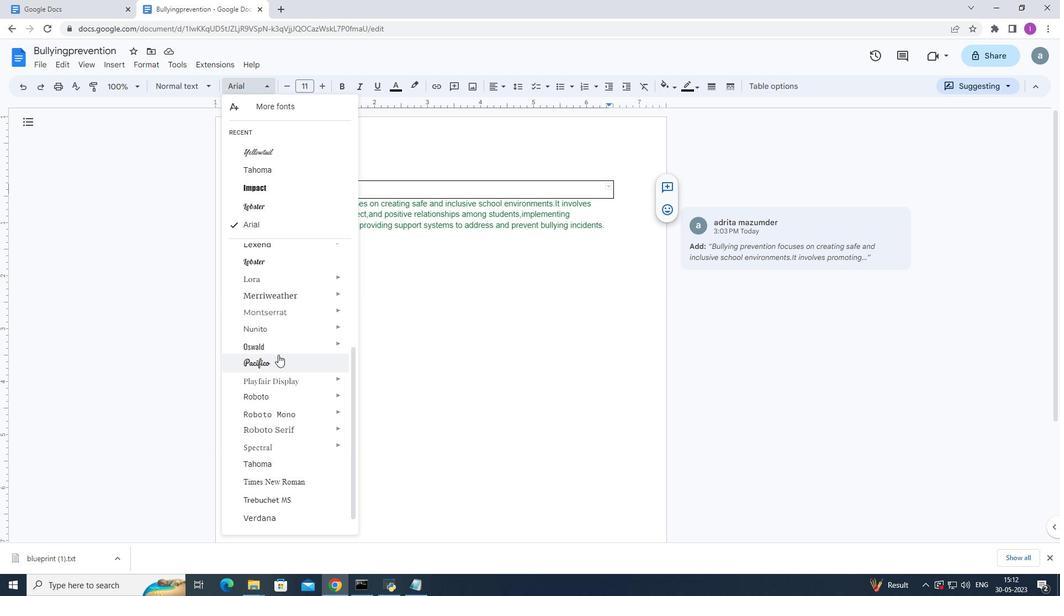 
Action: Mouse scrolled (279, 355) with delta (0, 0)
Screenshot: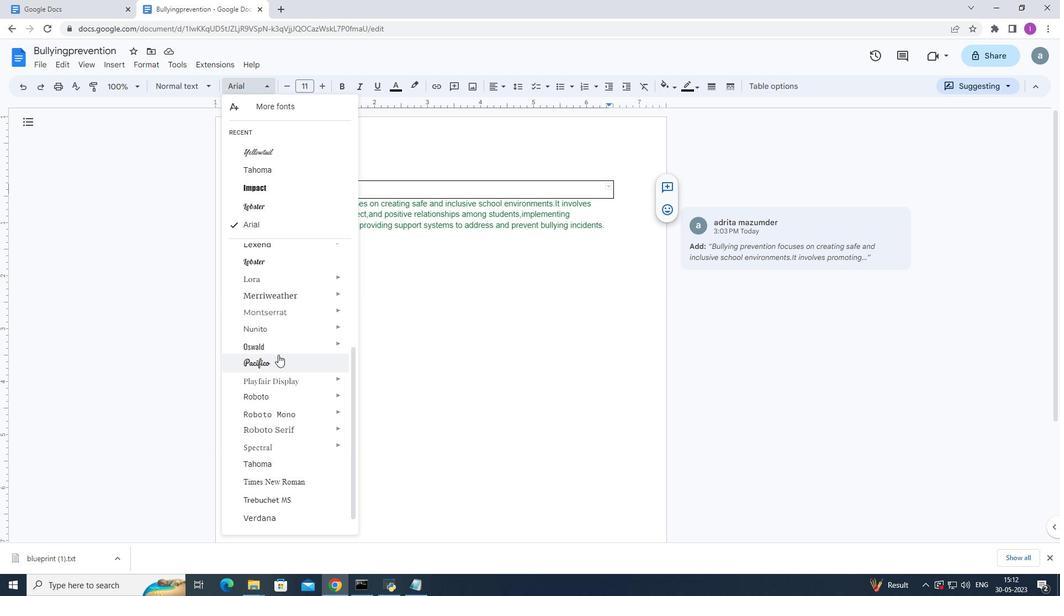 
Action: Mouse moved to (279, 356)
Screenshot: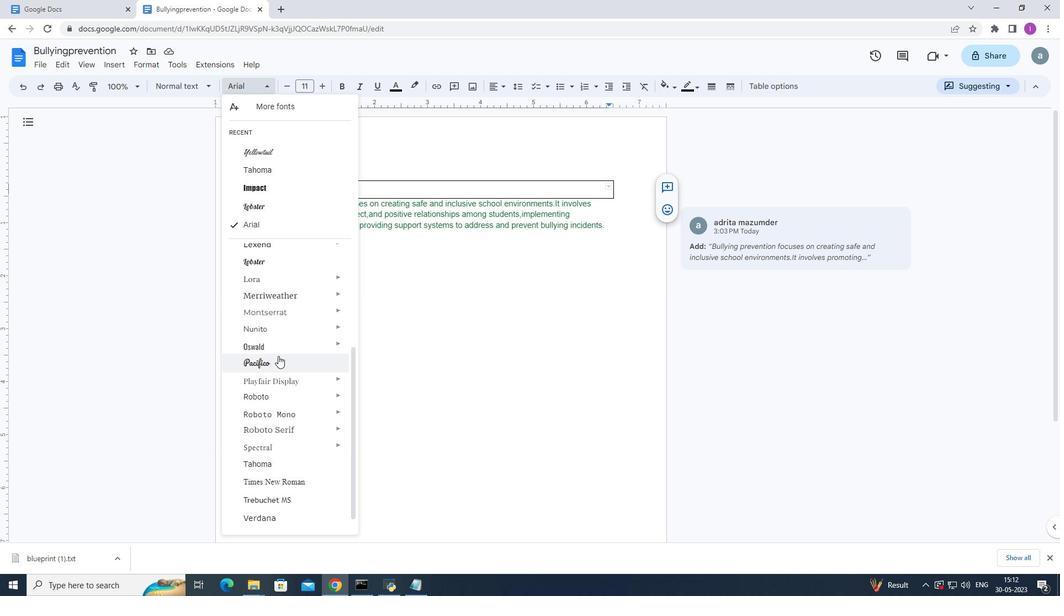 
Action: Mouse scrolled (279, 356) with delta (0, 0)
Screenshot: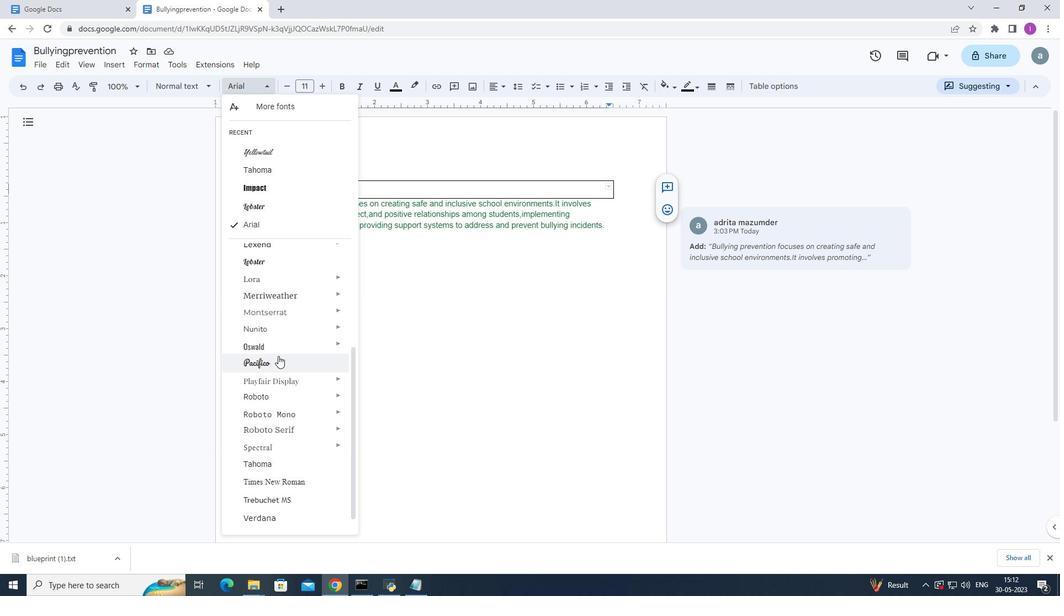 
Action: Mouse scrolled (279, 356) with delta (0, 0)
Screenshot: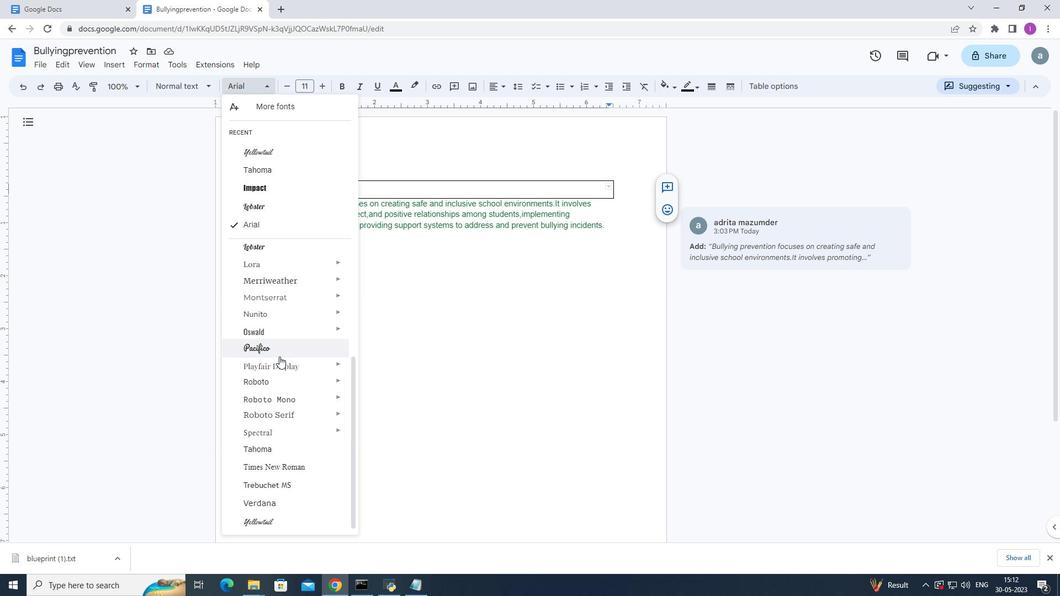
Action: Mouse scrolled (279, 356) with delta (0, 0)
Screenshot: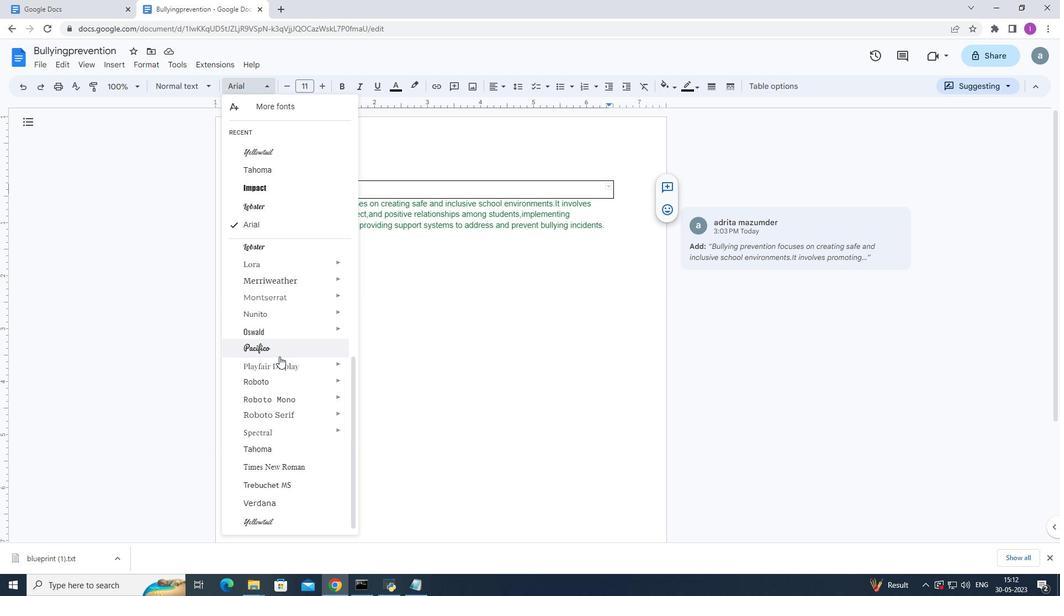 
Action: Mouse moved to (266, 263)
Screenshot: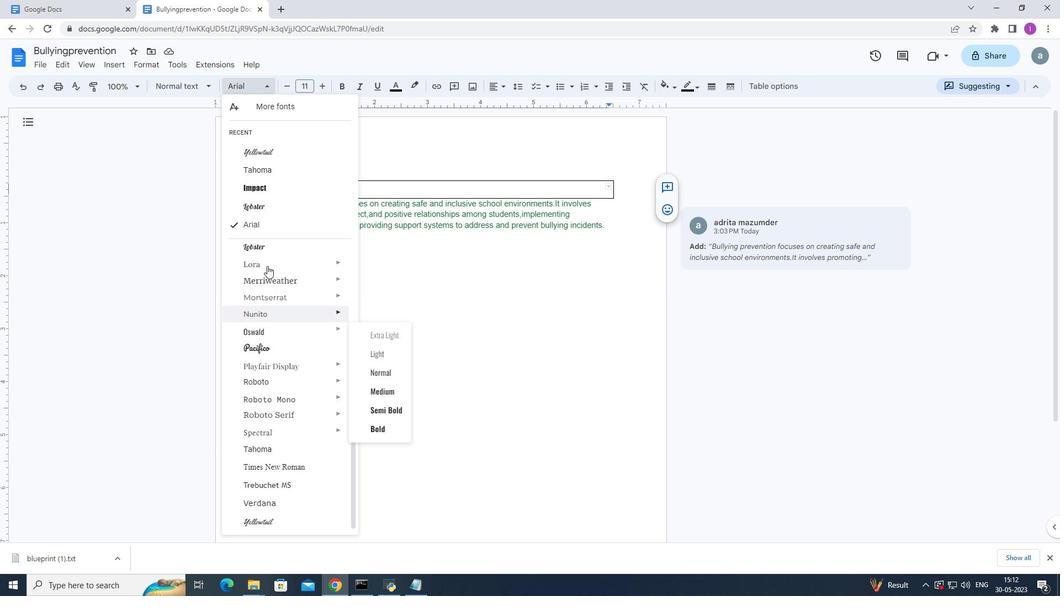 
Action: Mouse pressed left at (266, 263)
Screenshot: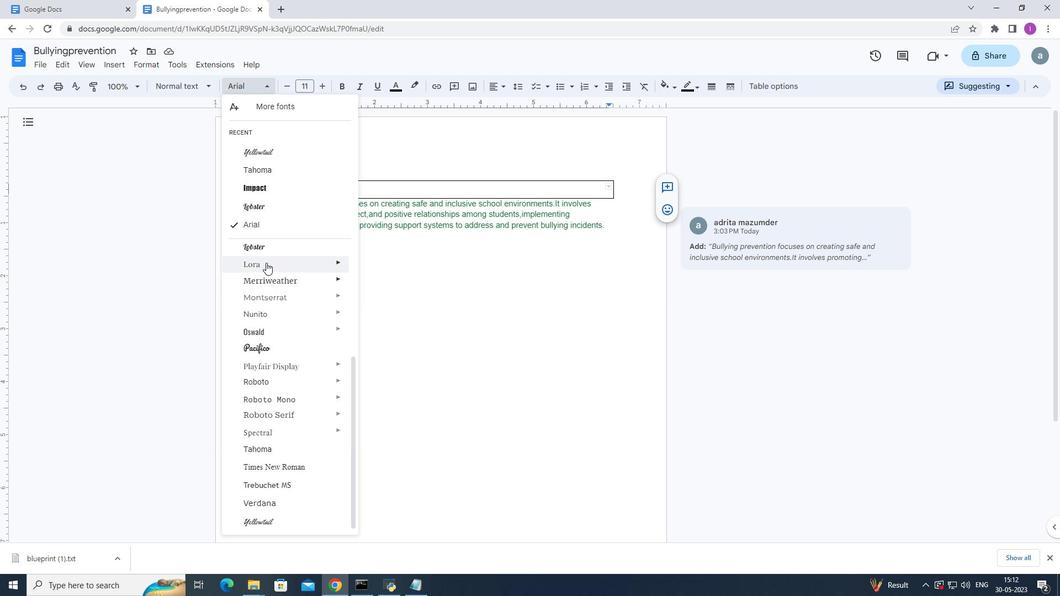 
Action: Mouse moved to (319, 87)
Screenshot: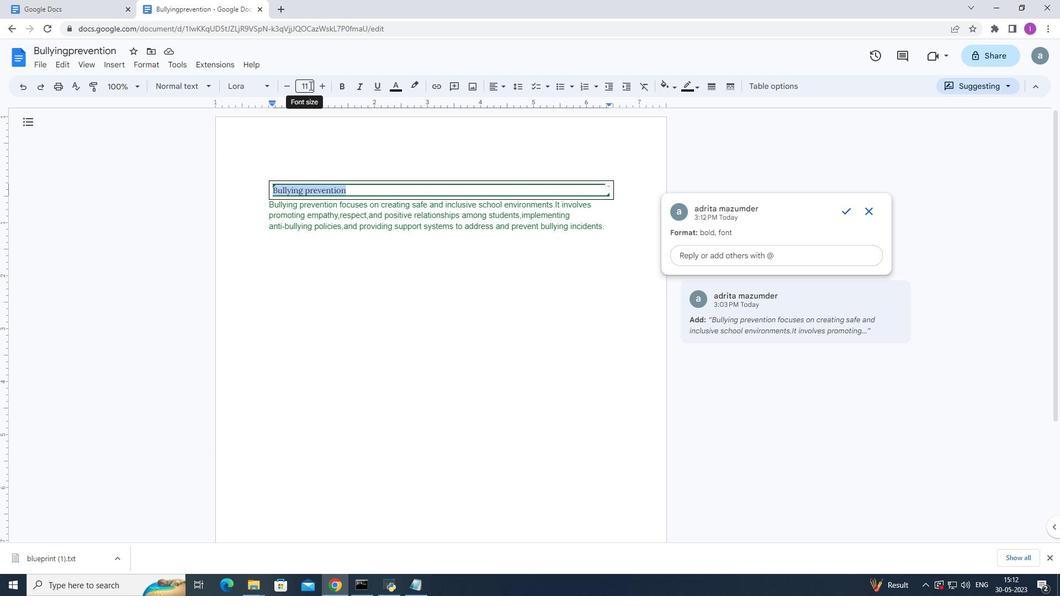 
Action: Mouse pressed left at (319, 87)
Screenshot: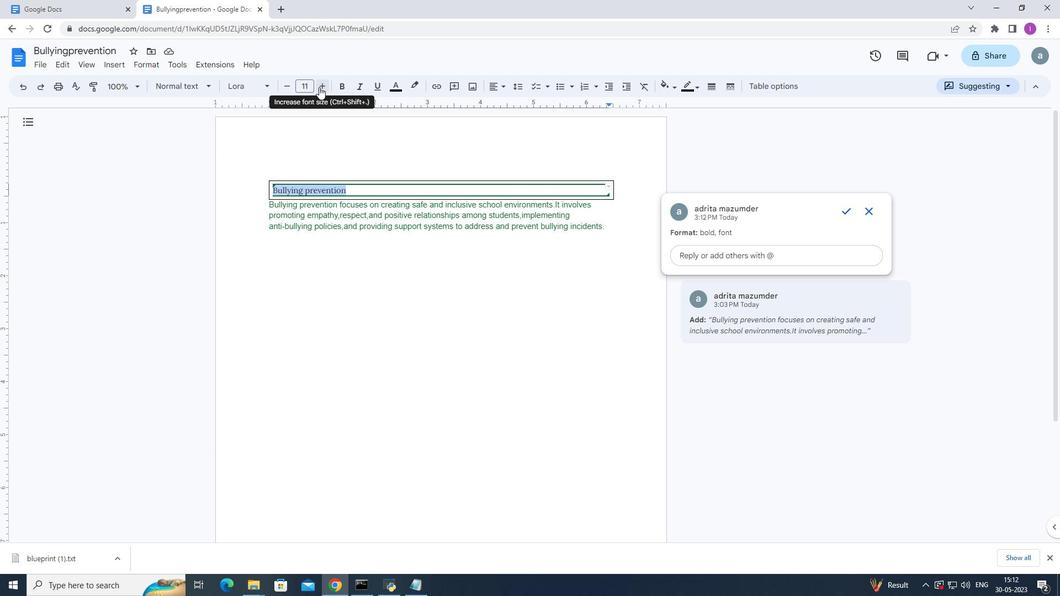 
Action: Mouse moved to (307, 87)
Screenshot: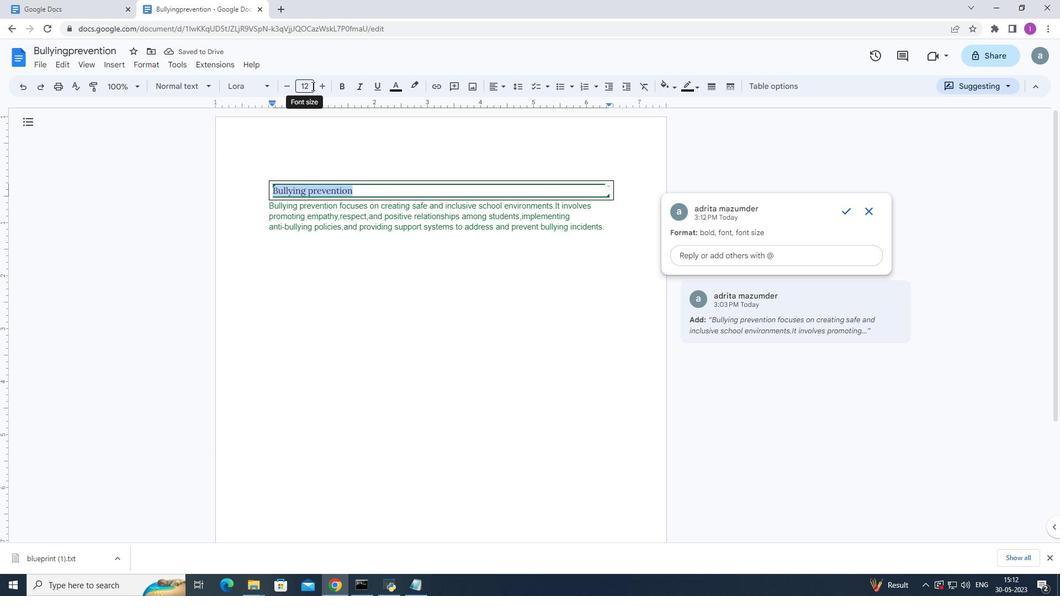 
Action: Mouse pressed left at (307, 87)
Screenshot: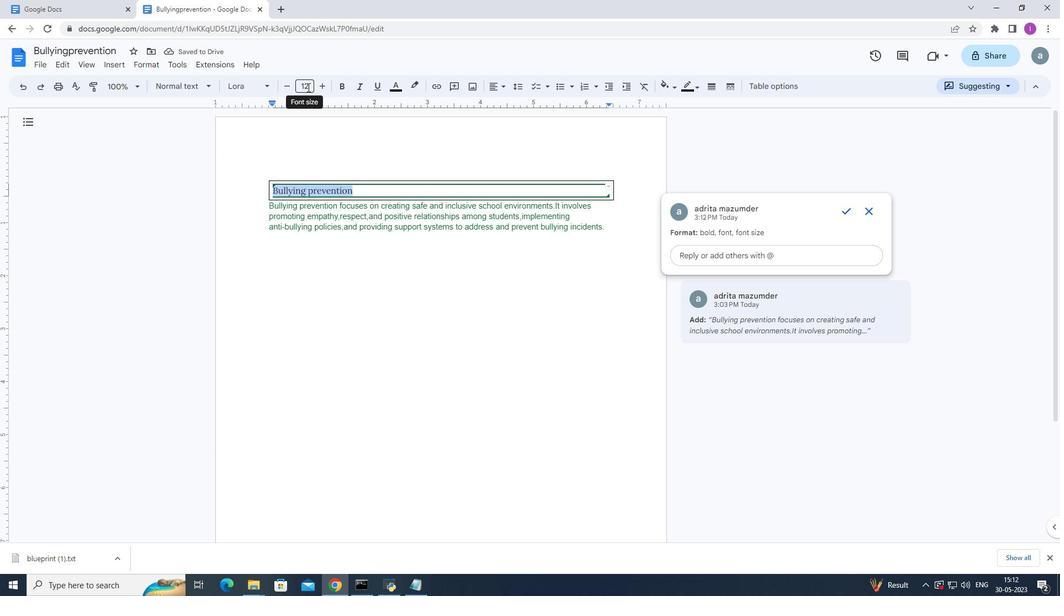 
Action: Mouse moved to (306, 208)
Screenshot: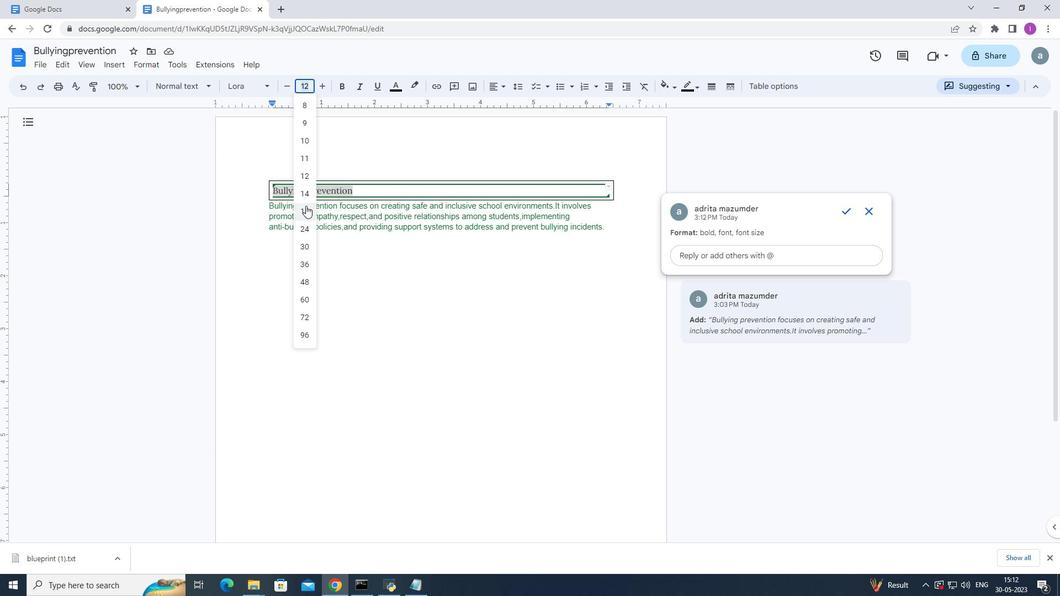 
Action: Mouse pressed left at (306, 208)
Screenshot: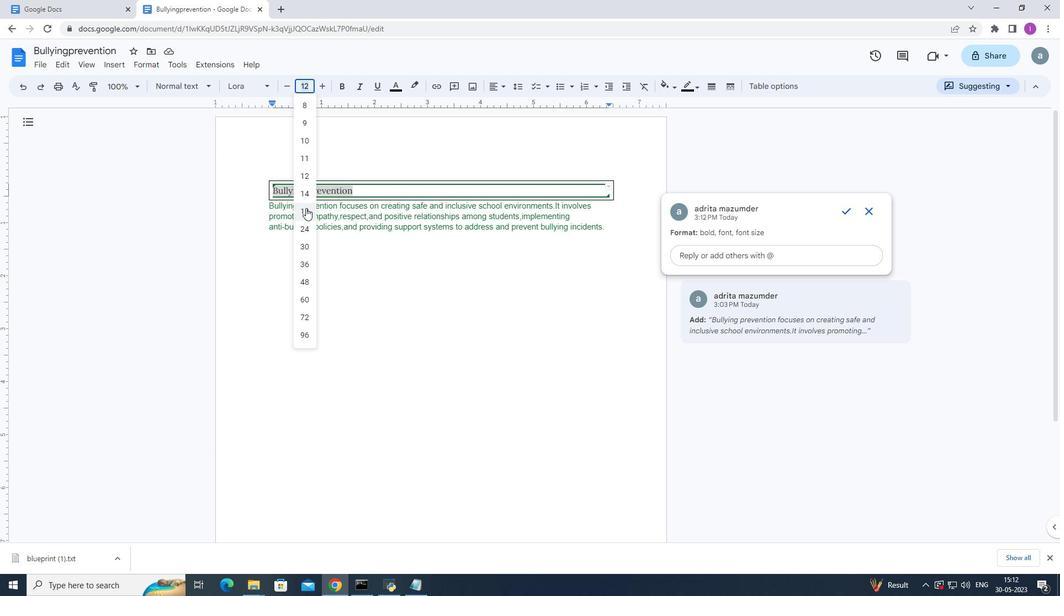 
Action: Mouse moved to (489, 85)
Screenshot: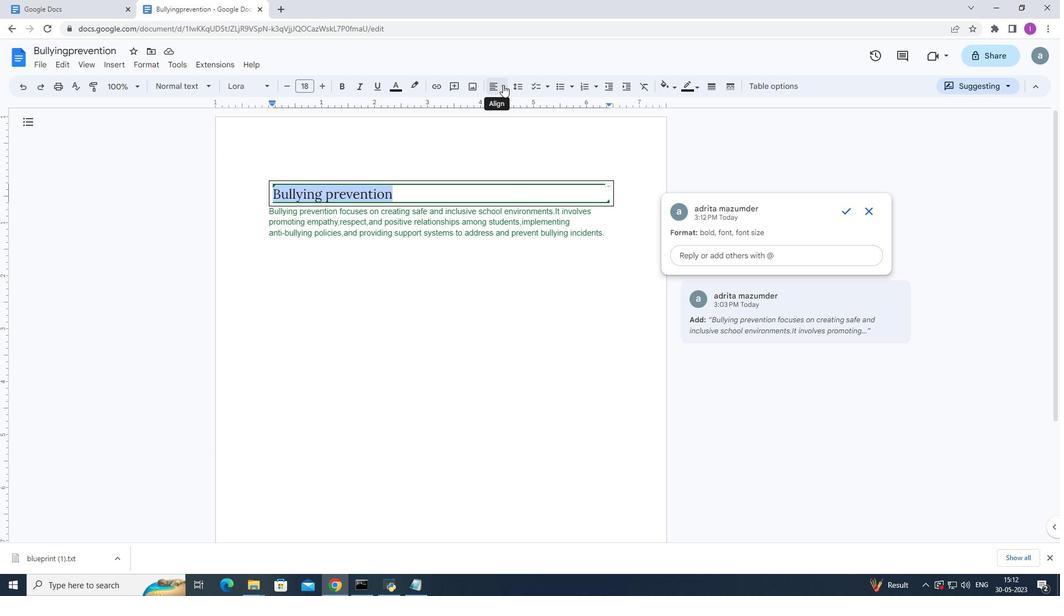 
Action: Mouse pressed left at (489, 85)
Screenshot: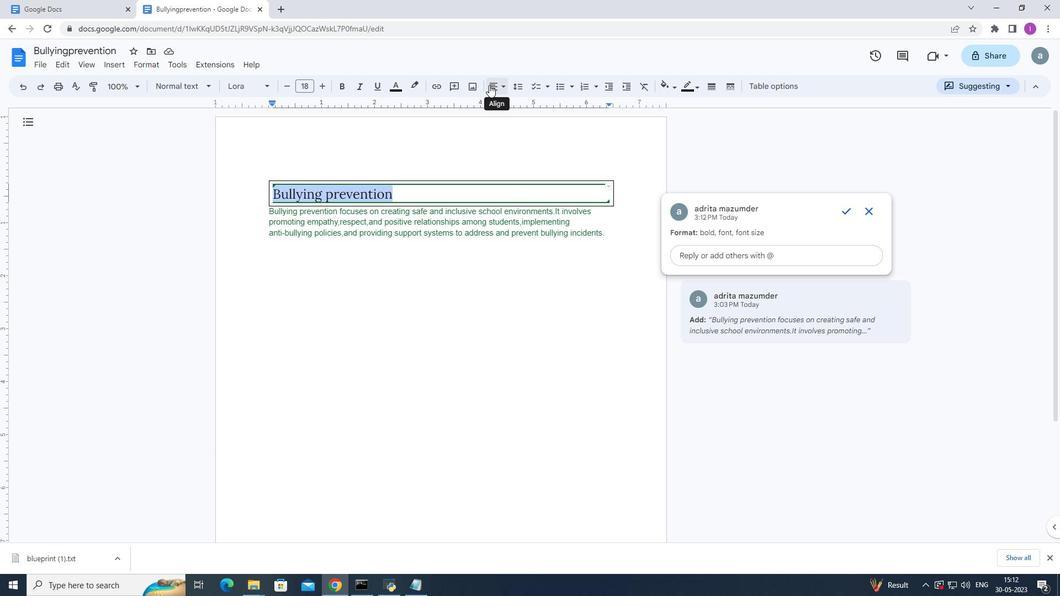 
Action: Mouse moved to (510, 103)
Screenshot: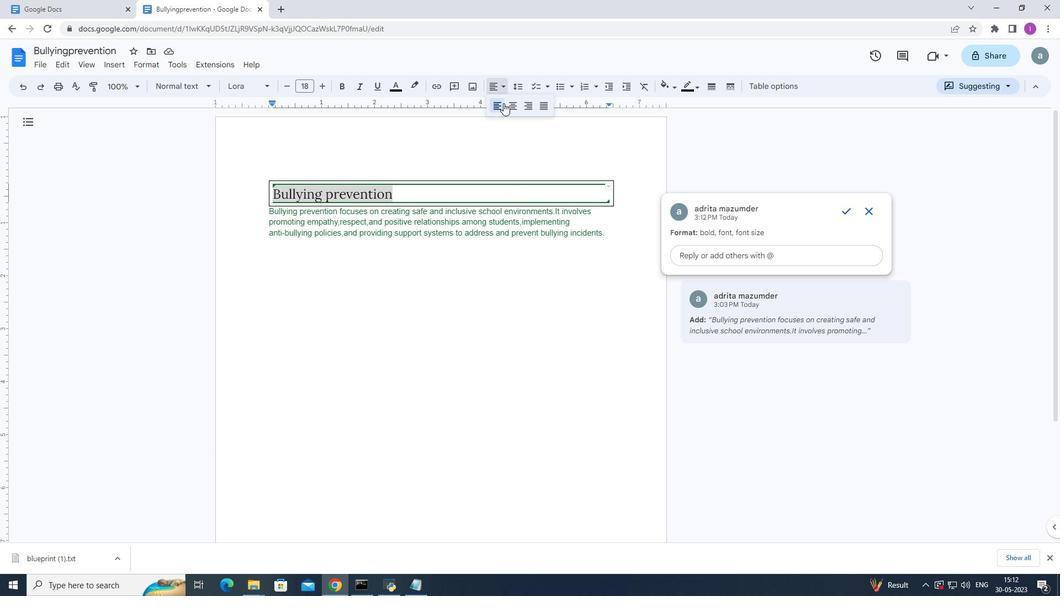 
Action: Mouse pressed left at (510, 103)
Screenshot: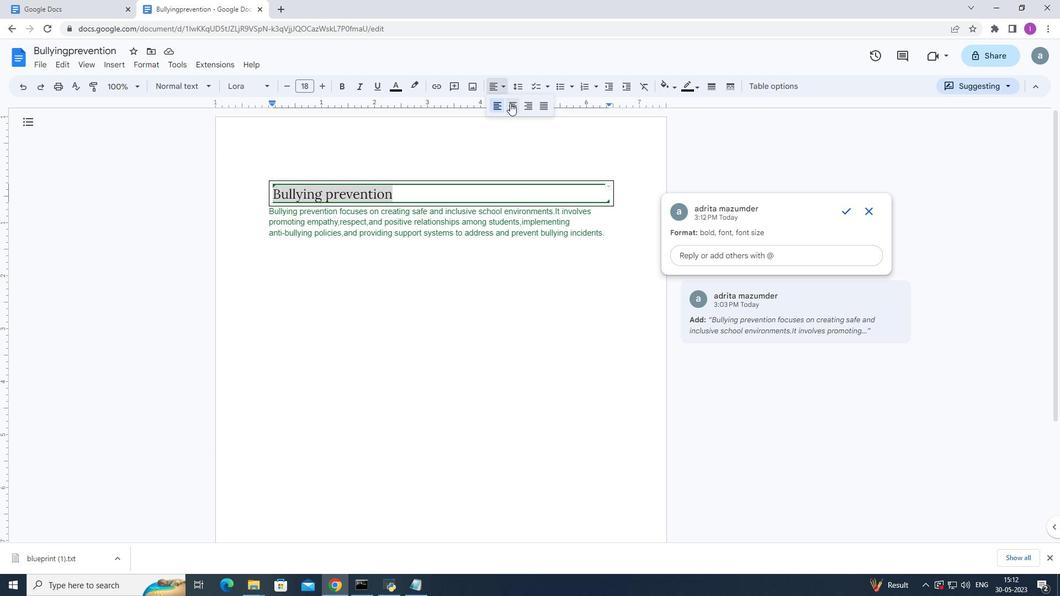 
Action: Mouse moved to (605, 235)
Screenshot: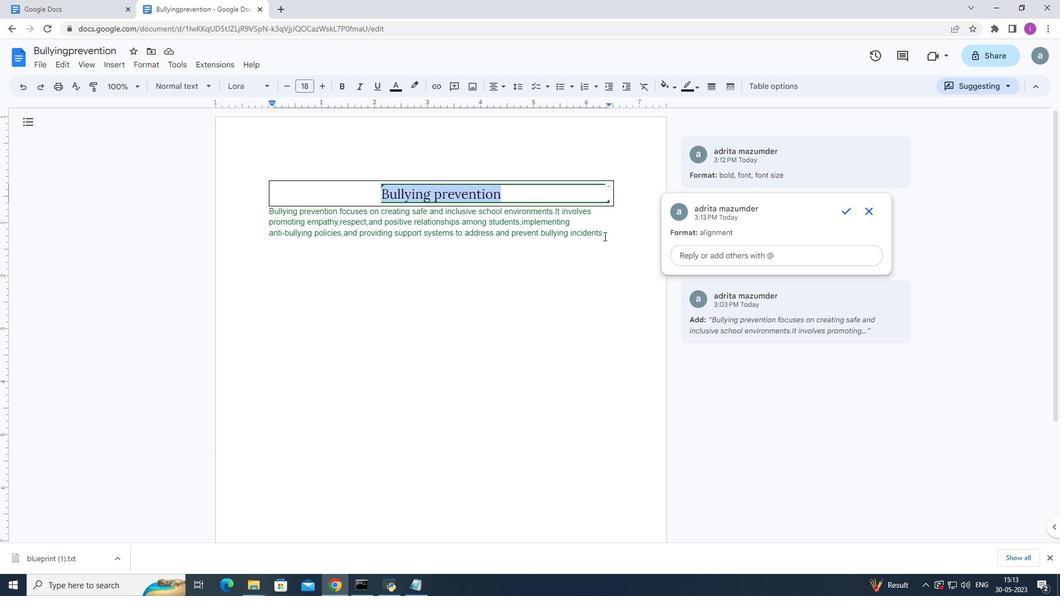 
Action: Mouse pressed left at (605, 235)
Screenshot: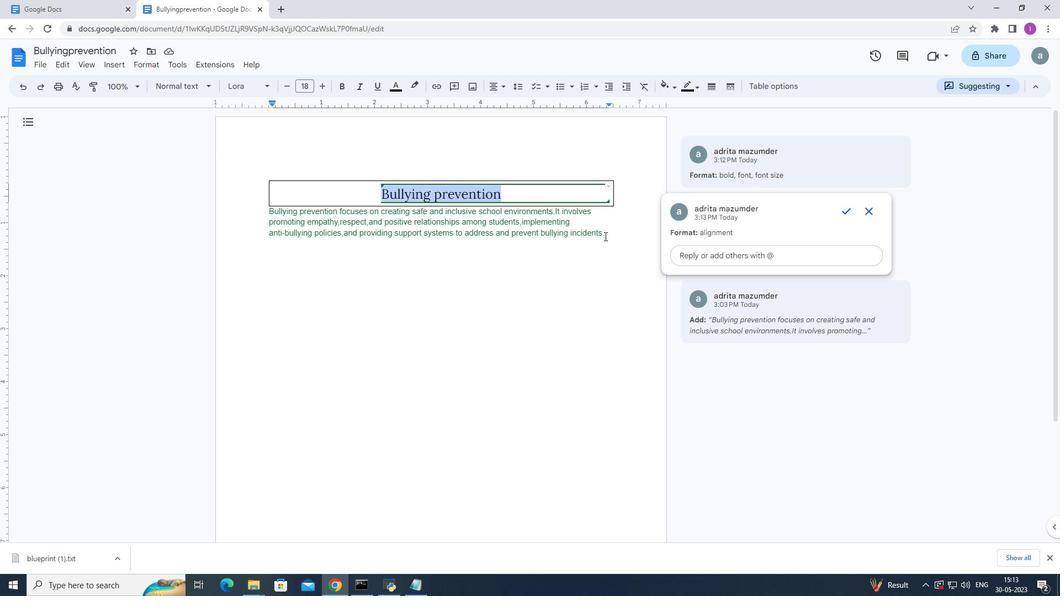
Action: Mouse moved to (270, 86)
Screenshot: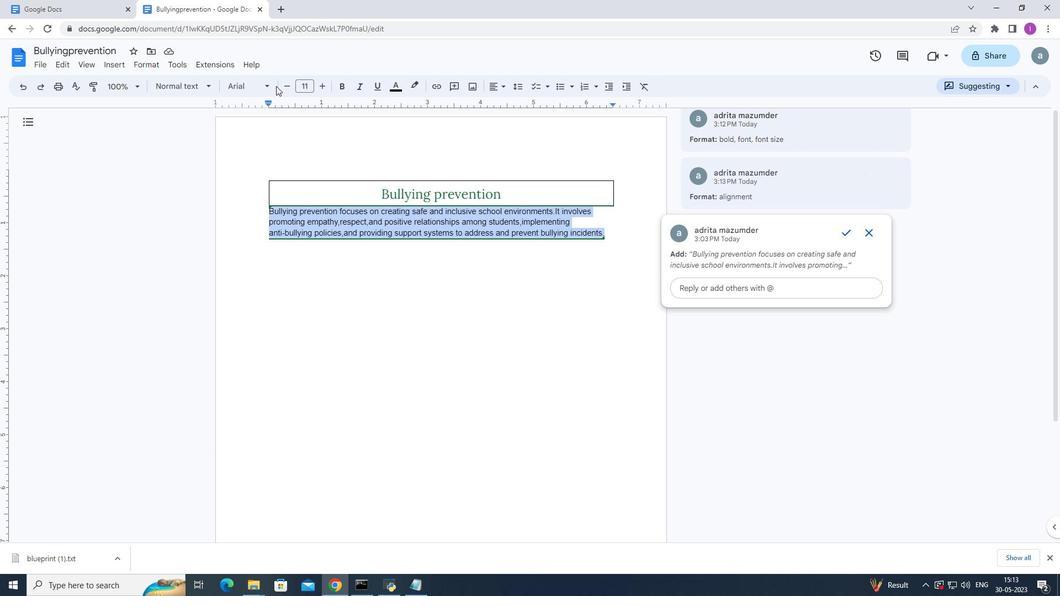 
Action: Mouse pressed left at (270, 86)
Screenshot: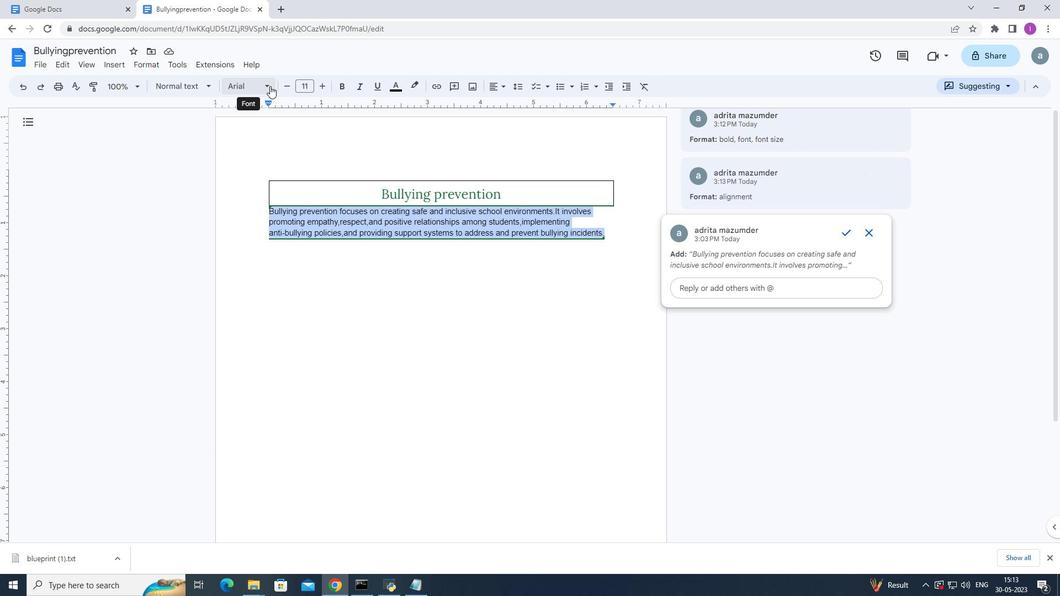
Action: Mouse moved to (296, 314)
Screenshot: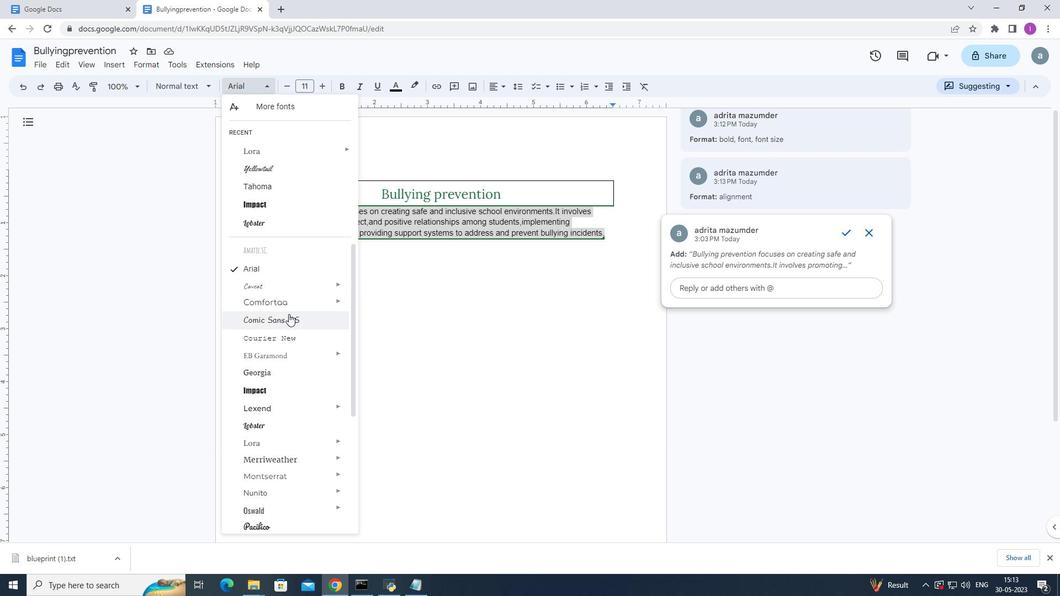 
Action: Mouse scrolled (296, 313) with delta (0, 0)
Screenshot: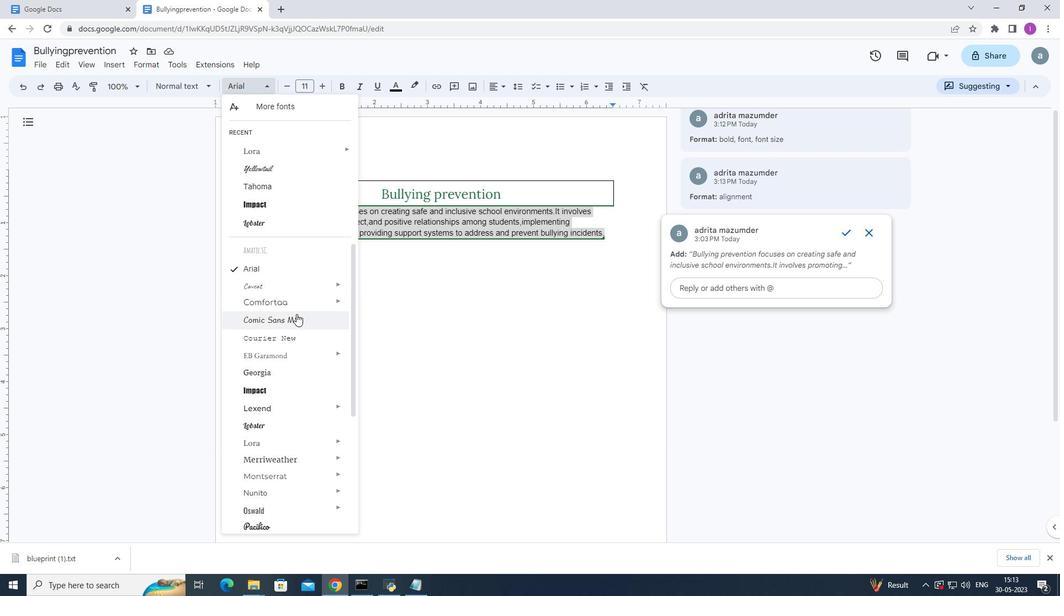 
Action: Mouse scrolled (296, 313) with delta (0, 0)
Screenshot: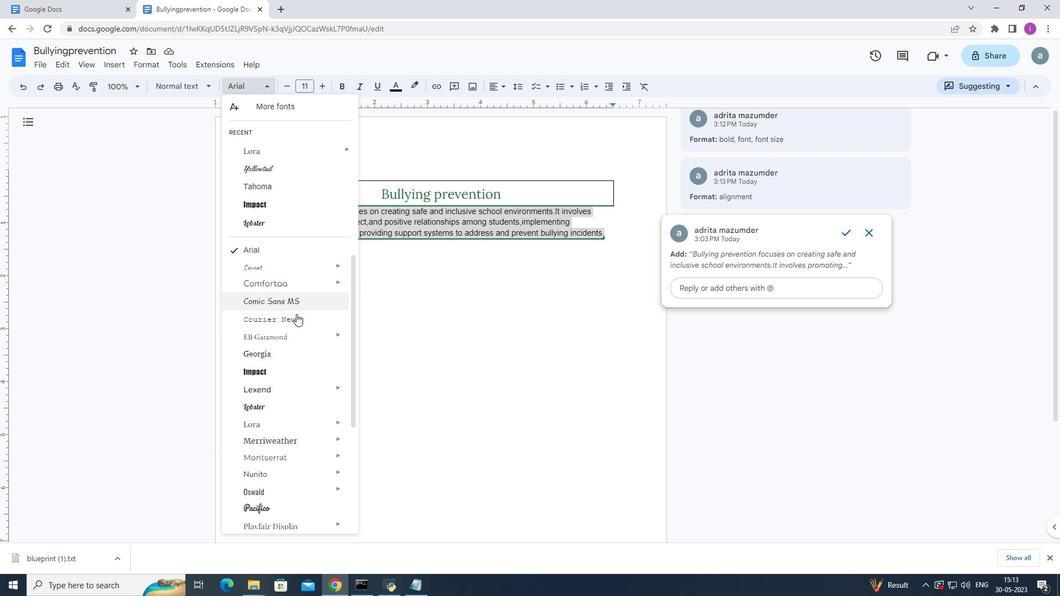 
Action: Mouse moved to (266, 453)
Screenshot: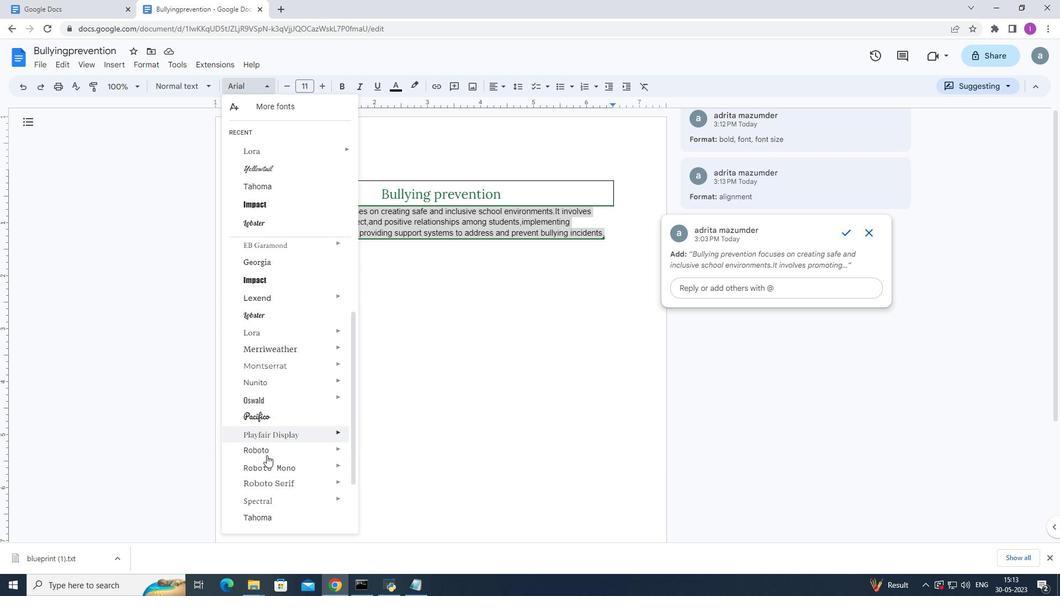 
Action: Mouse pressed left at (266, 453)
Screenshot: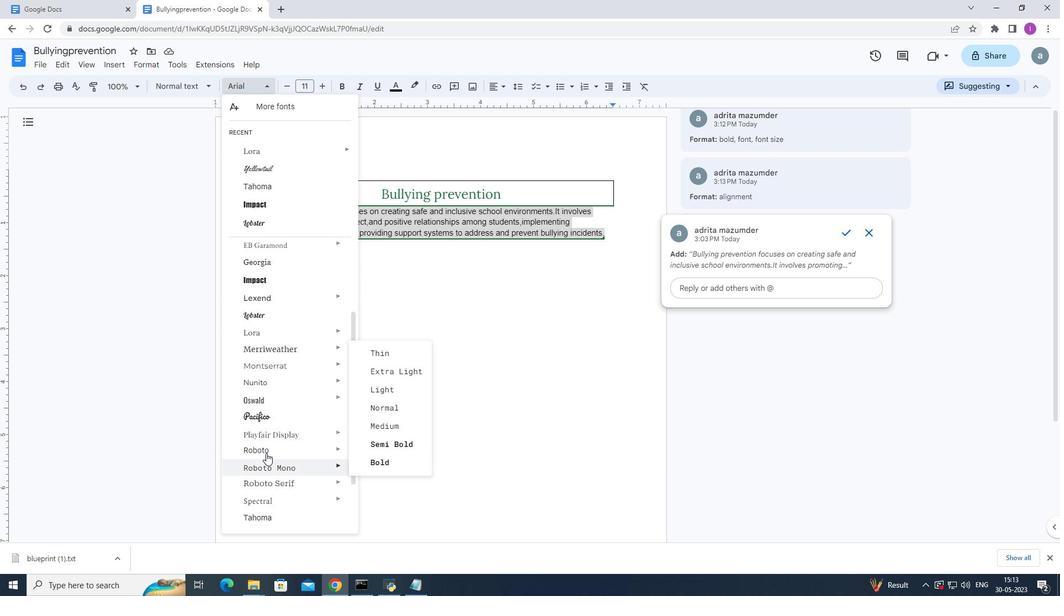 
Action: Mouse moved to (306, 84)
Screenshot: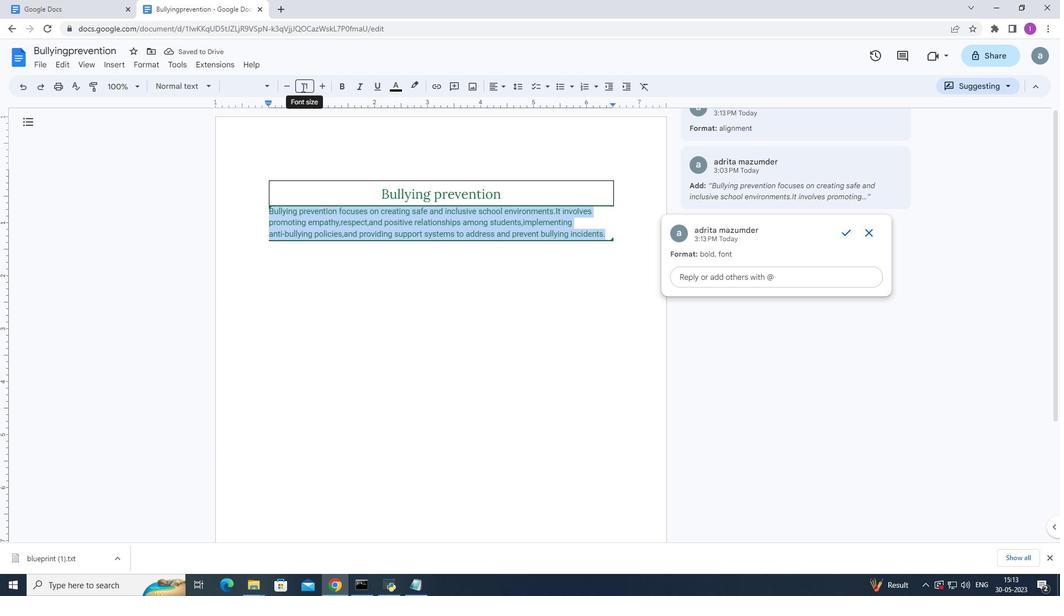 
Action: Mouse pressed left at (306, 84)
Screenshot: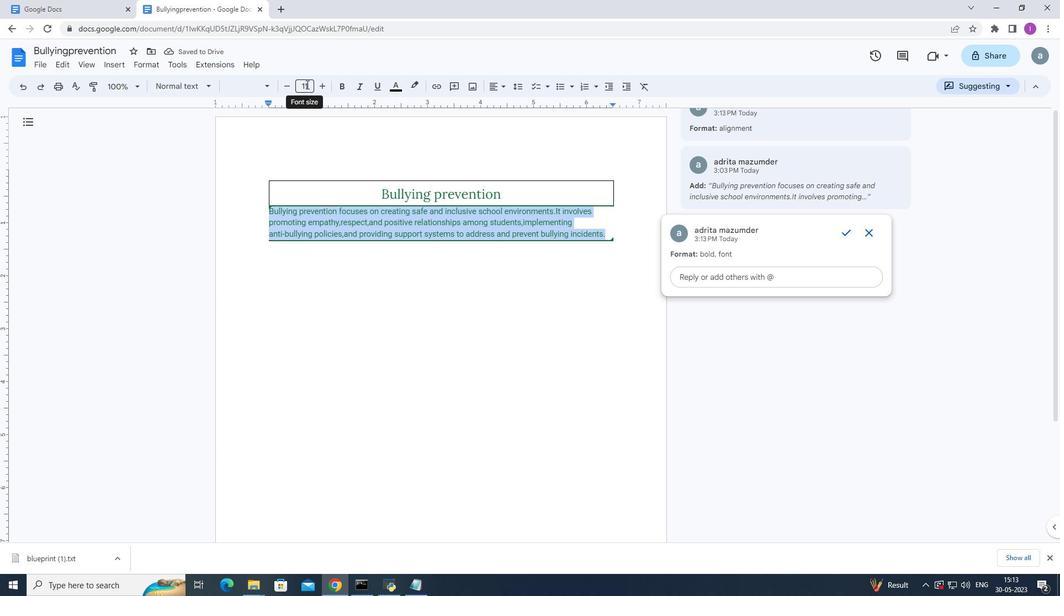 
Action: Mouse moved to (302, 246)
Screenshot: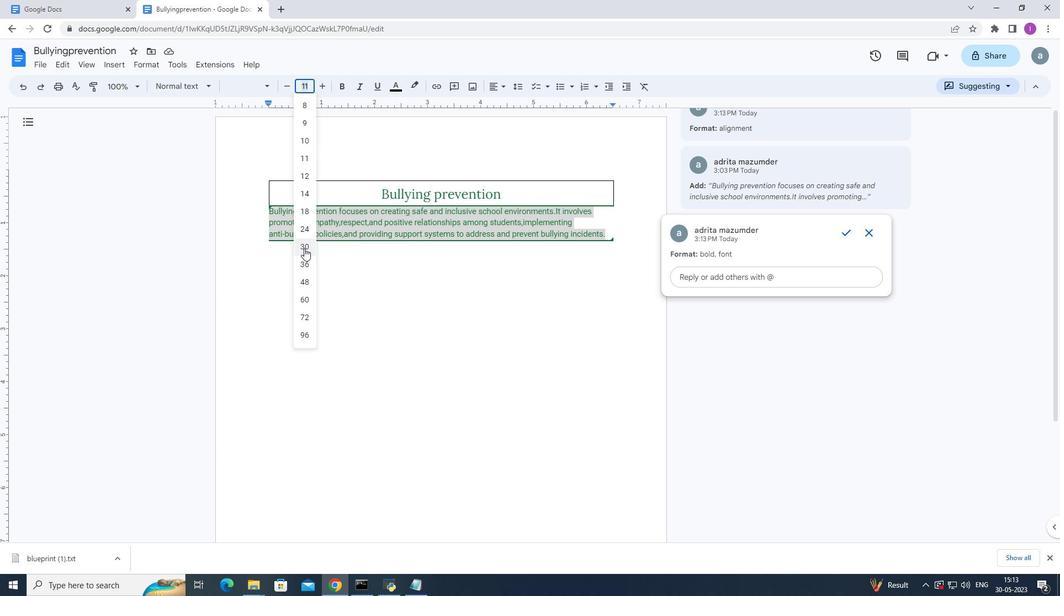 
Action: Mouse pressed left at (302, 246)
Screenshot: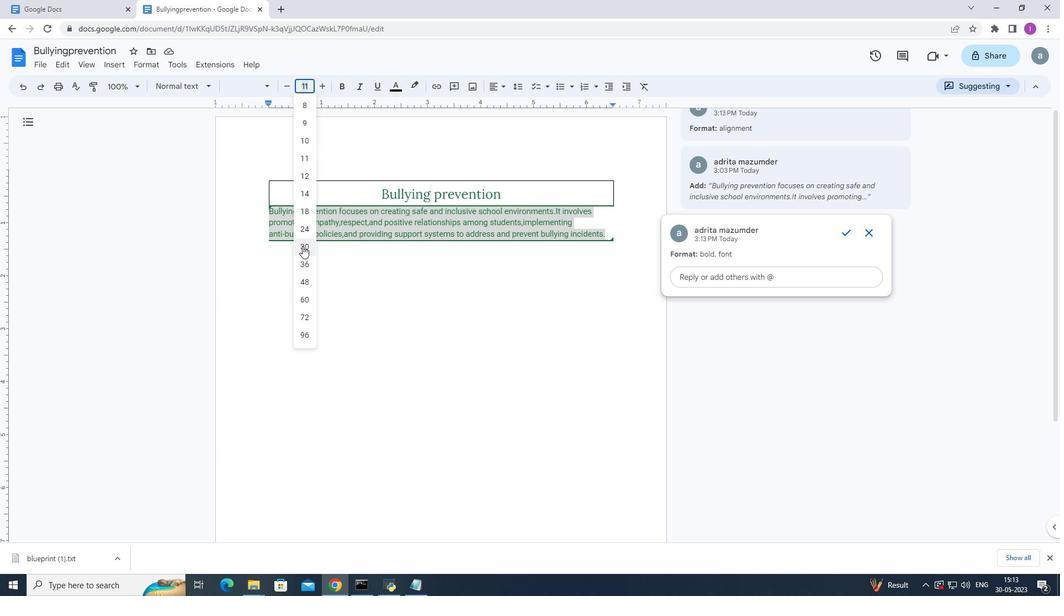 
Action: Mouse moved to (136, 198)
Screenshot: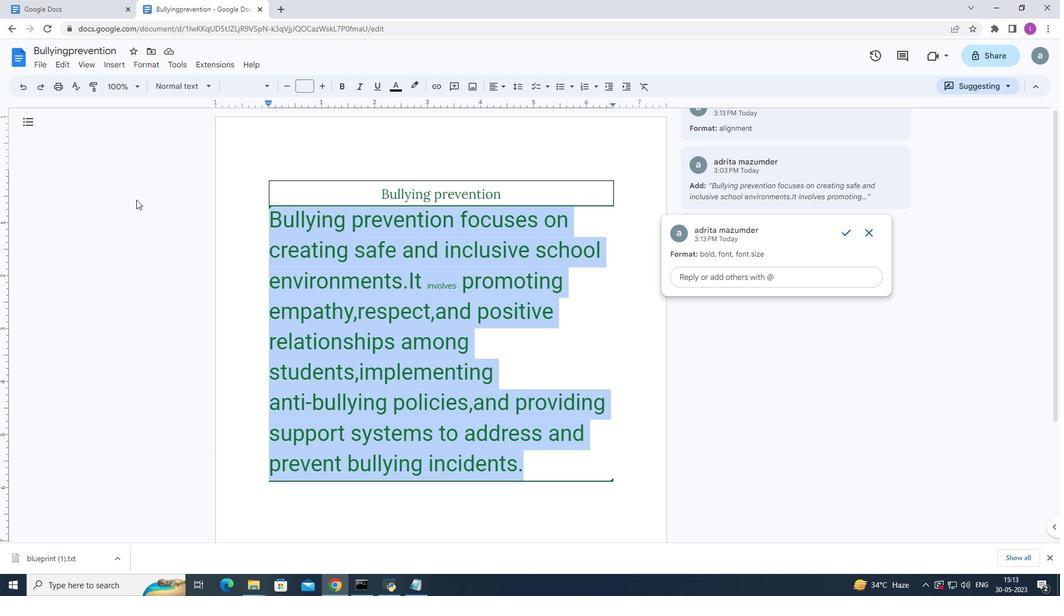 
